 Task: Look for space in Annino, Russia from 5th June, 2023 to 16th June, 2023 for 2 adults in price range Rs.14000 to Rs.18000. Place can be entire place with 1  bedroom having 1 bed and 1 bathroom. Property type can be house, flat, guest house, hotel. Amenities needed are: wifi. Booking option can be shelf check-in. Required host language is English.
Action: Mouse moved to (621, 94)
Screenshot: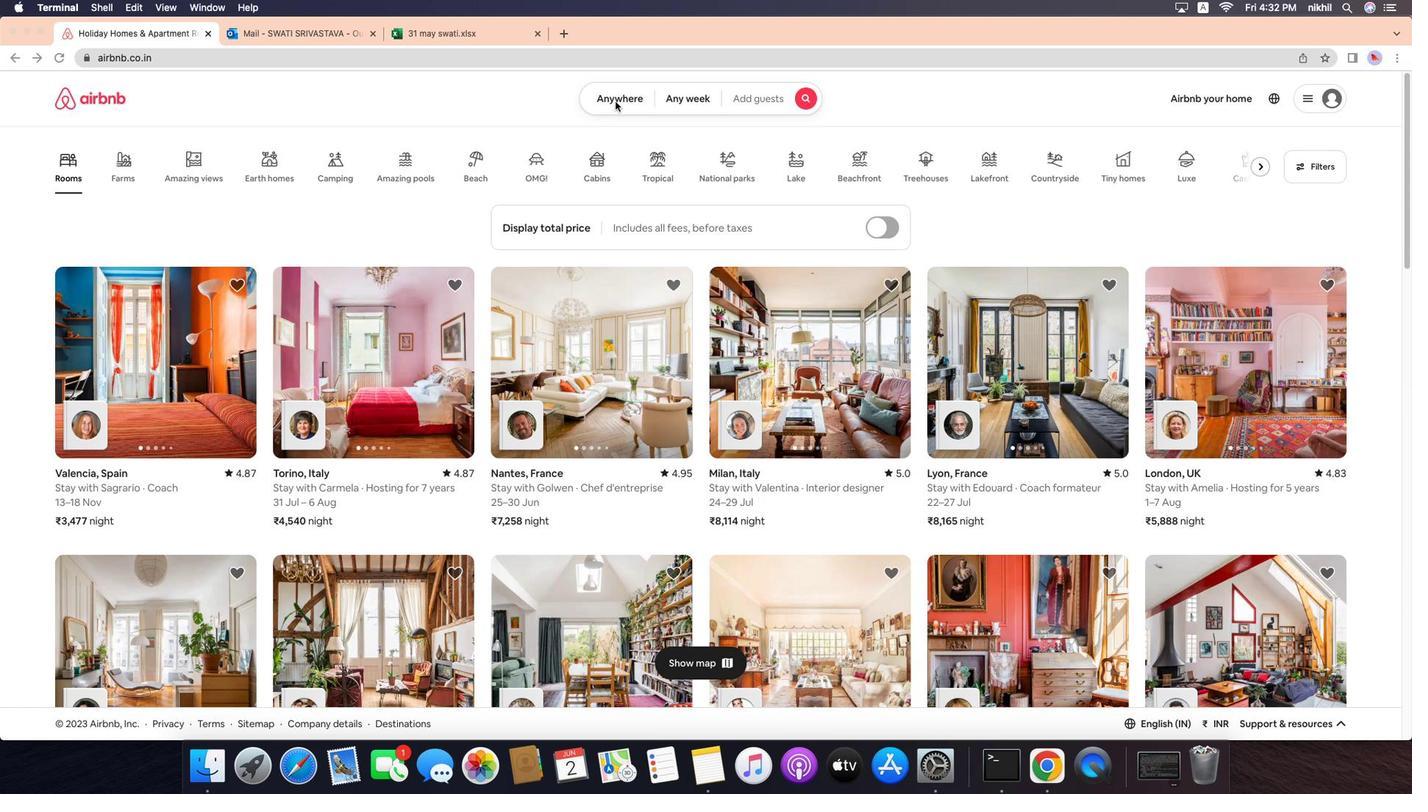 
Action: Mouse pressed left at (621, 94)
Screenshot: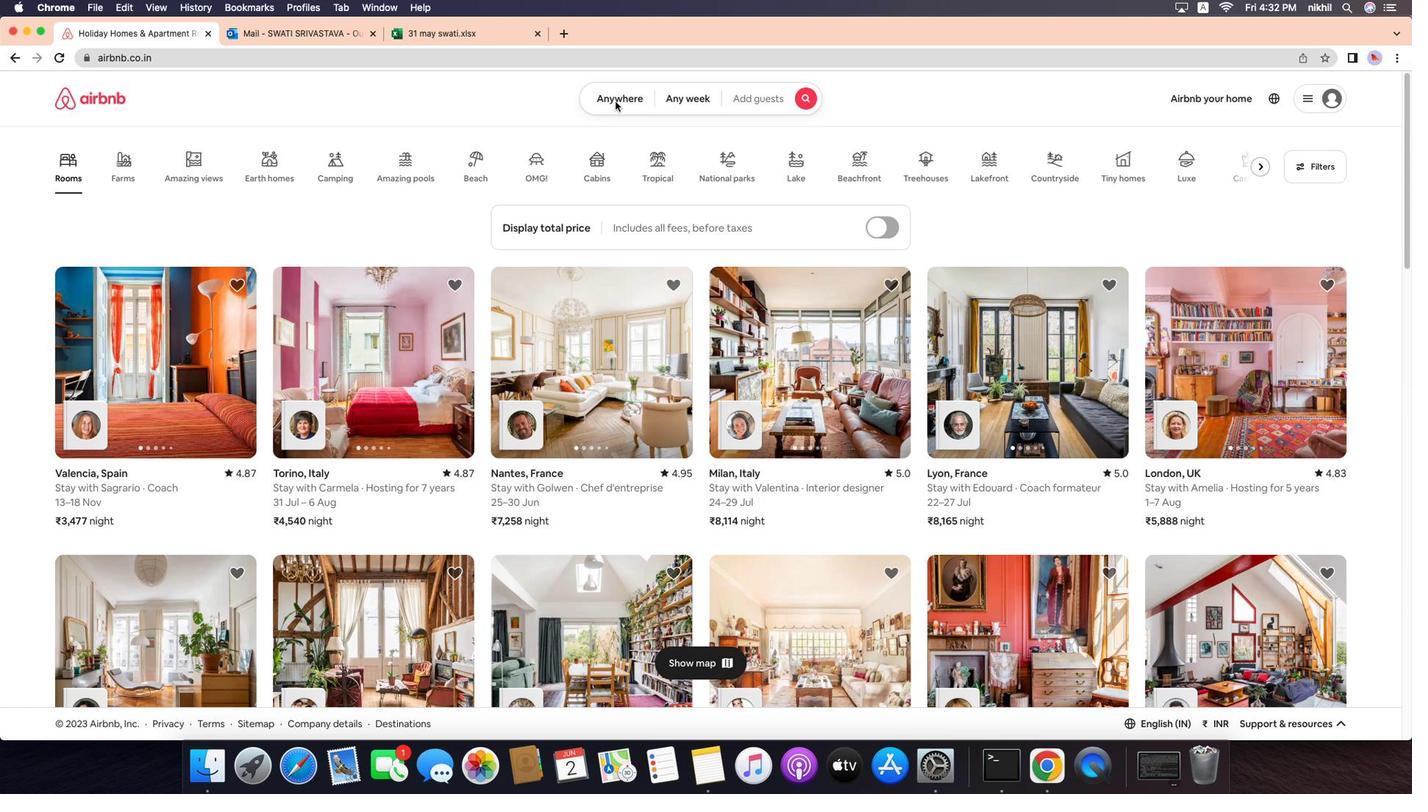 
Action: Mouse moved to (621, 96)
Screenshot: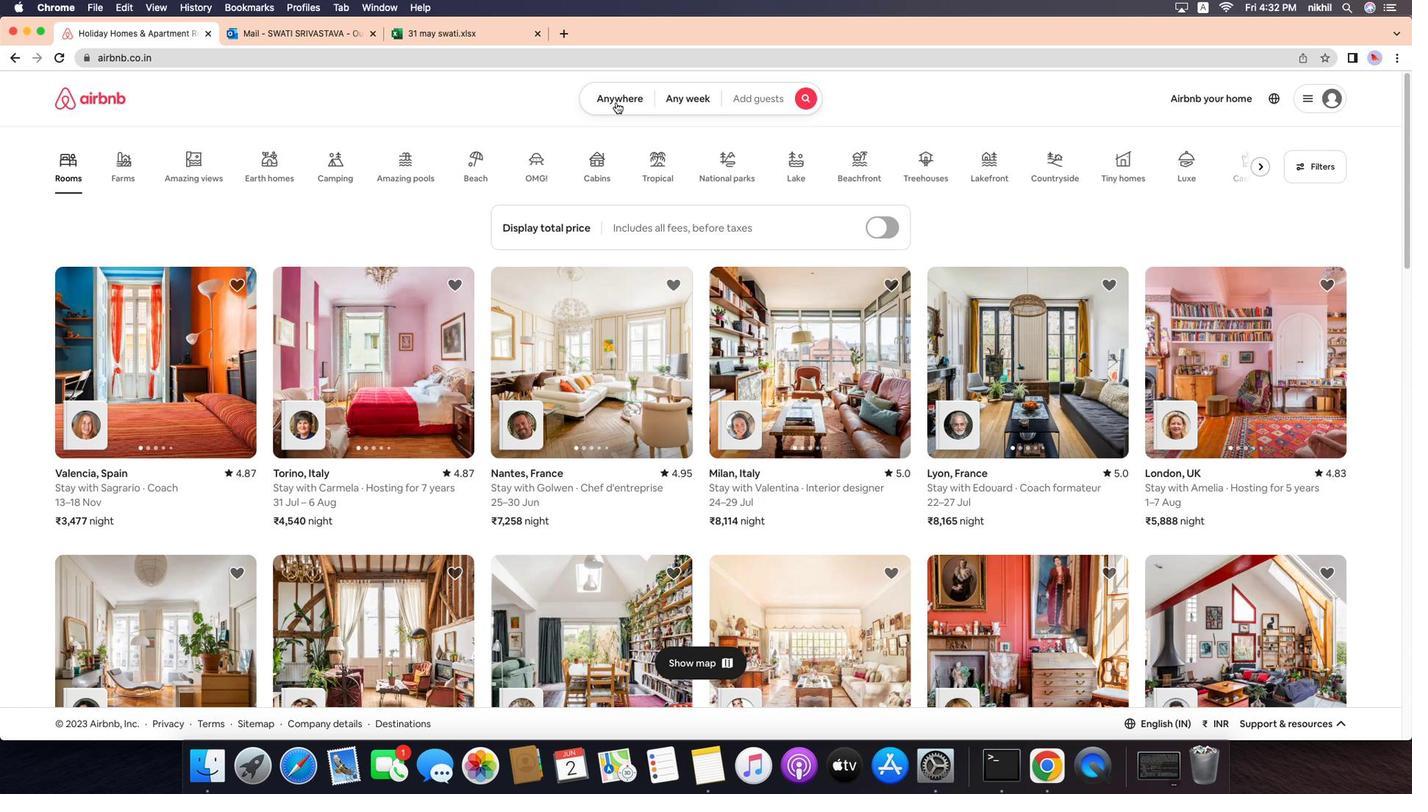 
Action: Mouse pressed left at (621, 96)
Screenshot: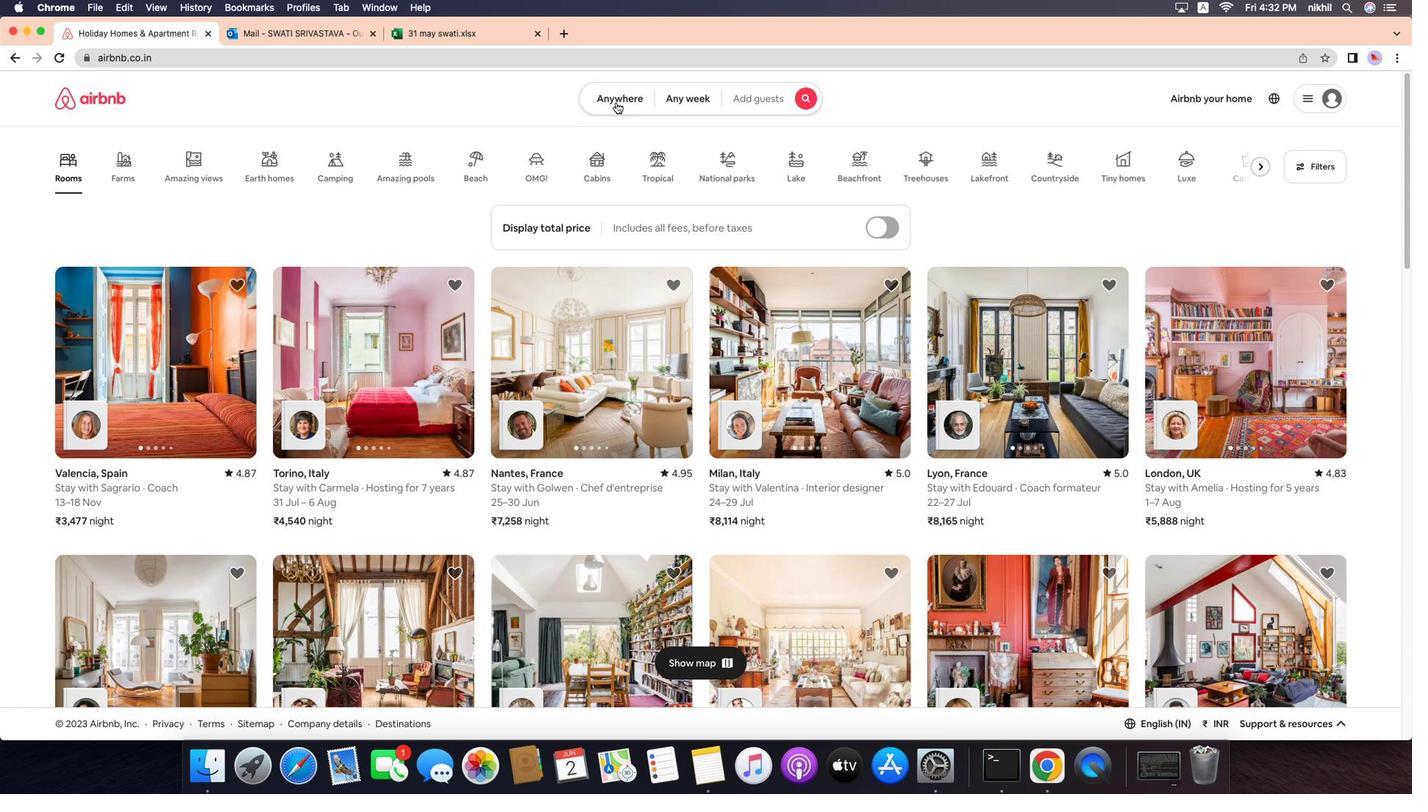 
Action: Mouse moved to (587, 146)
Screenshot: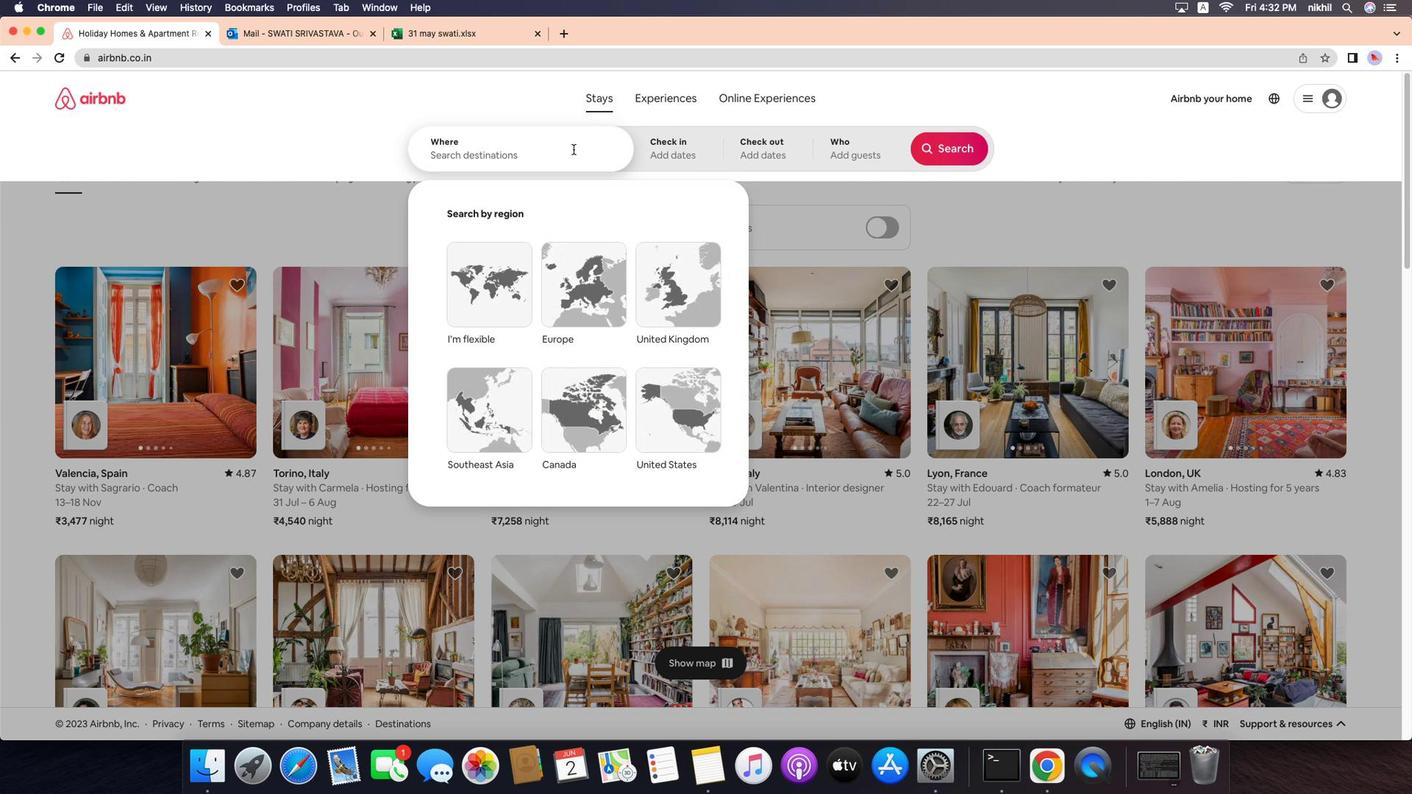 
Action: Mouse pressed left at (587, 146)
Screenshot: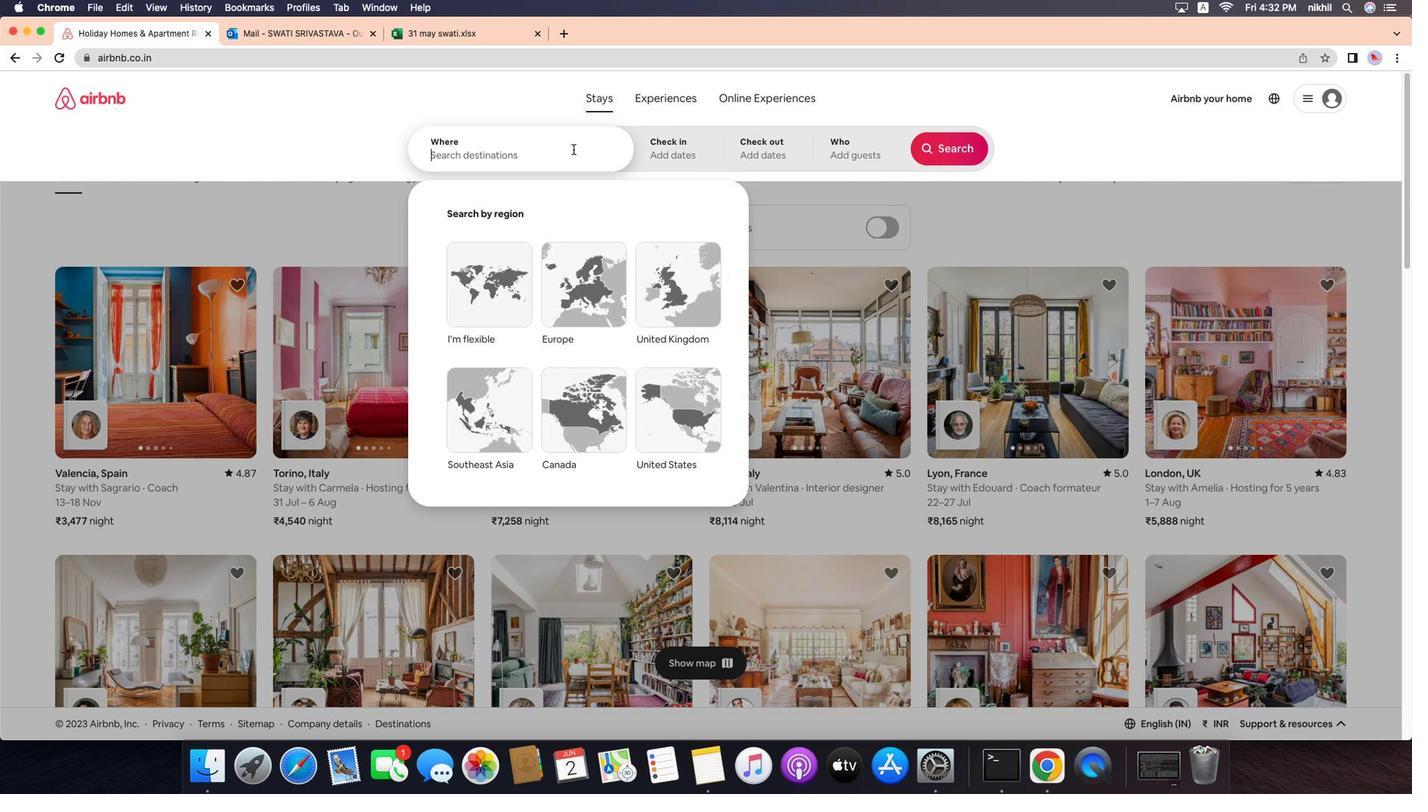 
Action: Mouse moved to (587, 146)
Screenshot: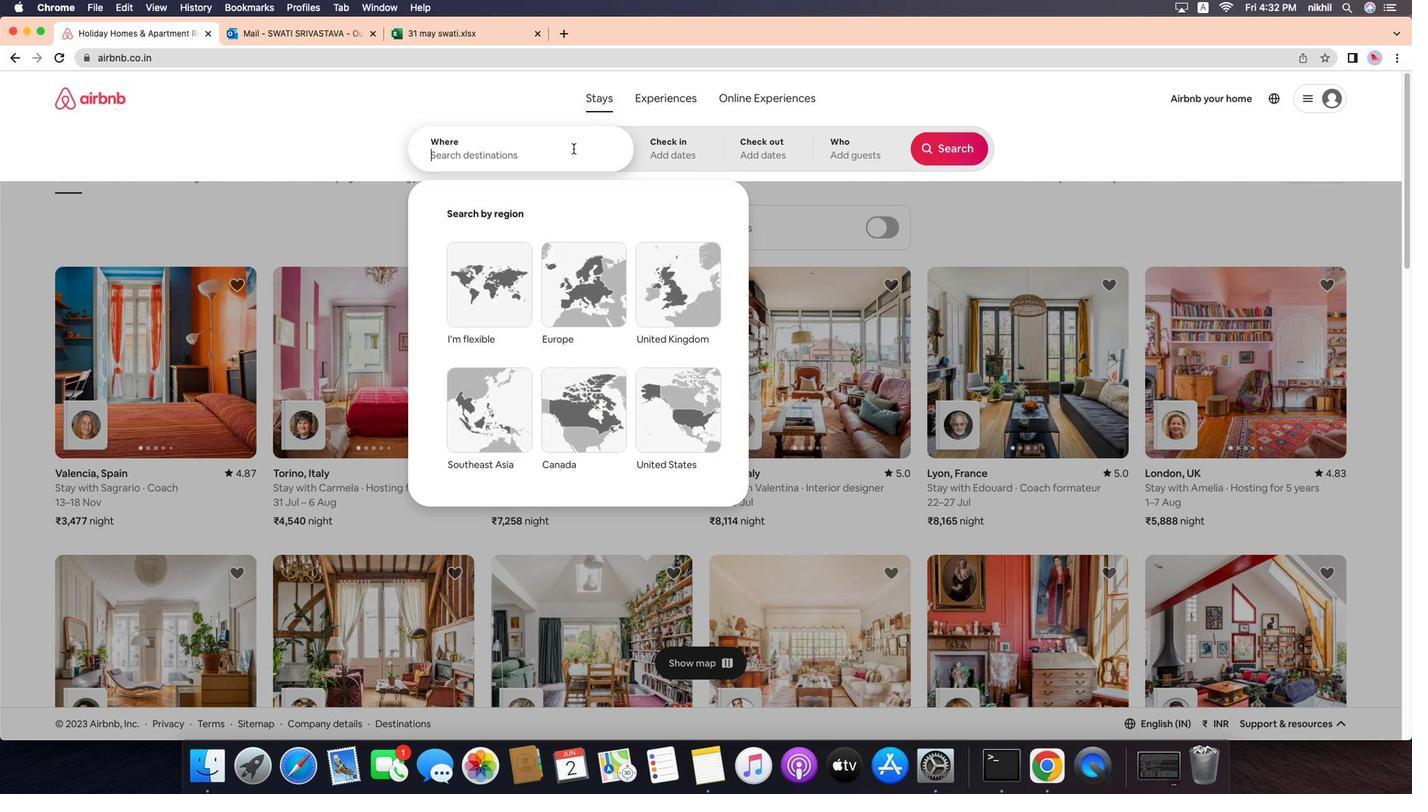 
Action: Key pressed Key.caps_lock'A'Key.caps_lock'n''n''i''n''i'','Key.spaceKey.caps_lock'R'Key.caps_lock'u''s''s''i''a'Key.enter
Screenshot: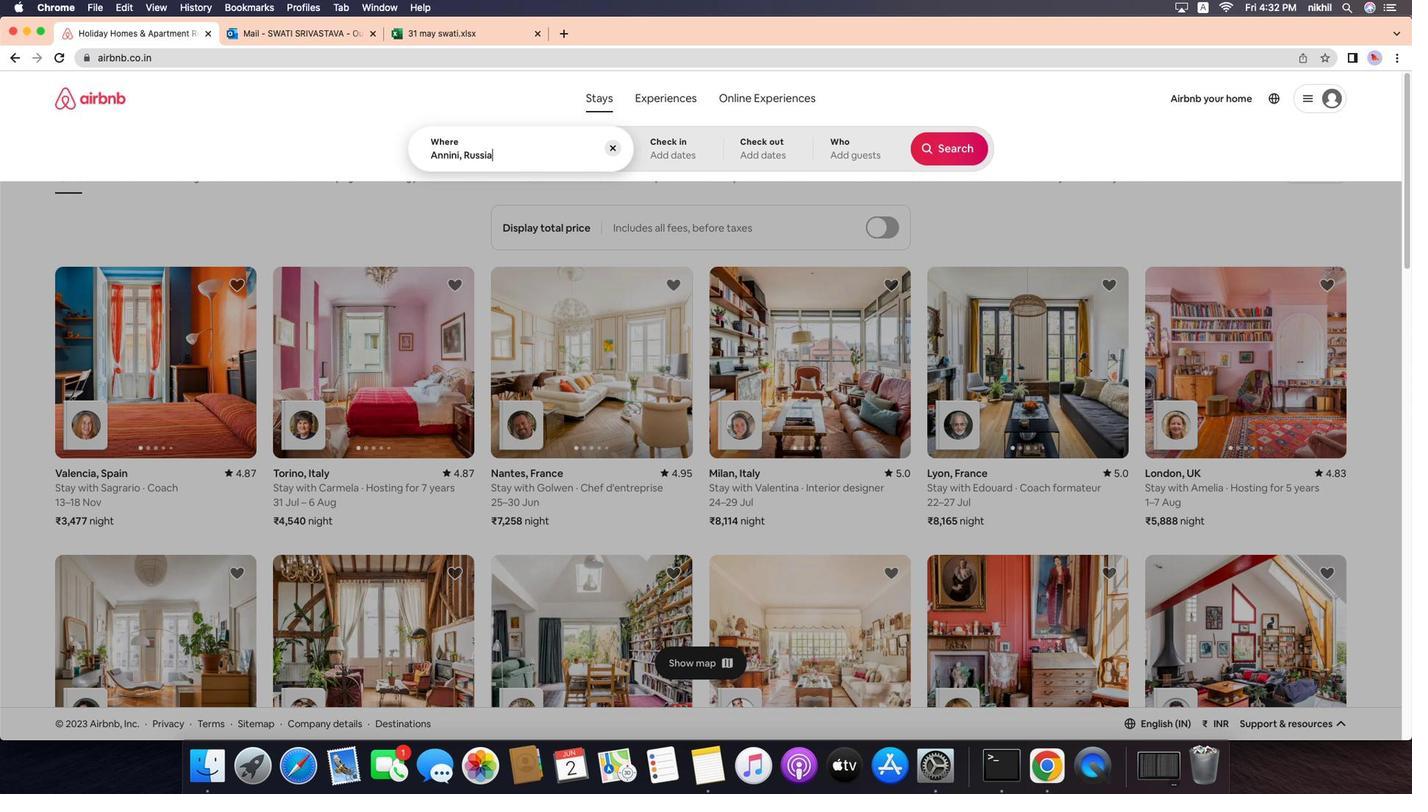 
Action: Mouse moved to (531, 358)
Screenshot: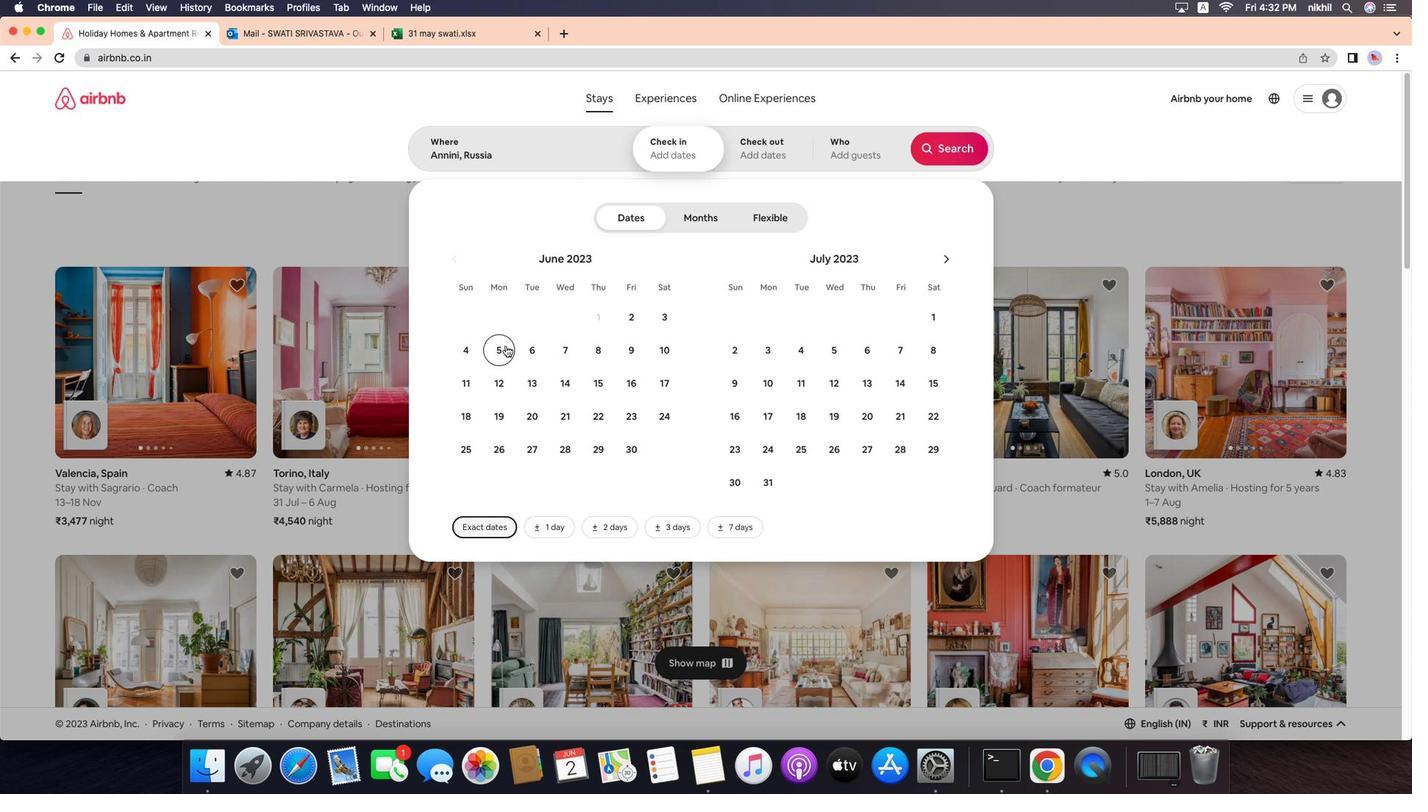 
Action: Mouse pressed left at (531, 358)
Screenshot: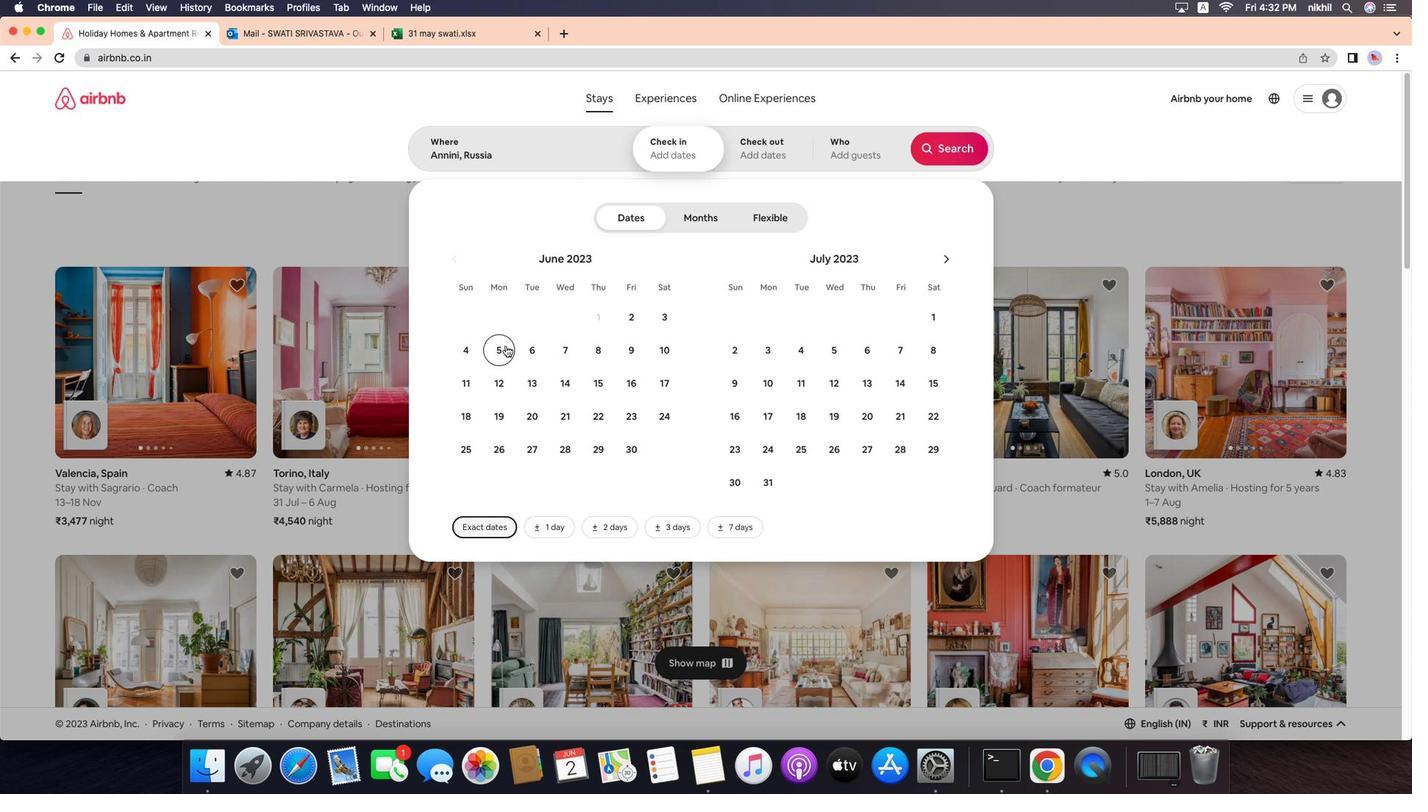 
Action: Mouse moved to (634, 393)
Screenshot: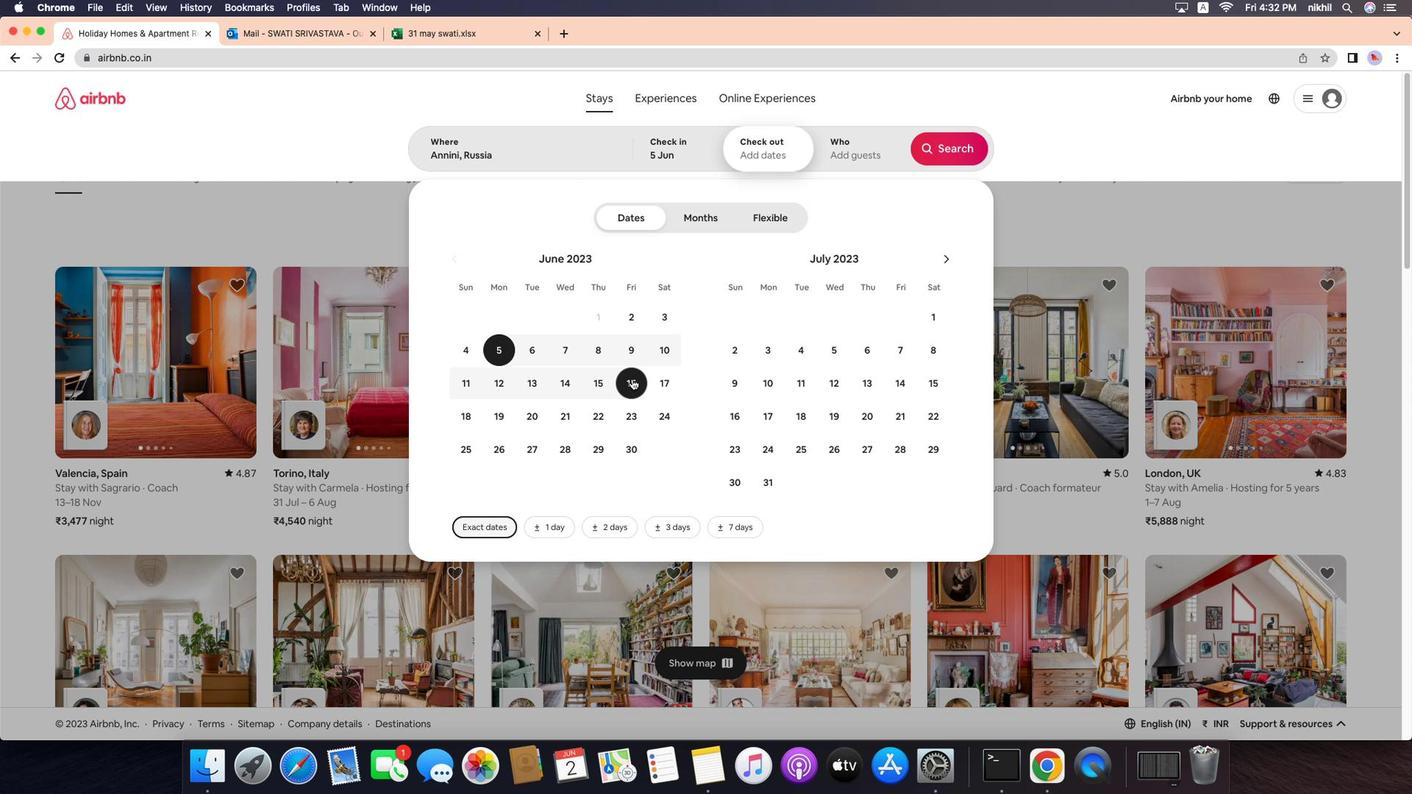 
Action: Mouse pressed left at (634, 393)
Screenshot: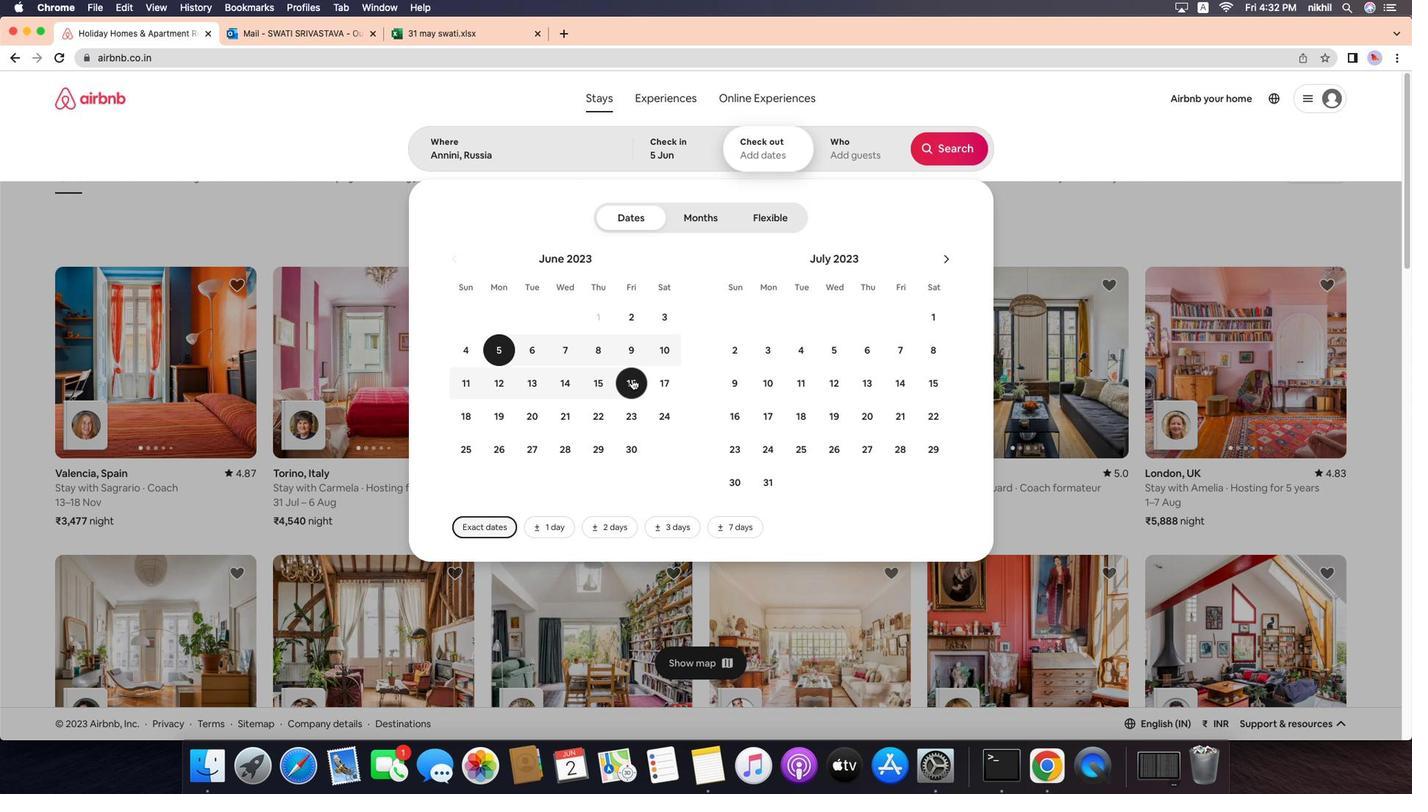 
Action: Mouse moved to (825, 148)
Screenshot: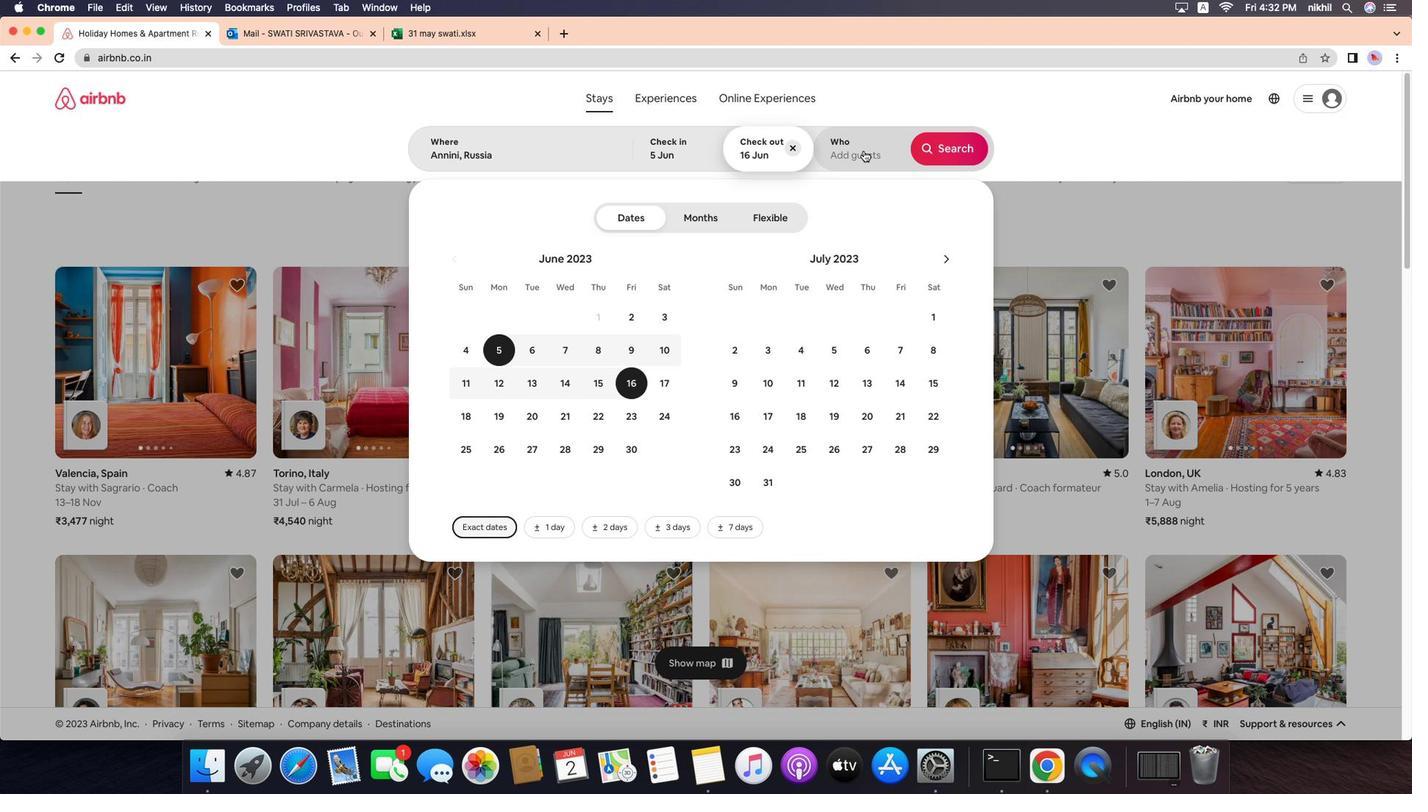 
Action: Mouse pressed left at (825, 148)
Screenshot: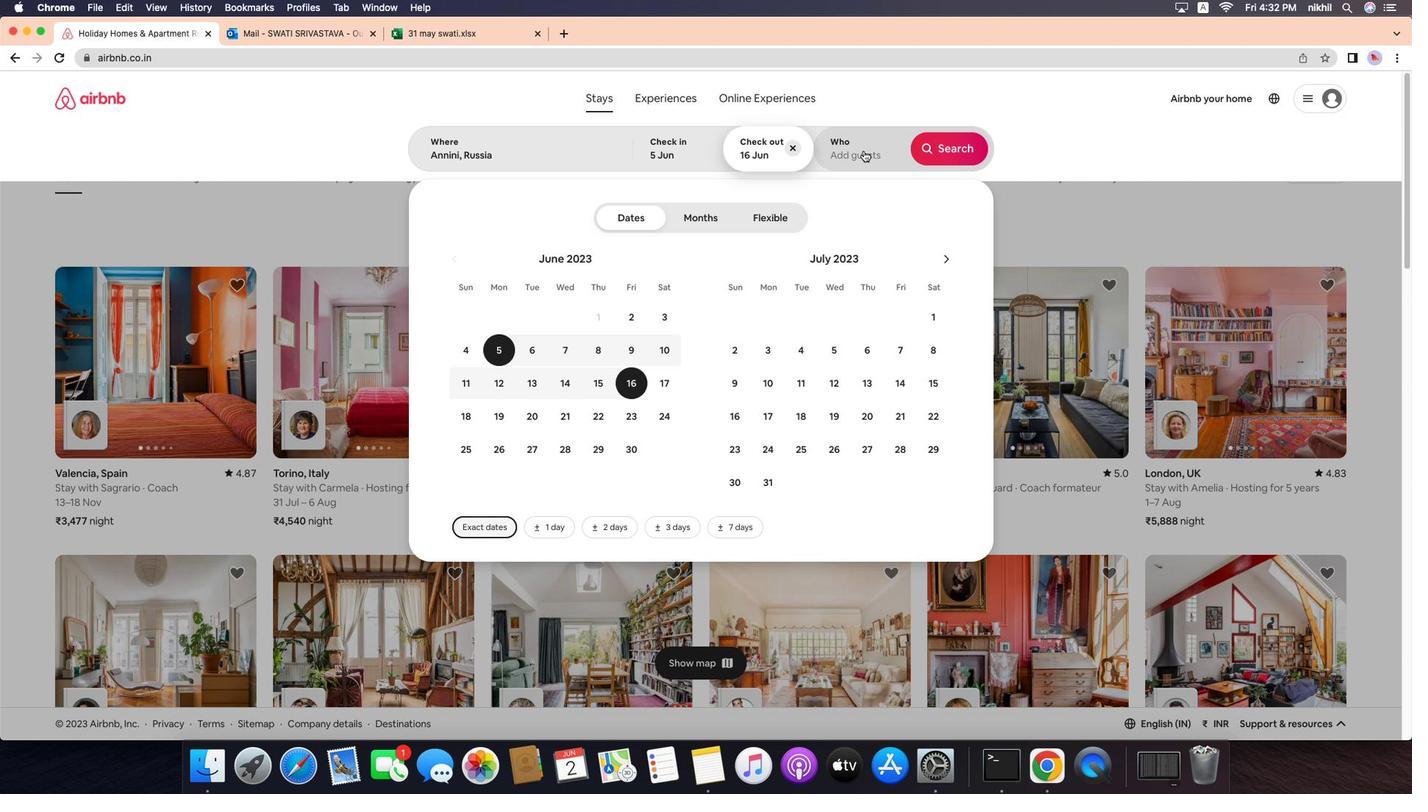 
Action: Mouse moved to (893, 222)
Screenshot: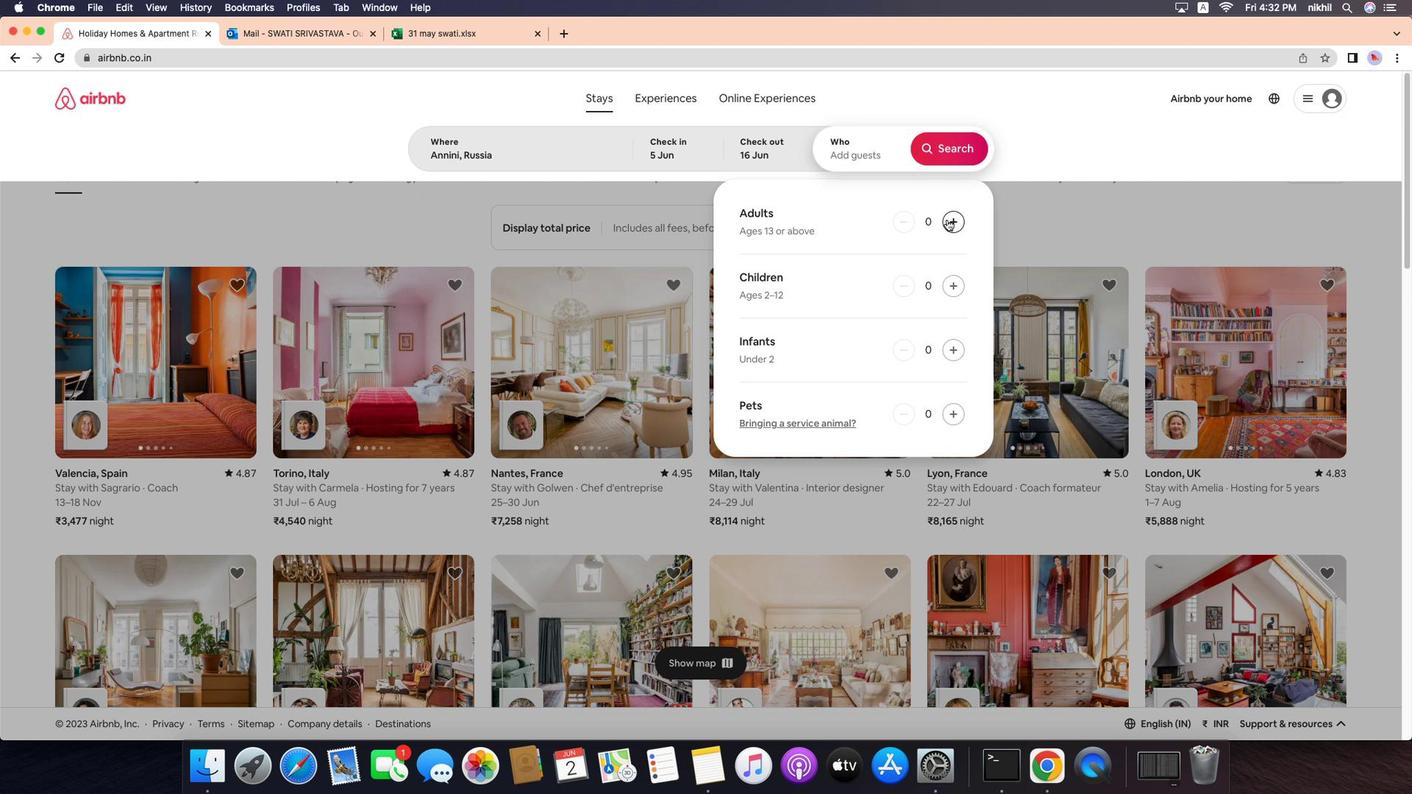 
Action: Mouse pressed left at (893, 222)
Screenshot: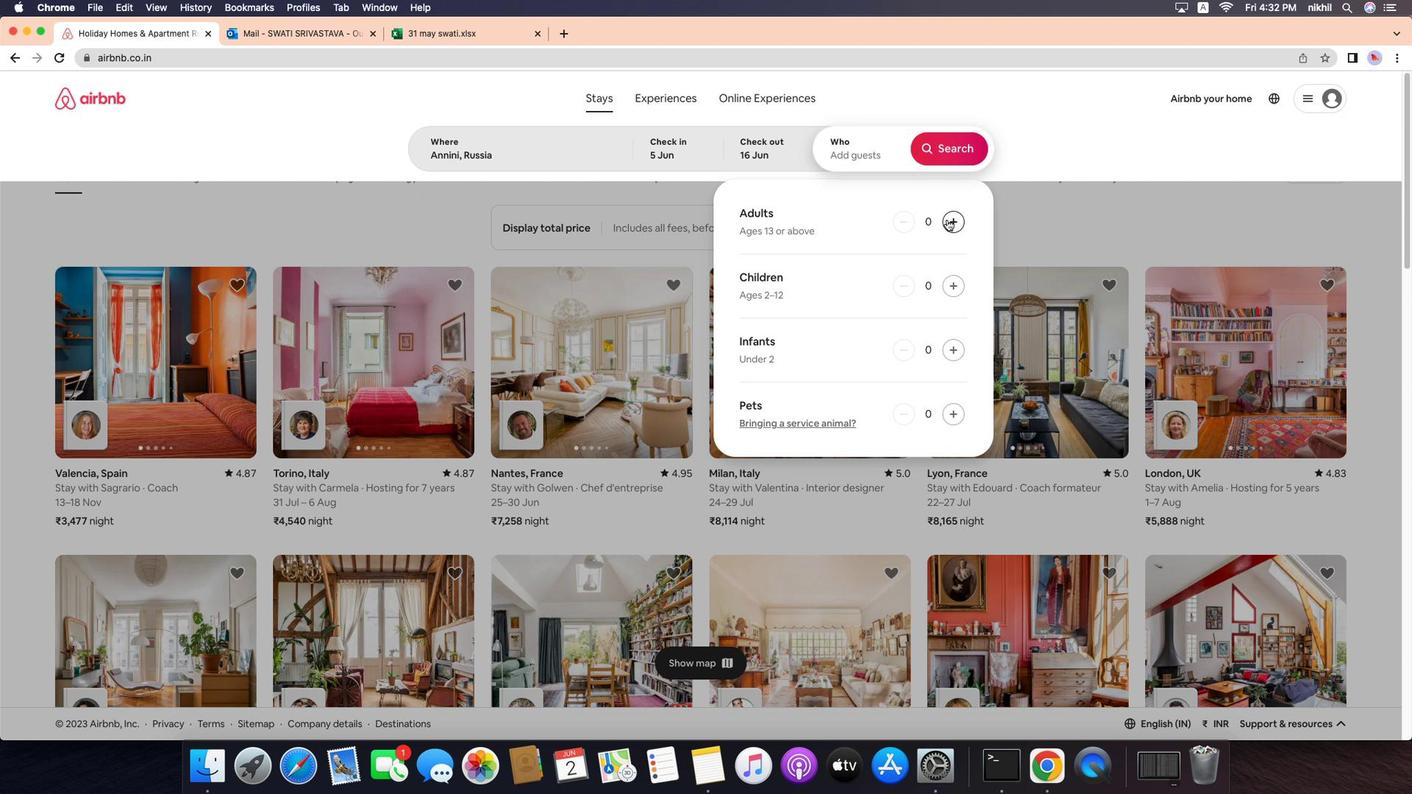 
Action: Mouse pressed left at (893, 222)
Screenshot: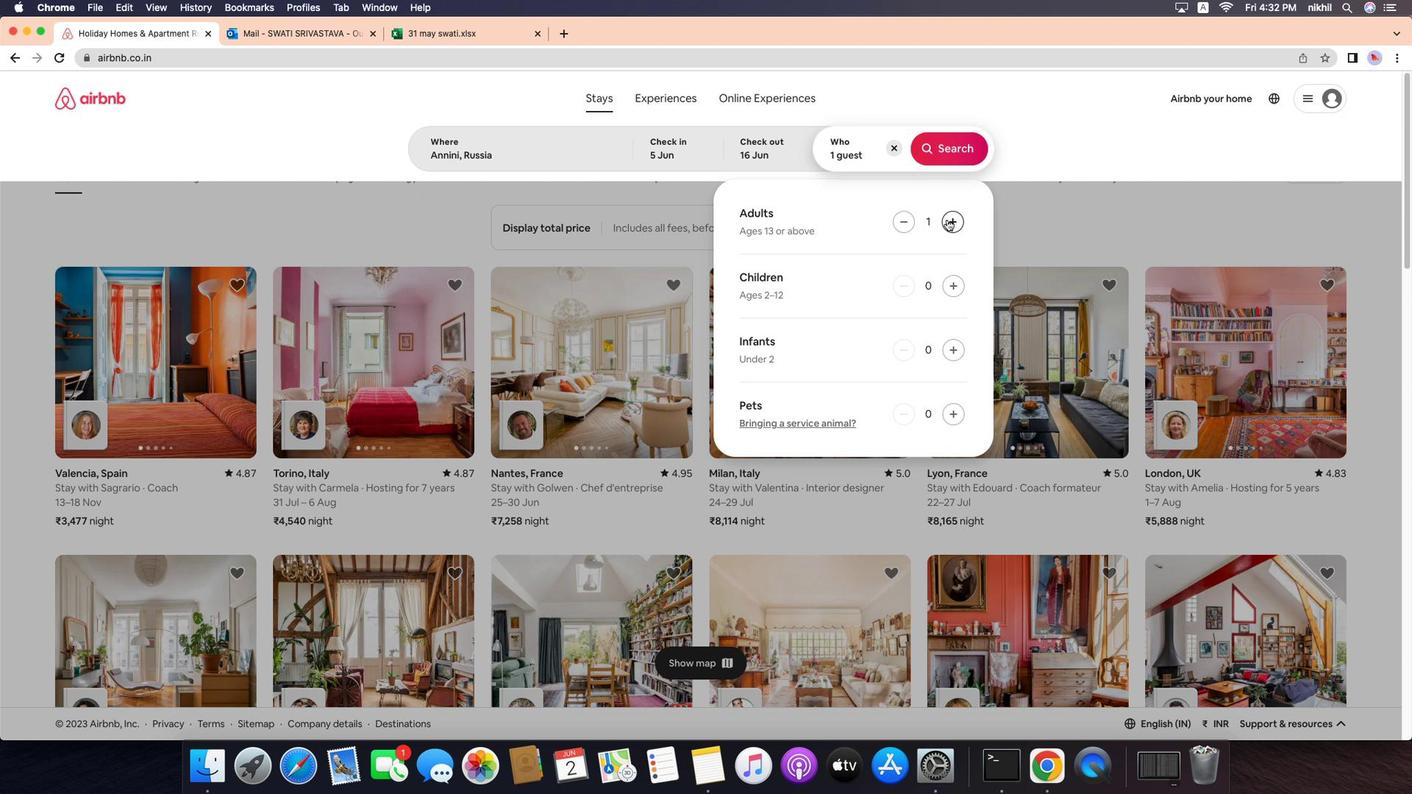 
Action: Mouse moved to (896, 161)
Screenshot: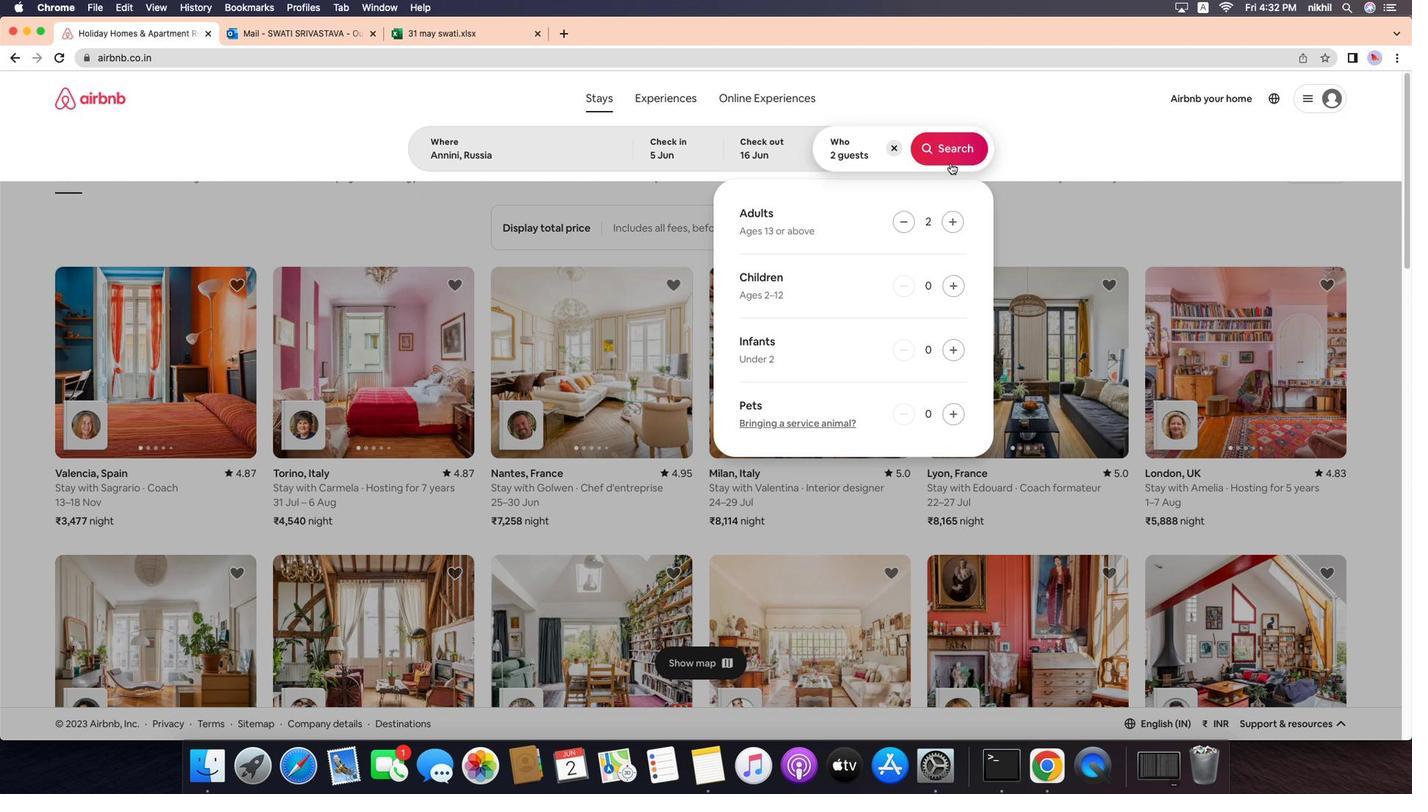 
Action: Mouse pressed left at (896, 161)
Screenshot: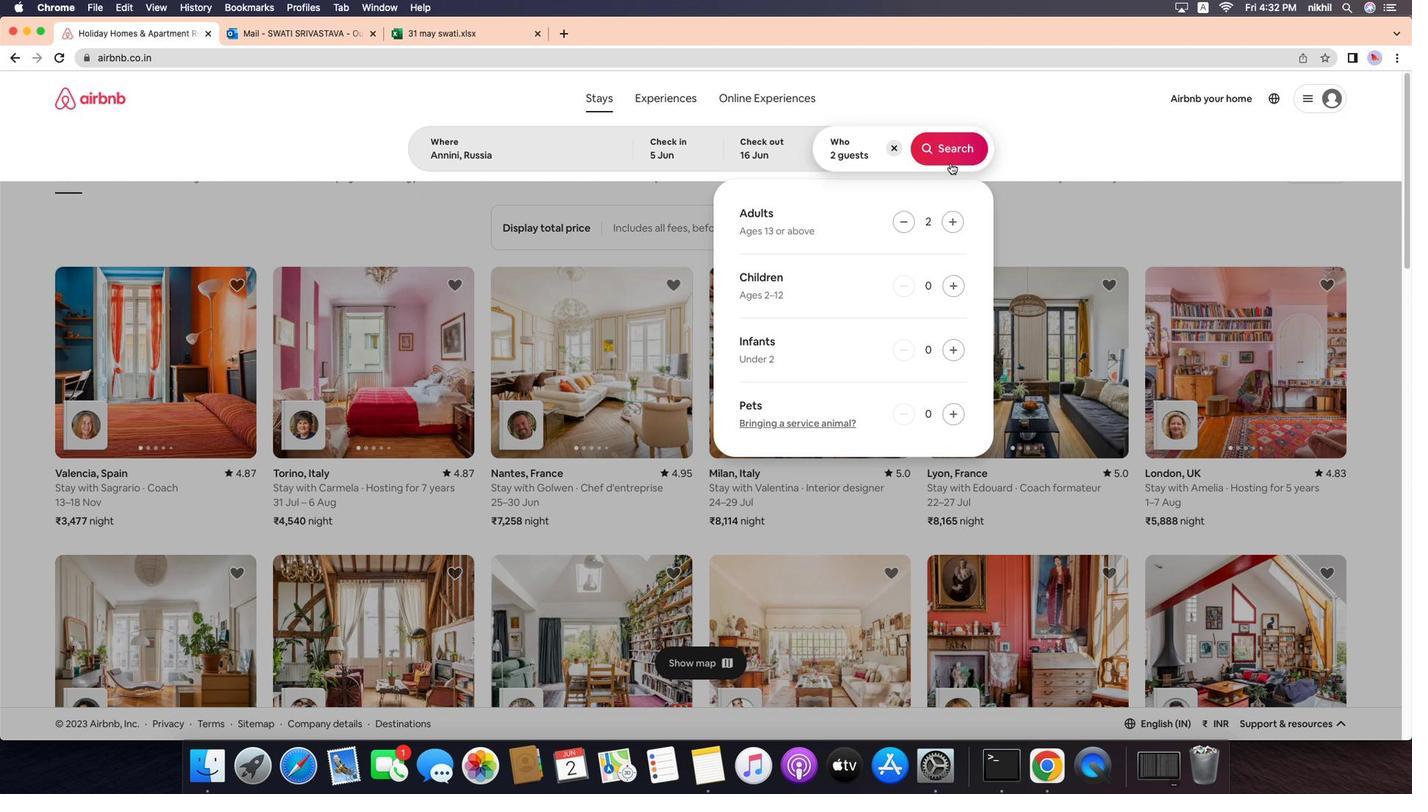 
Action: Mouse moved to (1225, 146)
Screenshot: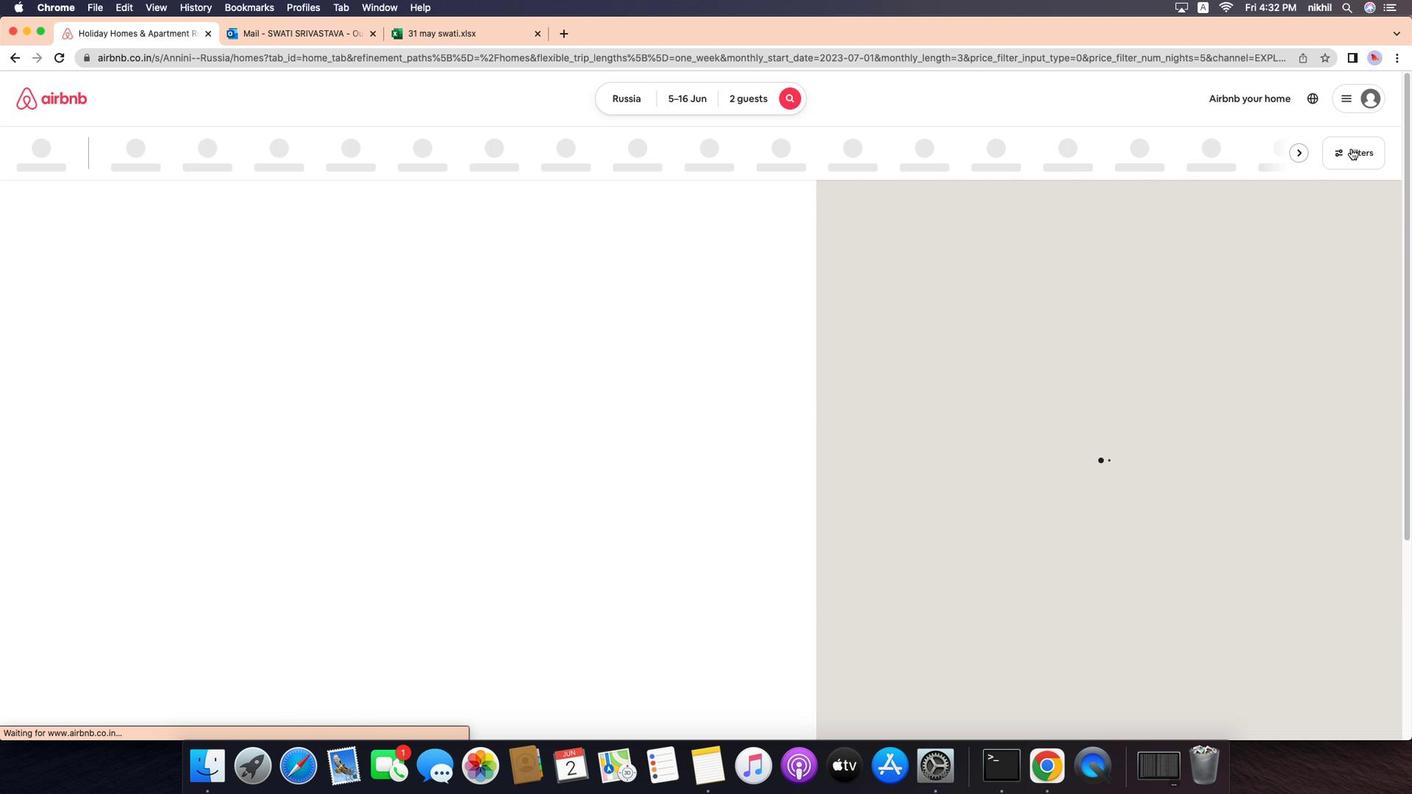 
Action: Mouse pressed left at (1225, 146)
Screenshot: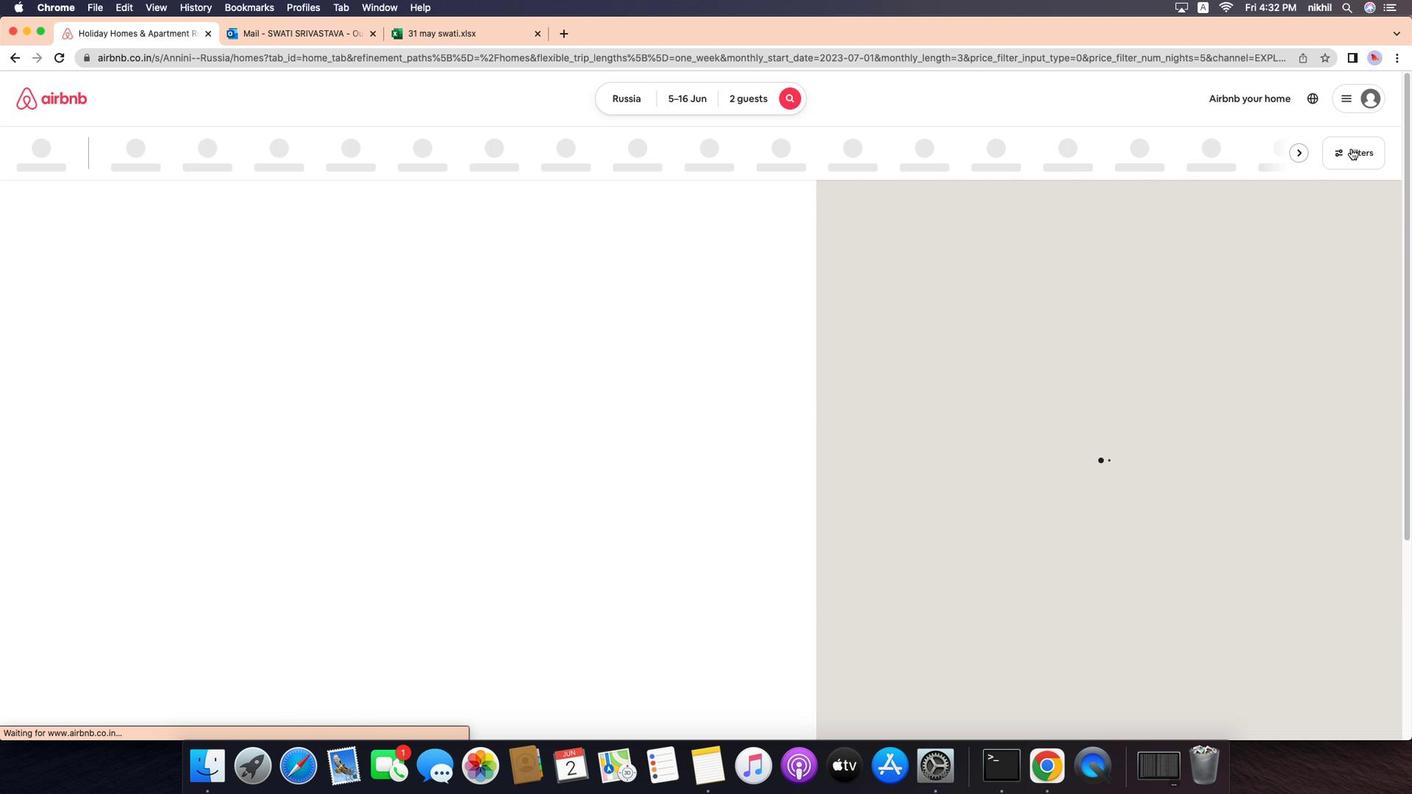 
Action: Mouse moved to (584, 509)
Screenshot: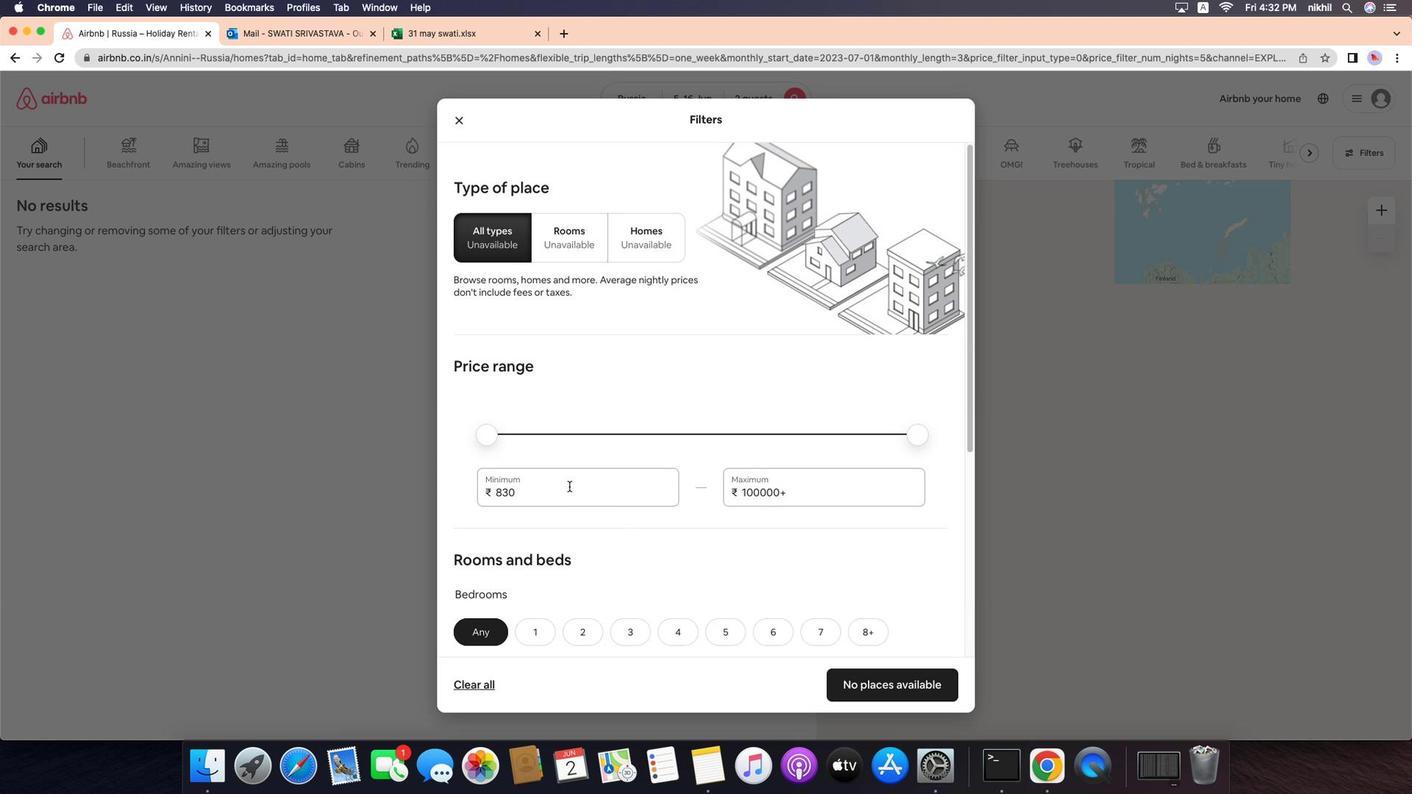 
Action: Mouse pressed left at (584, 509)
Screenshot: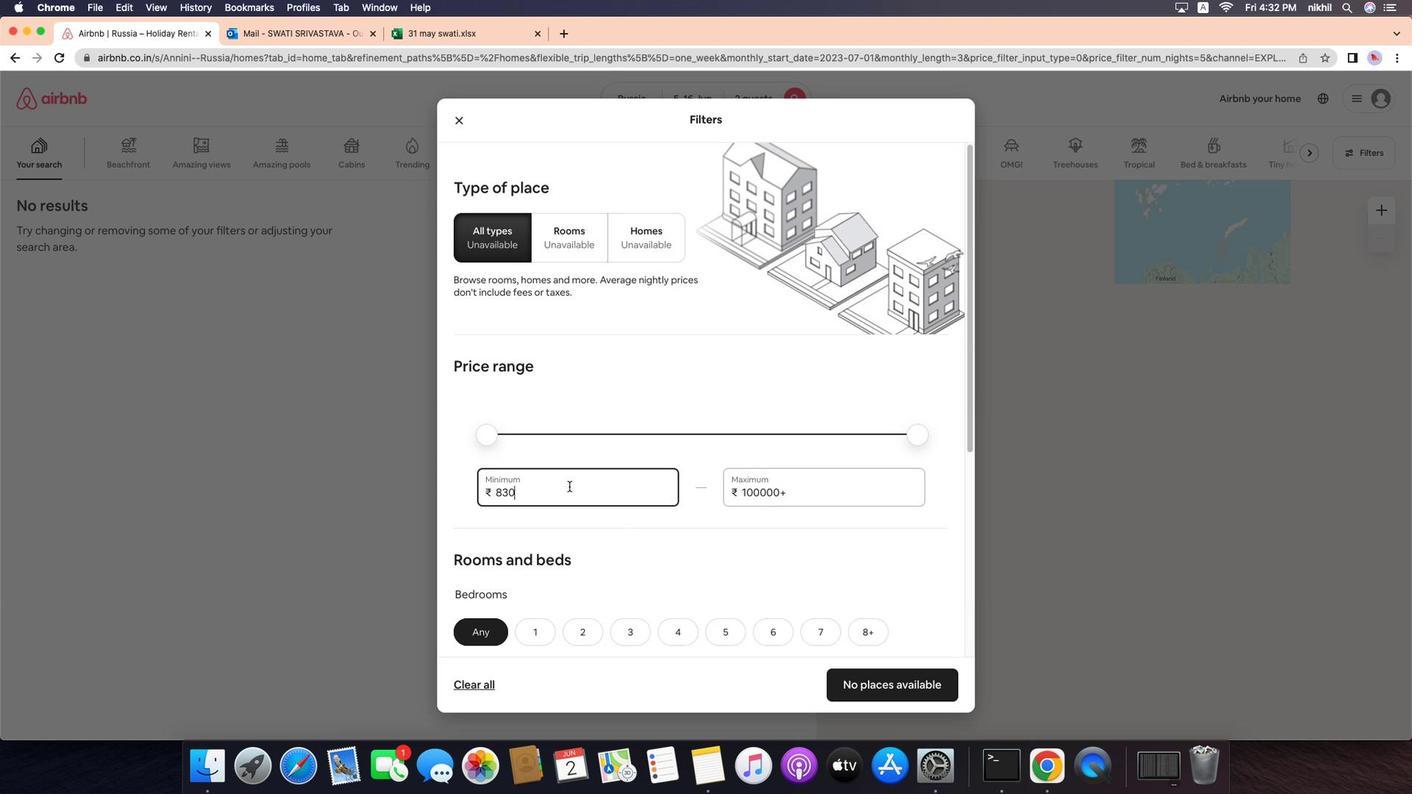 
Action: Key pressed Key.backspaceKey.backspaceKey.backspace'1''4''0''0''0'
Screenshot: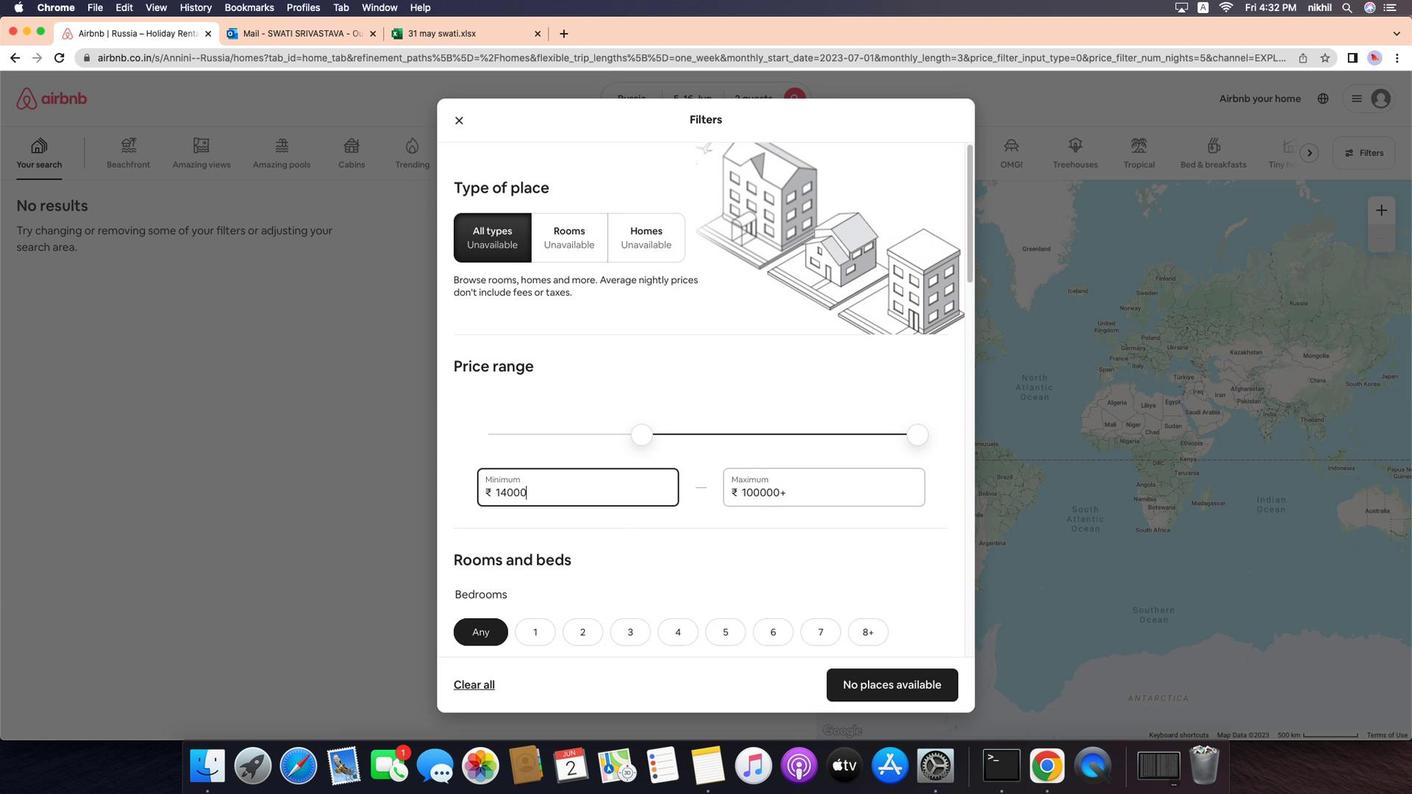 
Action: Mouse moved to (771, 513)
Screenshot: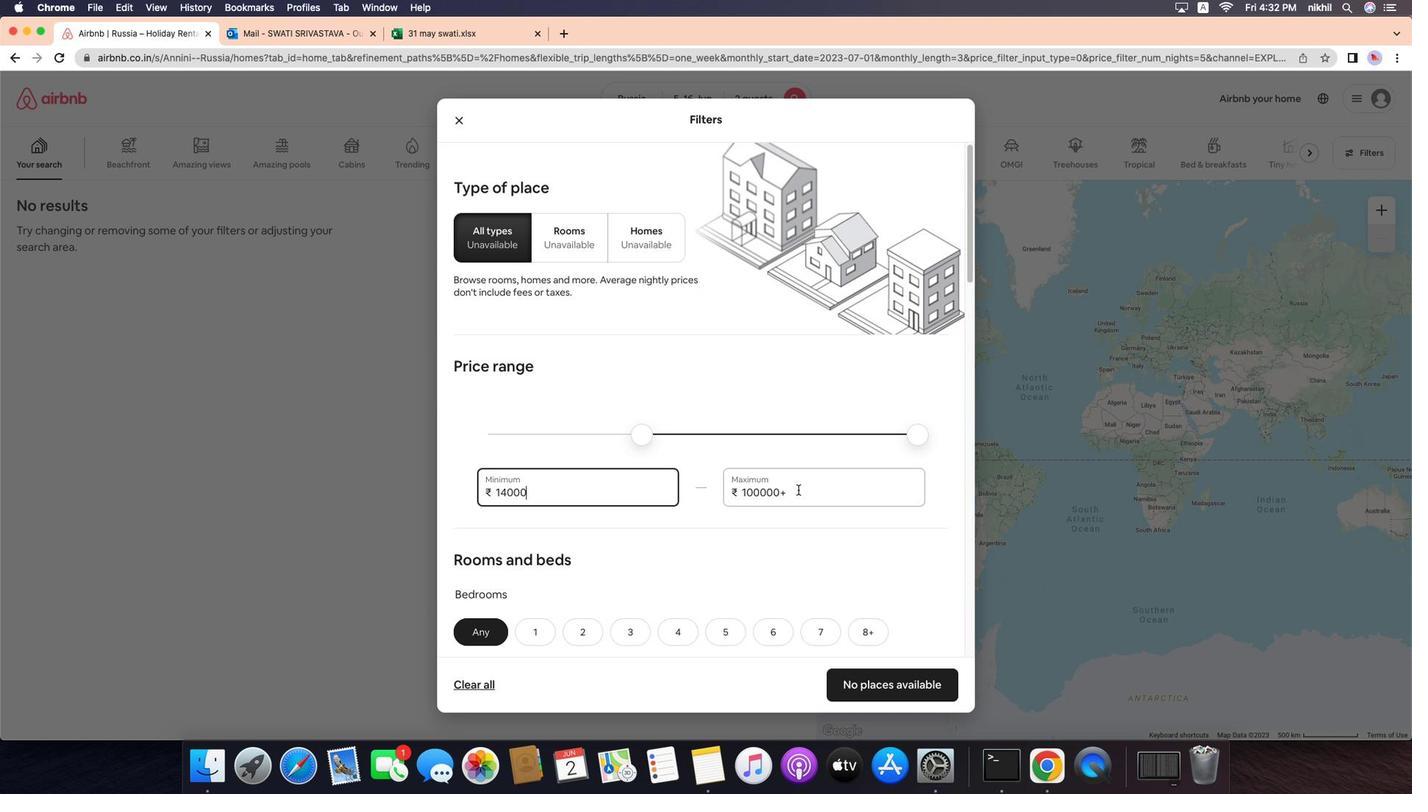 
Action: Mouse pressed left at (771, 513)
Screenshot: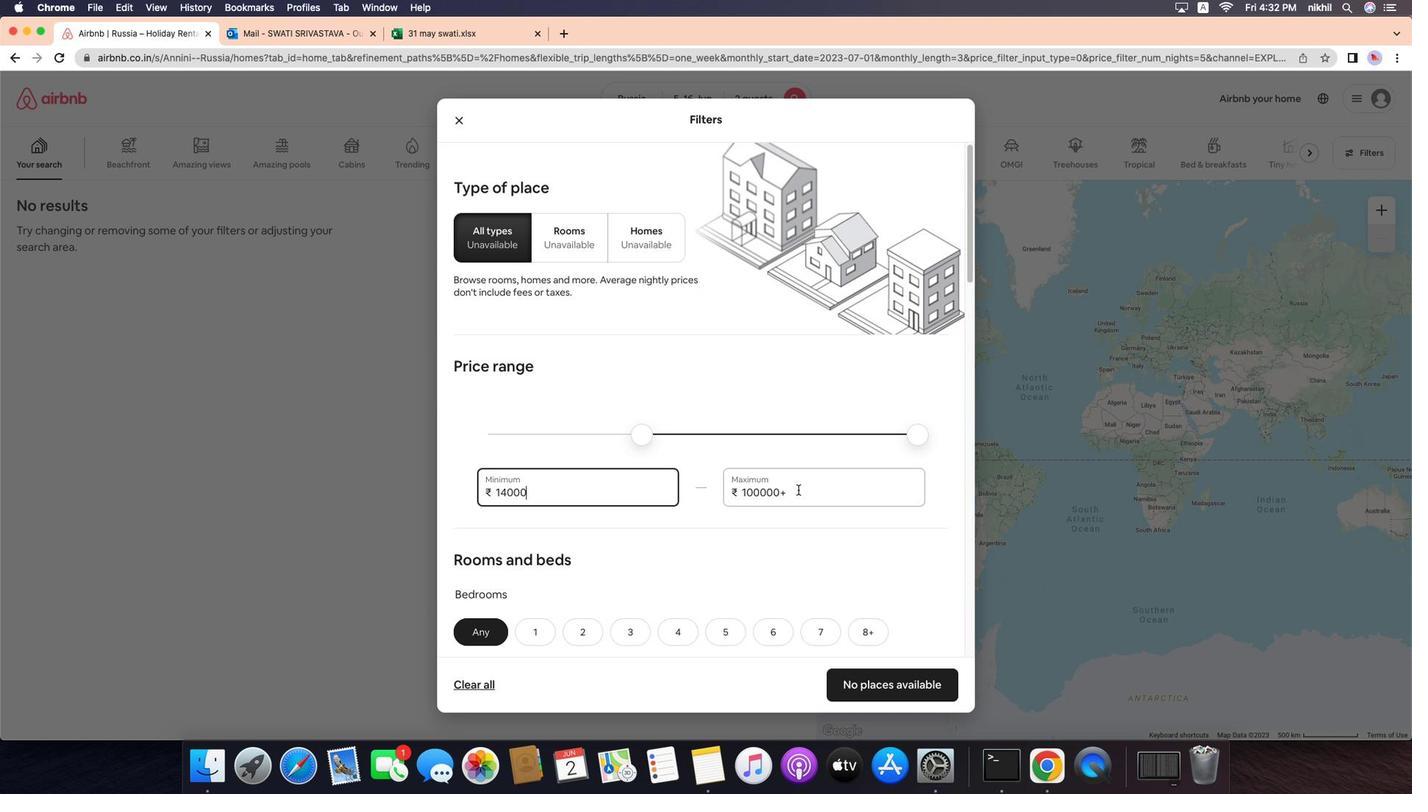 
Action: Mouse moved to (768, 514)
Screenshot: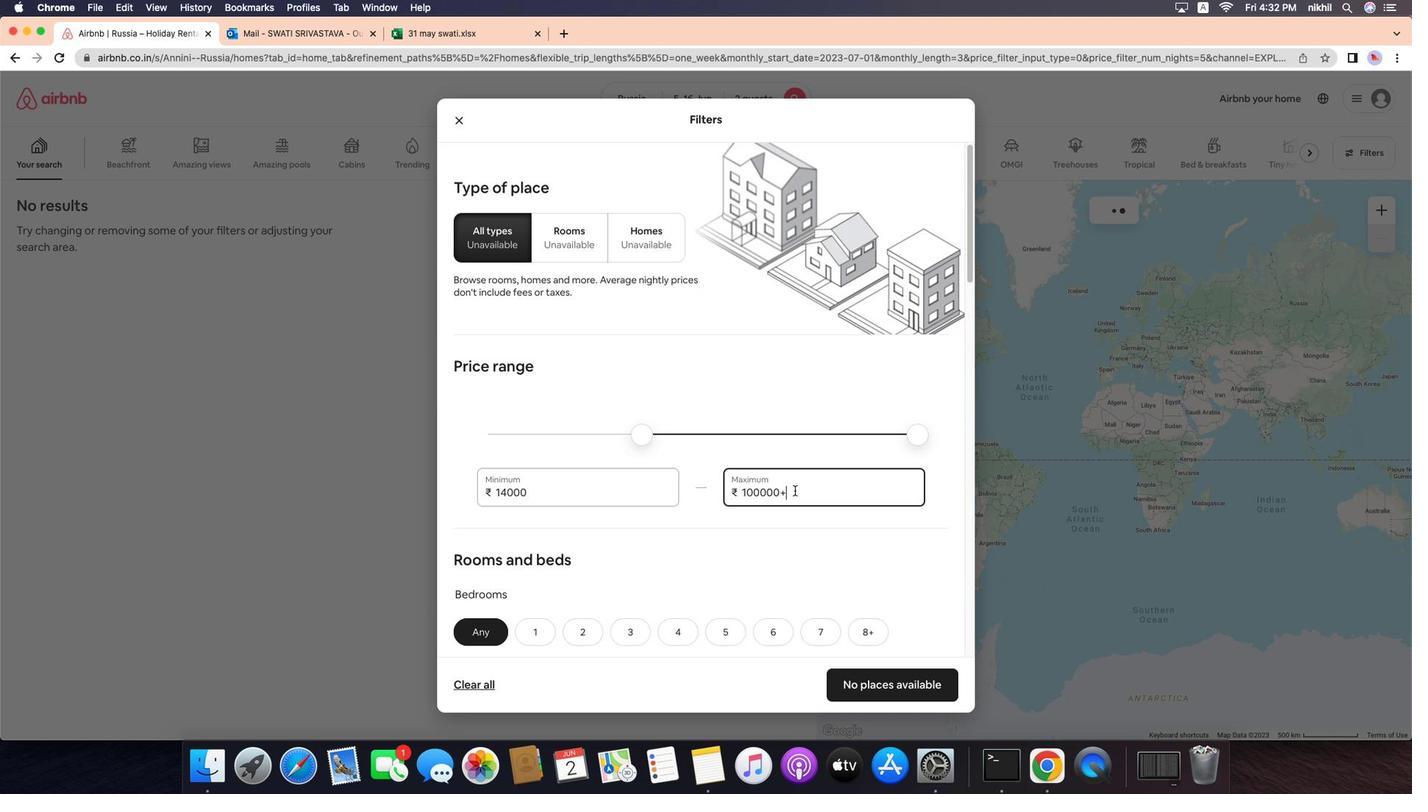 
Action: Key pressed Key.backspaceKey.backspaceKey.backspaceKey.backspaceKey.backspaceKey.backspaceKey.backspaceKey.backspace'1''8''0''0''0'
Screenshot: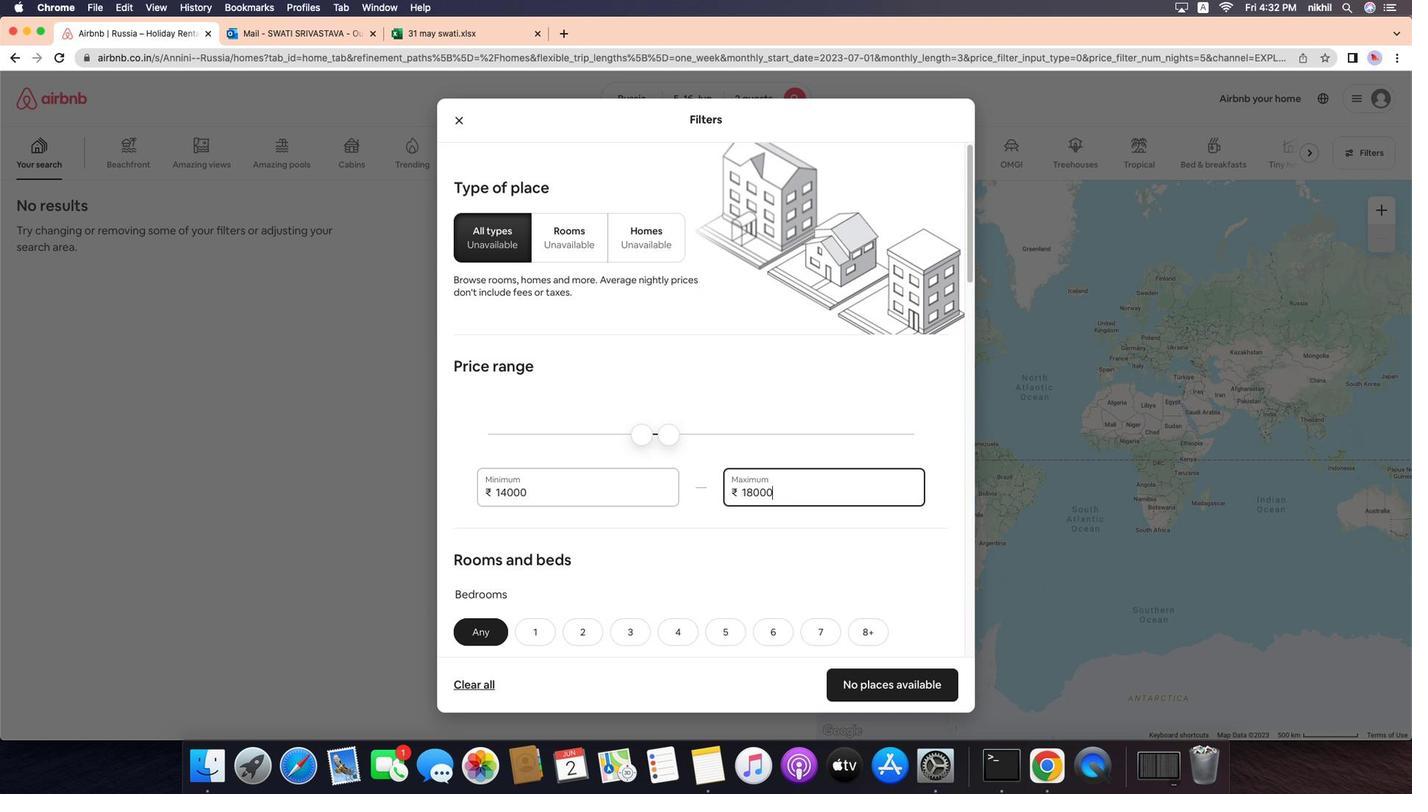 
Action: Mouse moved to (652, 537)
Screenshot: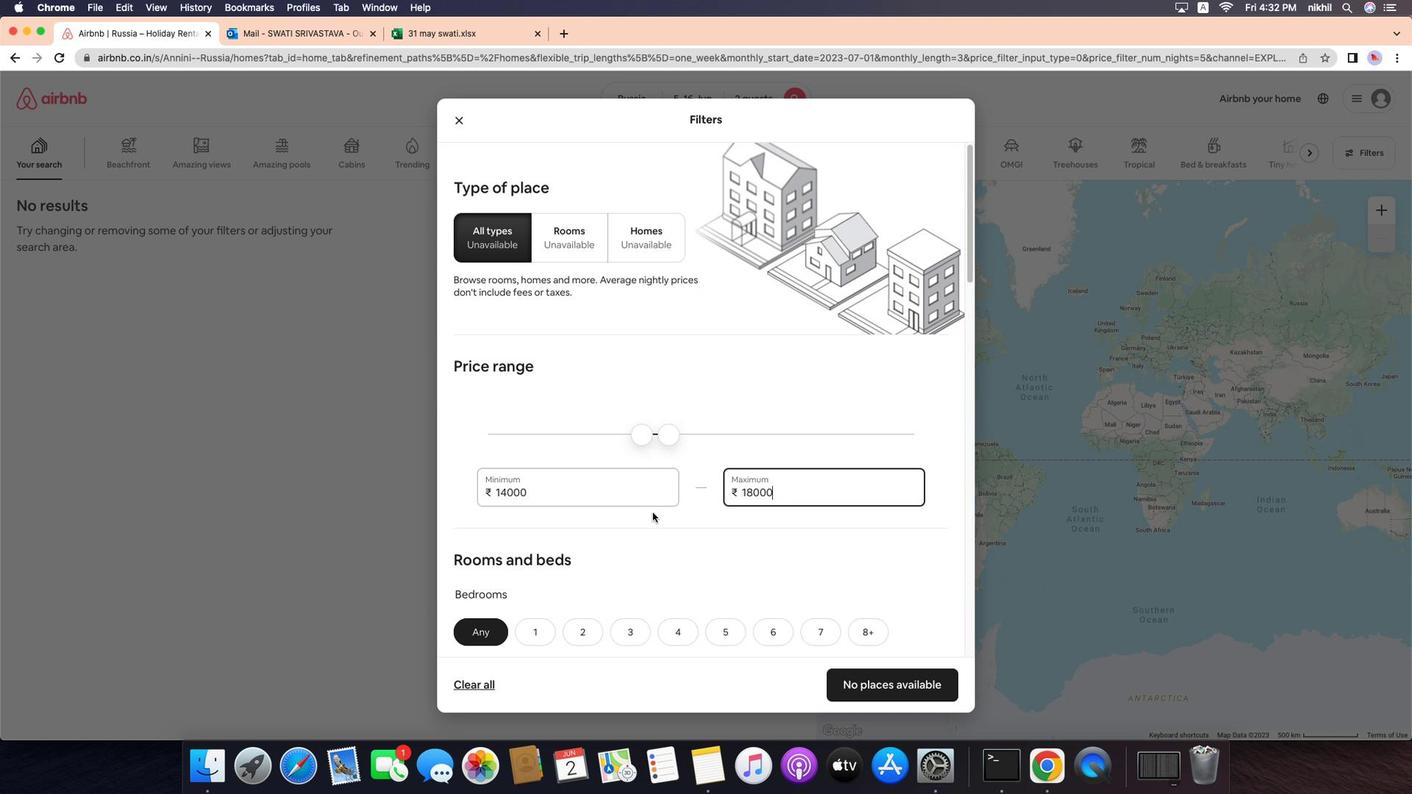 
Action: Mouse scrolled (652, 537) with delta (116, -13)
Screenshot: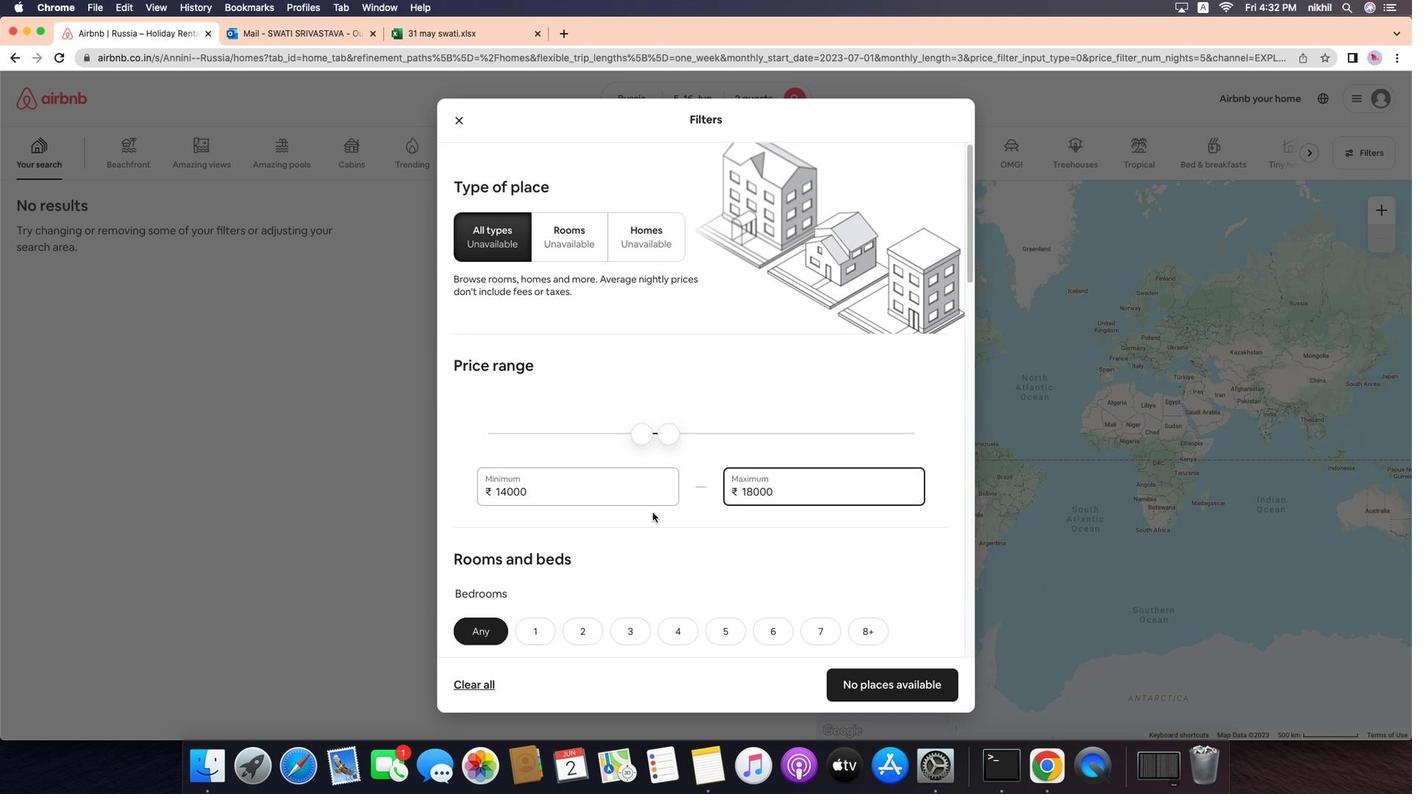 
Action: Mouse scrolled (652, 537) with delta (116, -13)
Screenshot: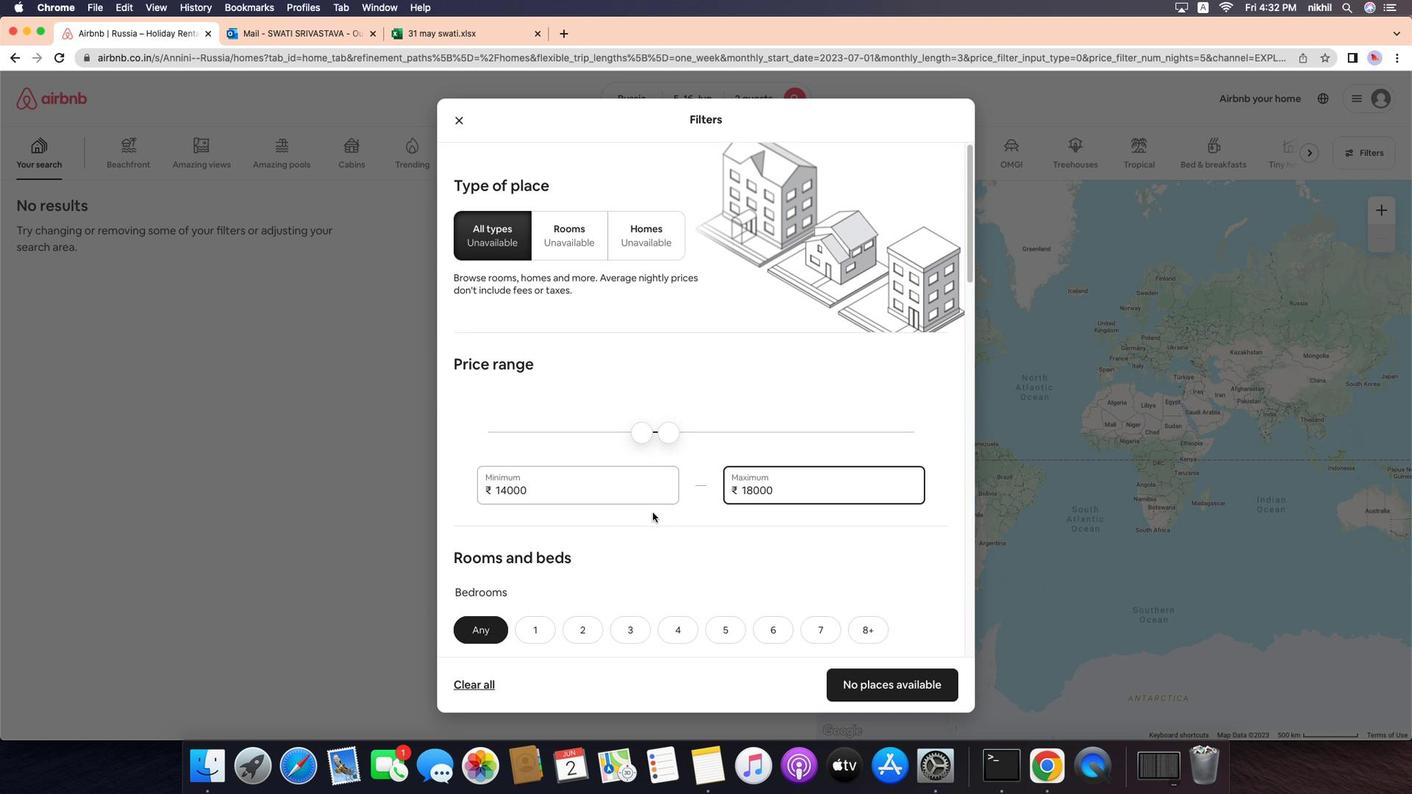 
Action: Mouse scrolled (652, 537) with delta (116, -14)
Screenshot: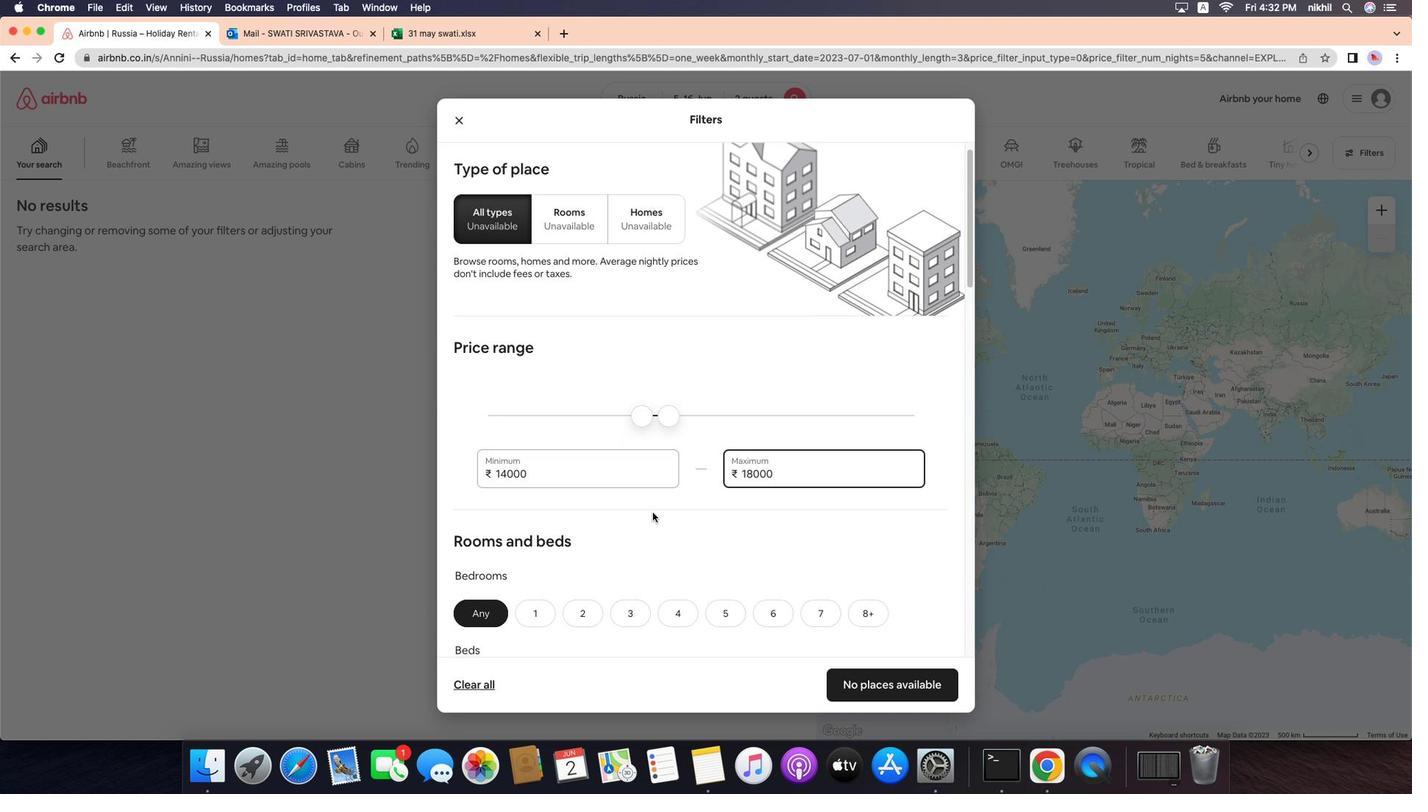 
Action: Mouse scrolled (652, 537) with delta (116, -16)
Screenshot: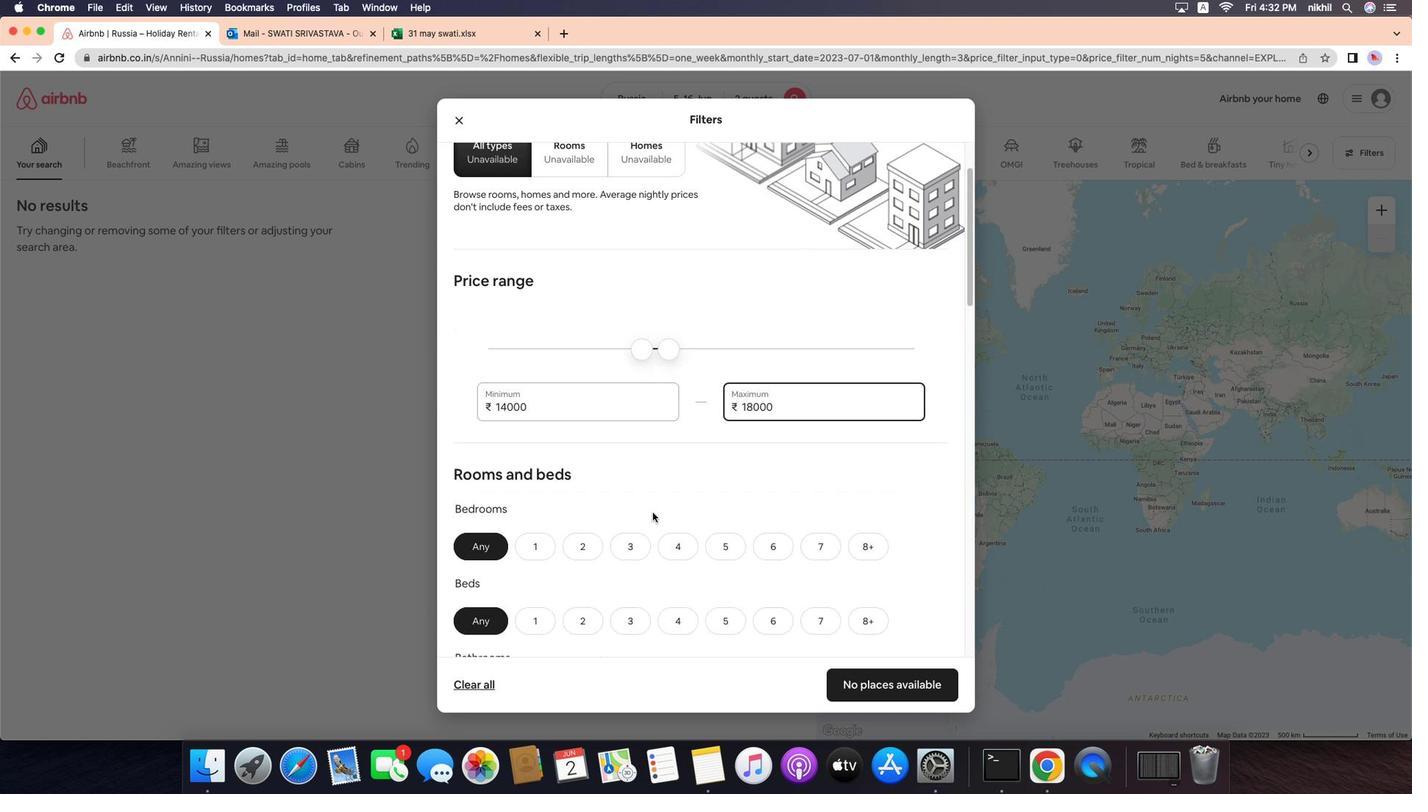 
Action: Mouse scrolled (652, 537) with delta (116, -13)
Screenshot: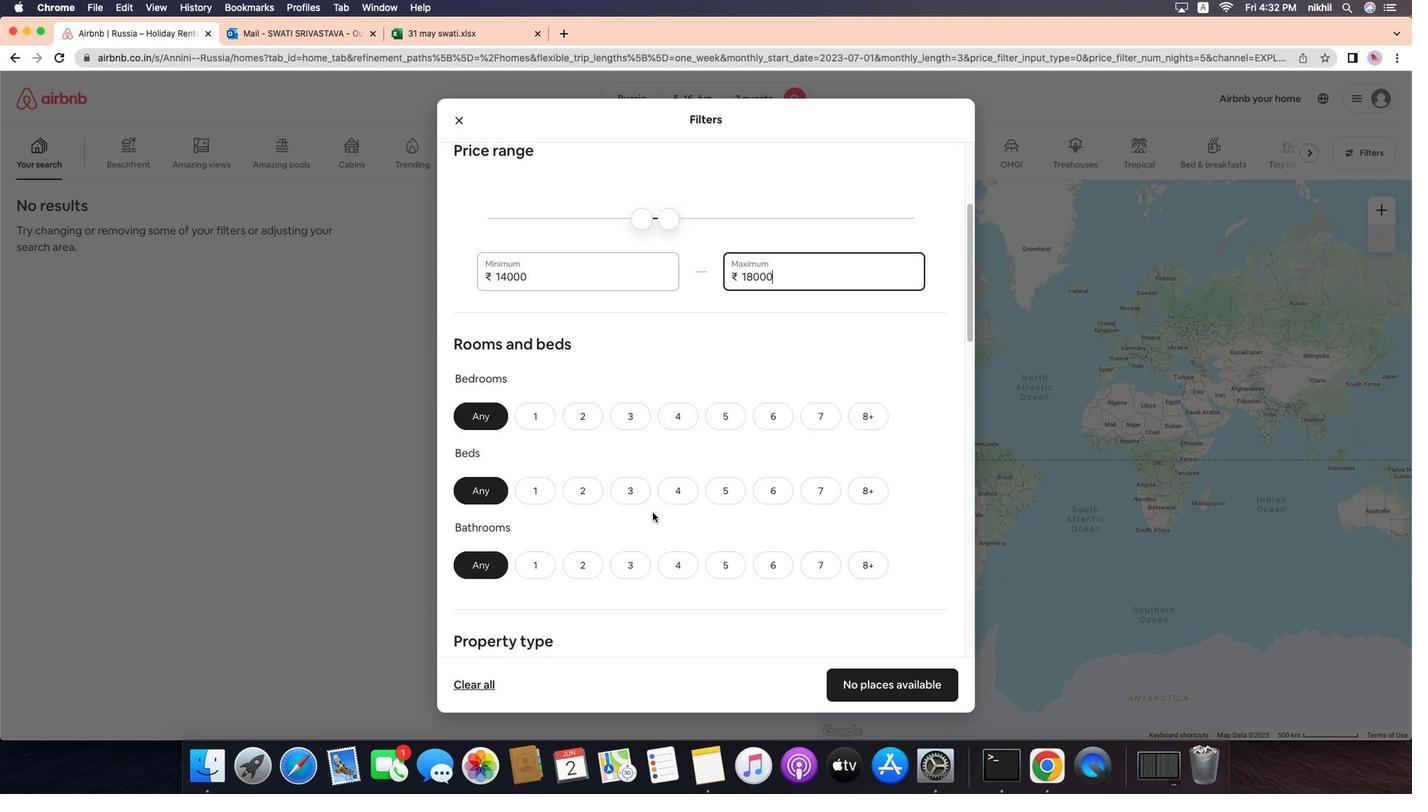 
Action: Mouse moved to (556, 420)
Screenshot: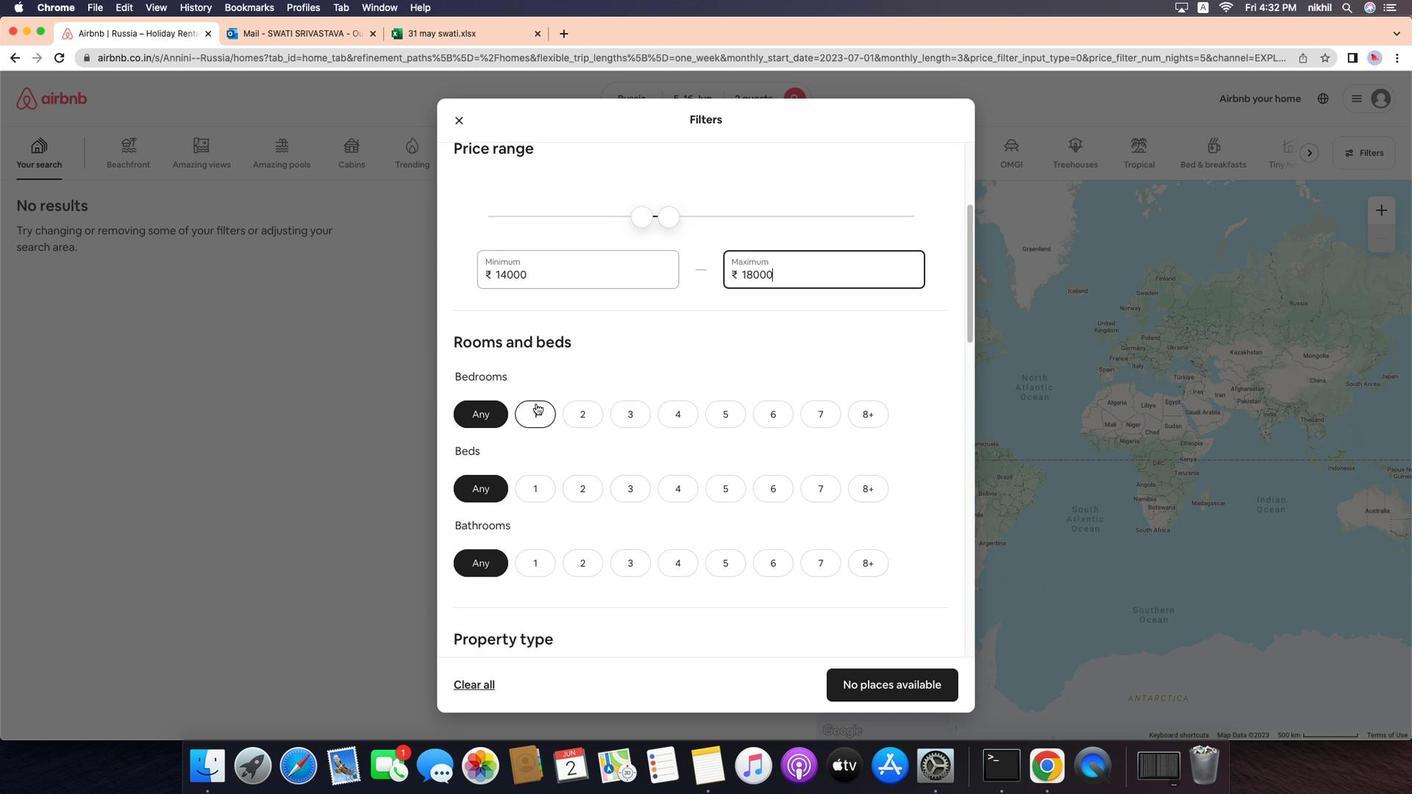 
Action: Mouse pressed left at (556, 420)
Screenshot: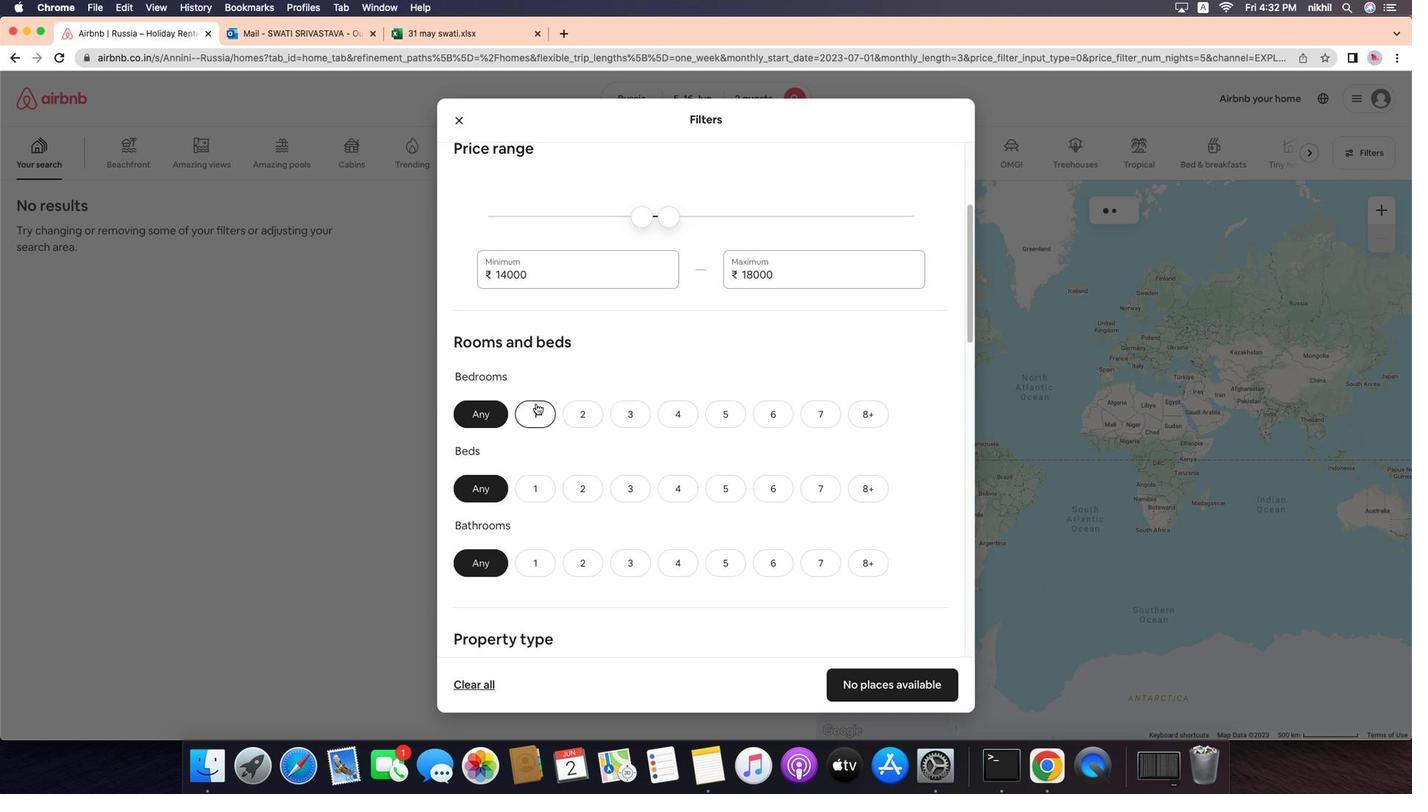 
Action: Mouse moved to (556, 513)
Screenshot: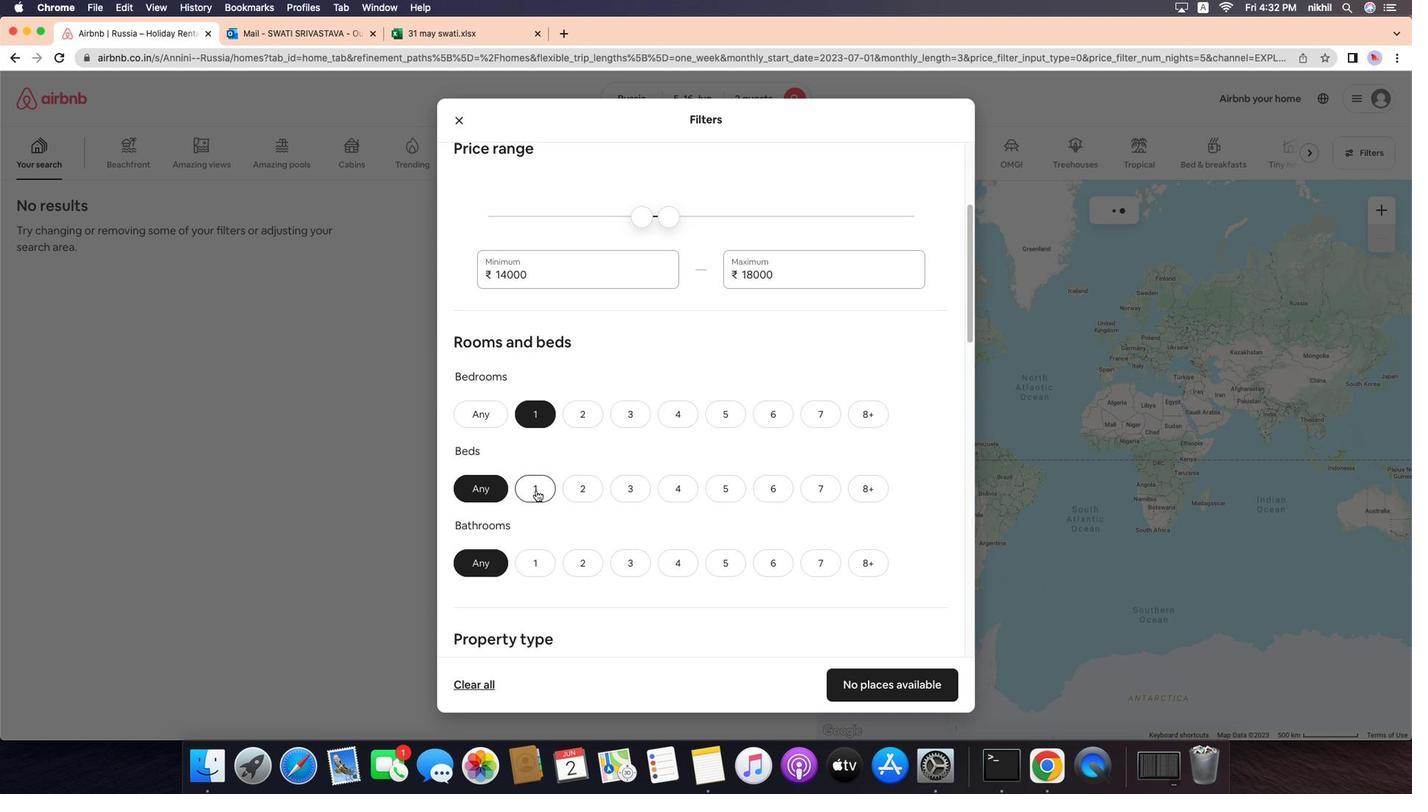 
Action: Mouse pressed left at (556, 513)
Screenshot: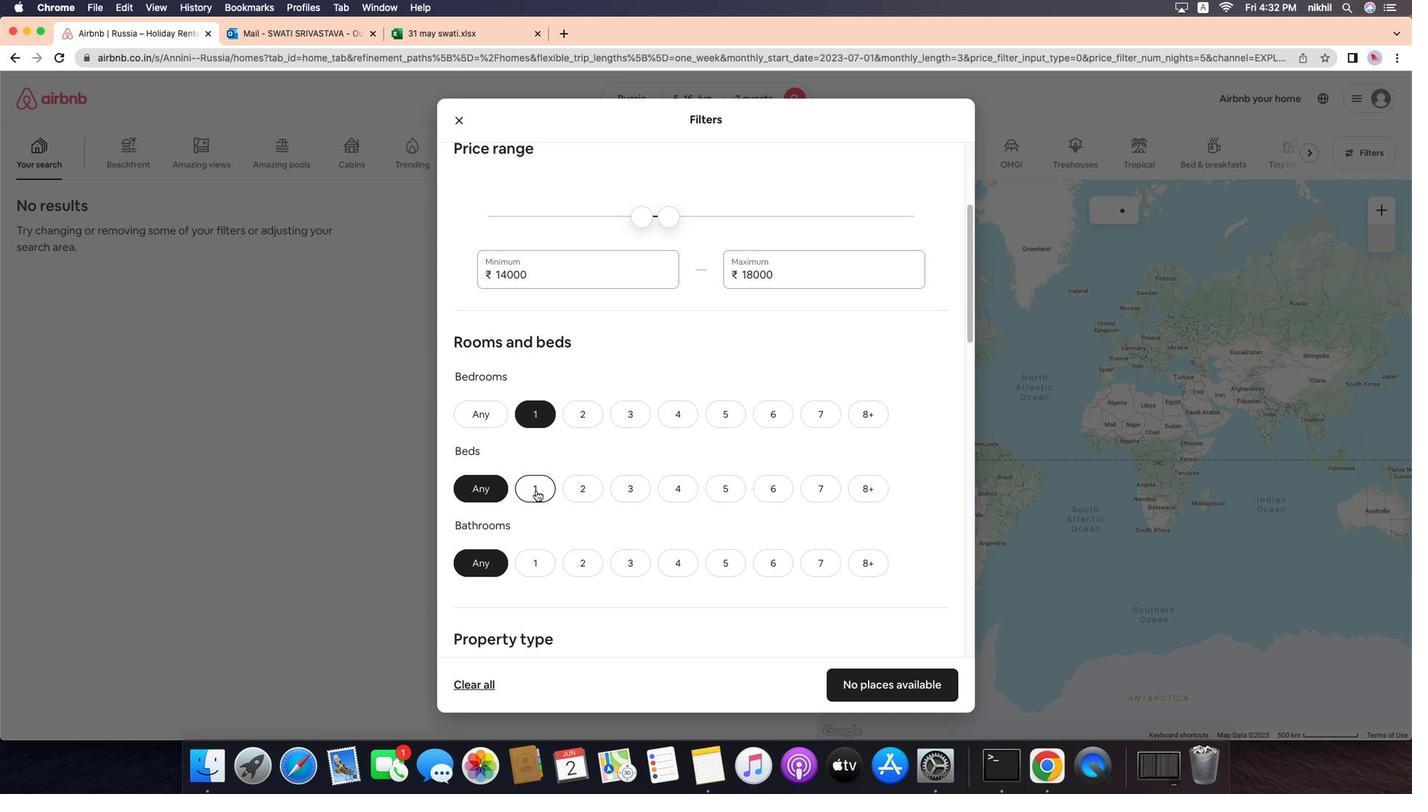 
Action: Mouse moved to (554, 596)
Screenshot: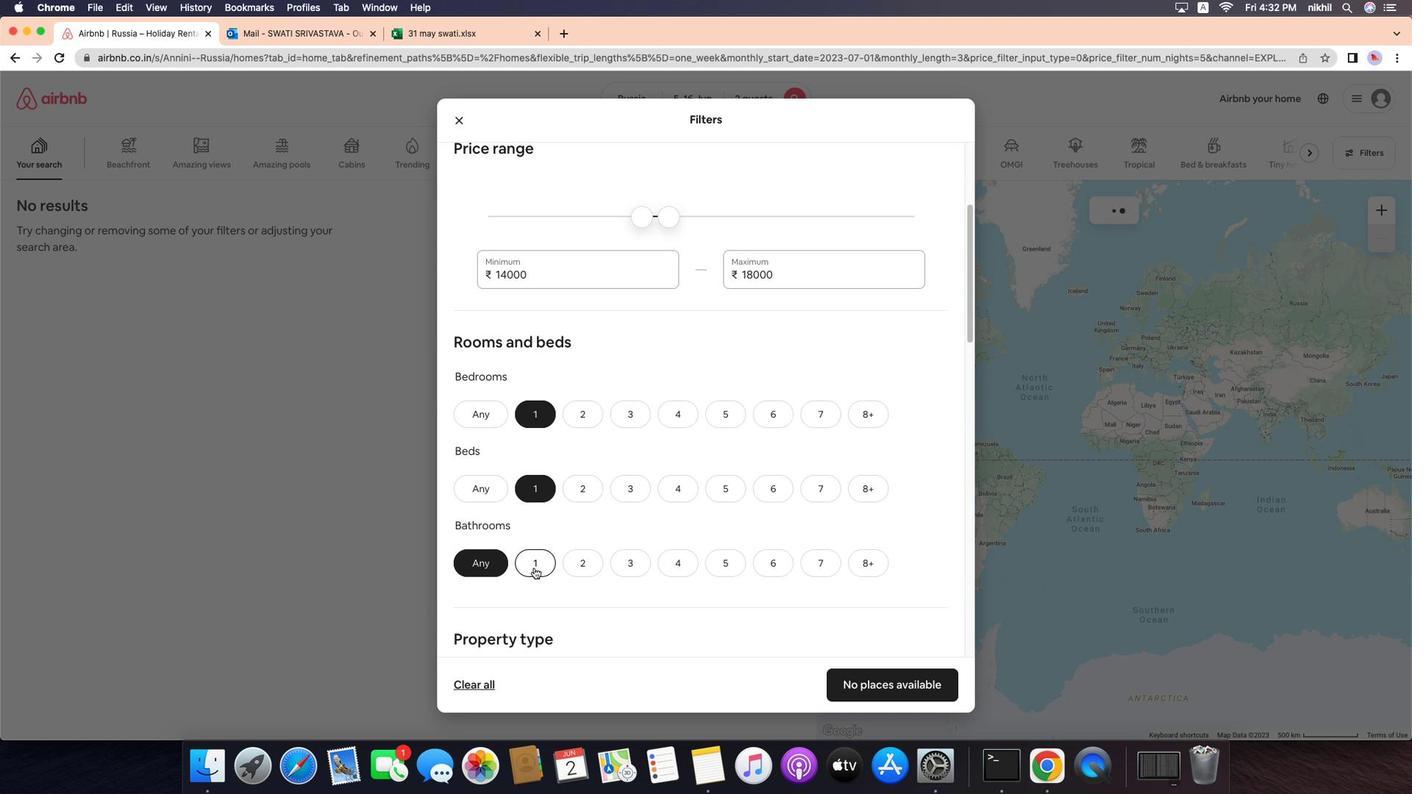 
Action: Mouse pressed left at (554, 596)
Screenshot: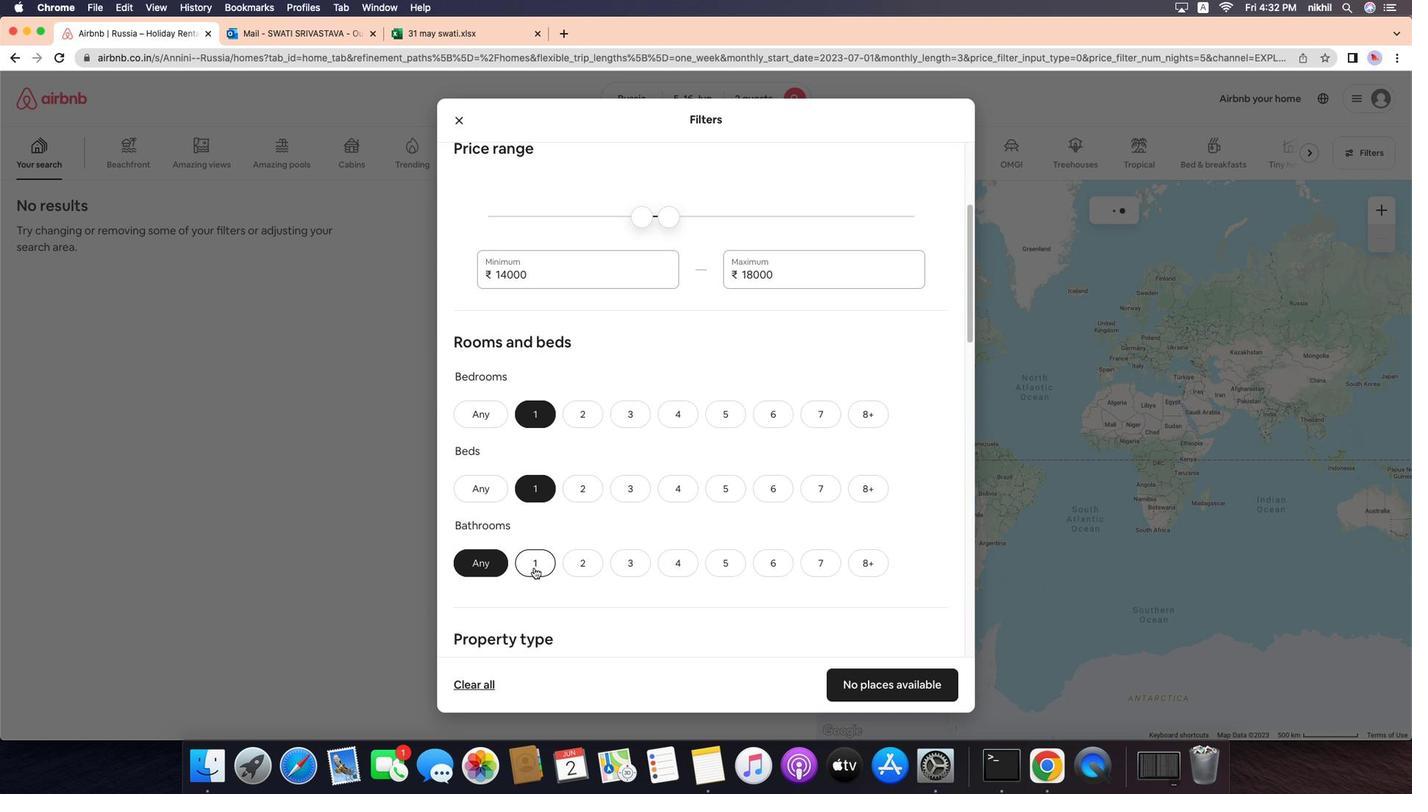 
Action: Mouse moved to (693, 574)
Screenshot: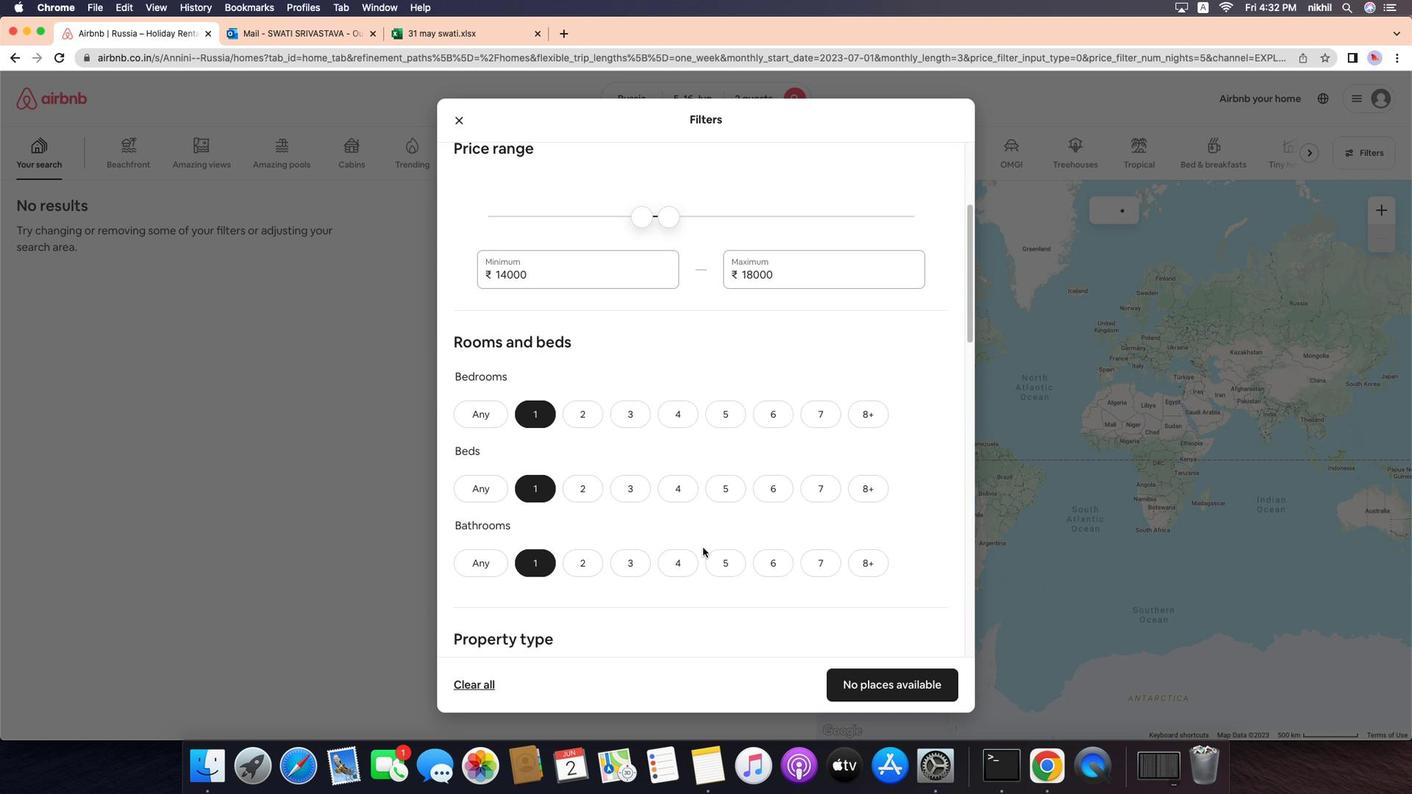 
Action: Mouse scrolled (693, 574) with delta (116, -13)
Screenshot: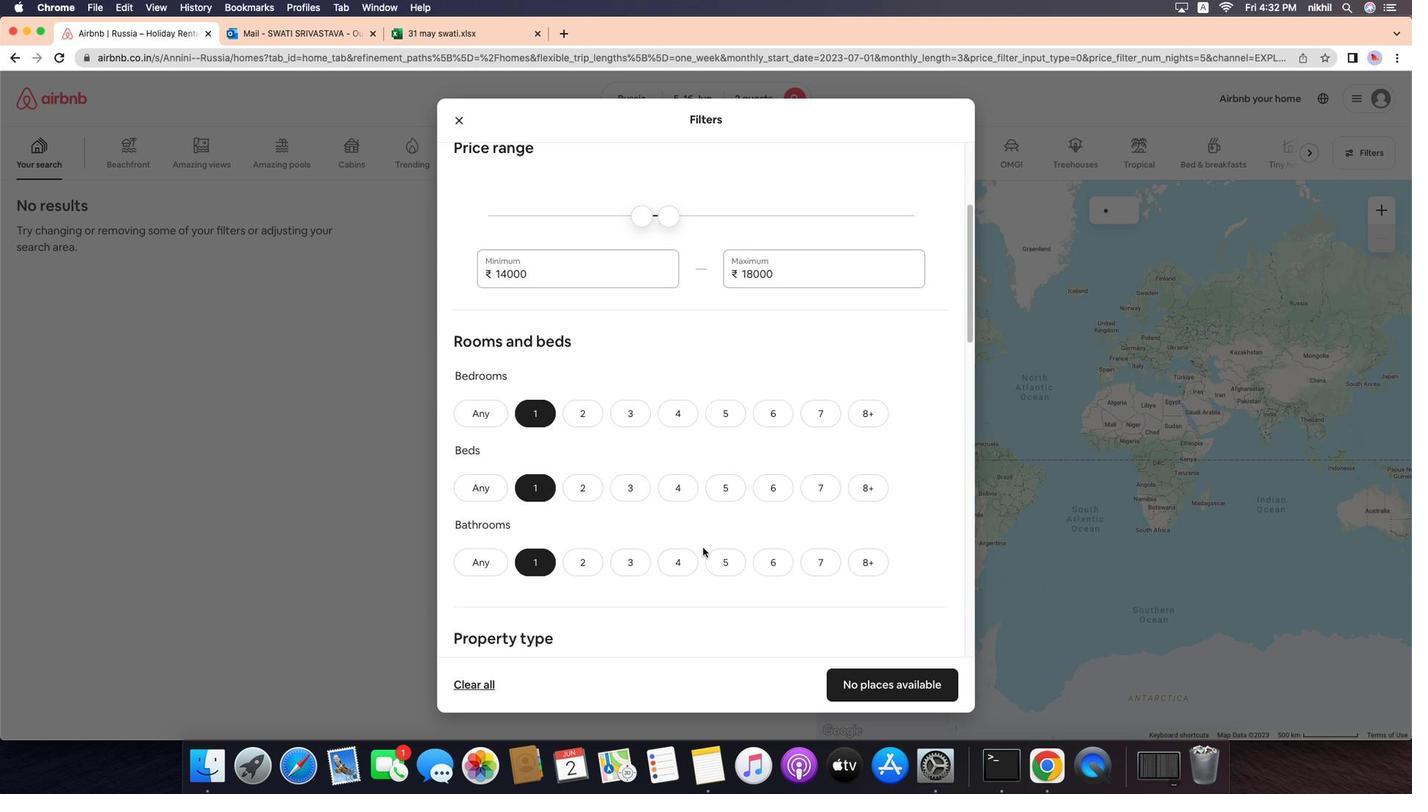 
Action: Mouse scrolled (693, 574) with delta (116, -13)
Screenshot: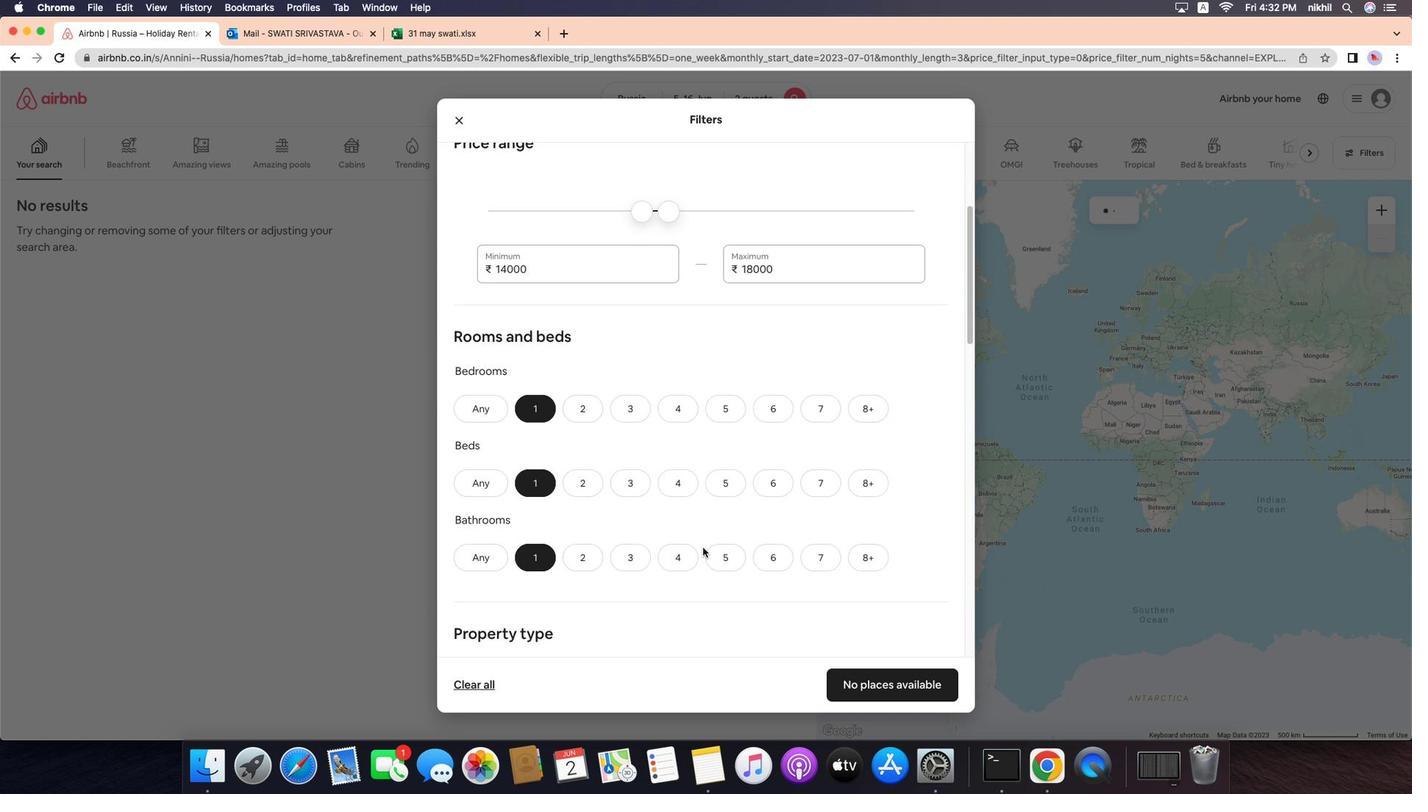 
Action: Mouse scrolled (693, 574) with delta (116, -16)
Screenshot: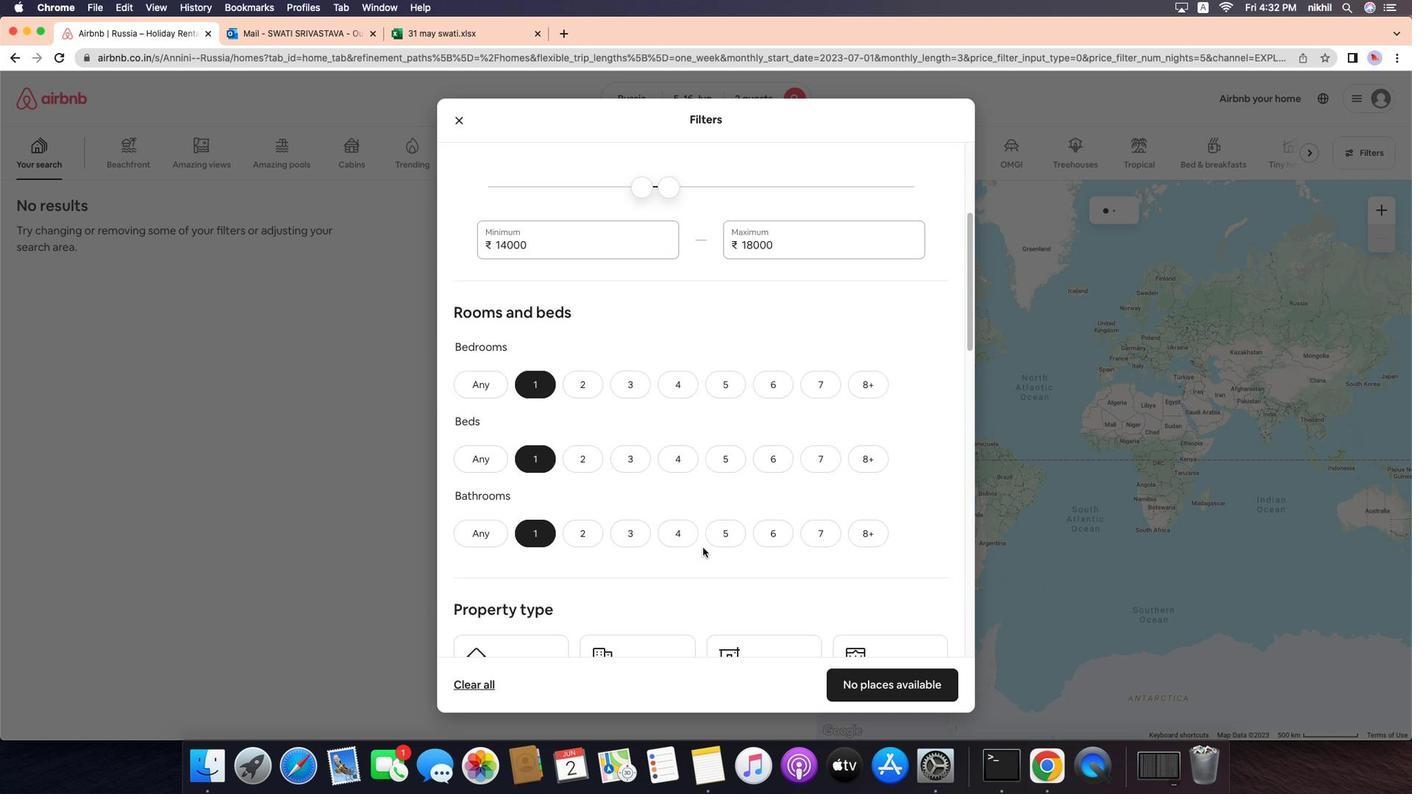 
Action: Mouse moved to (555, 574)
Screenshot: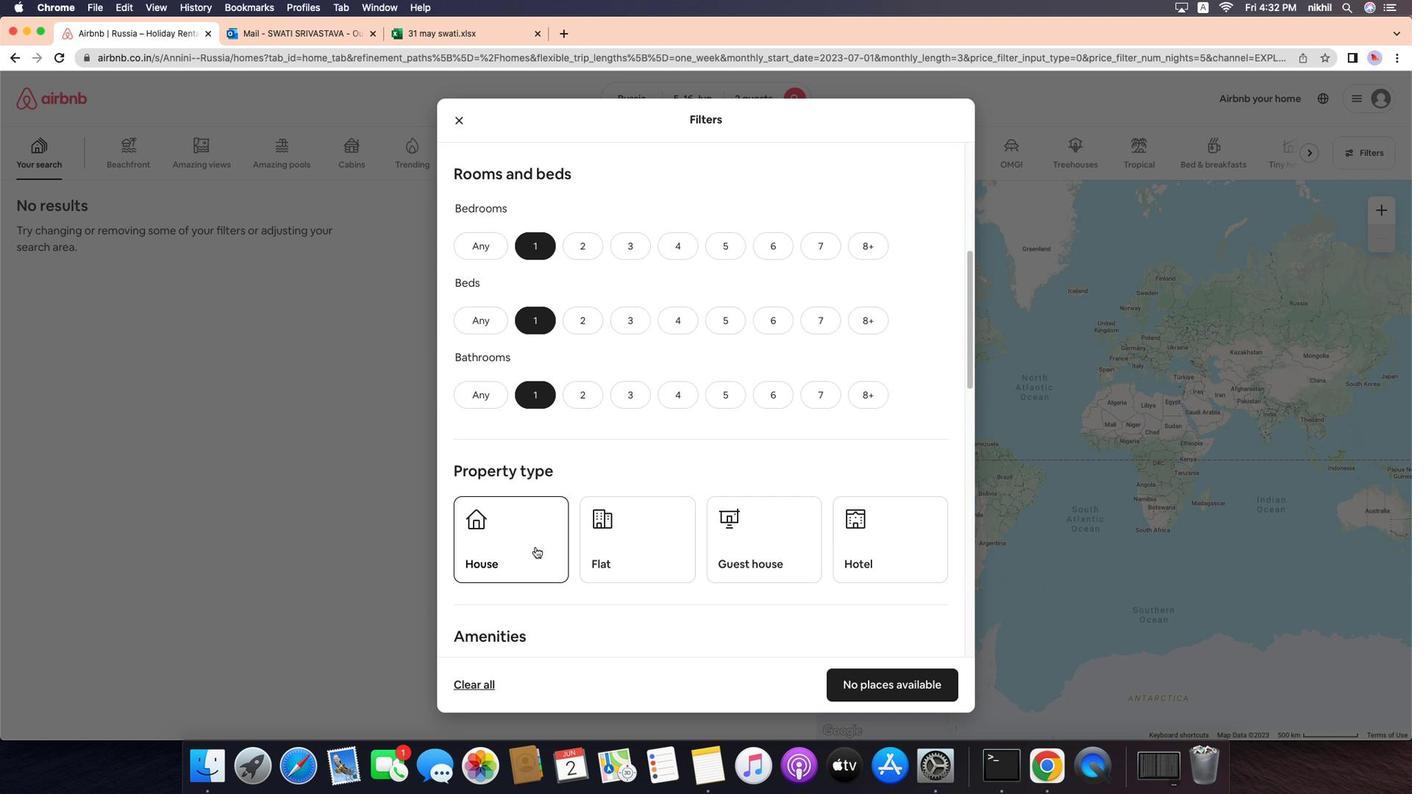 
Action: Mouse pressed left at (555, 574)
Screenshot: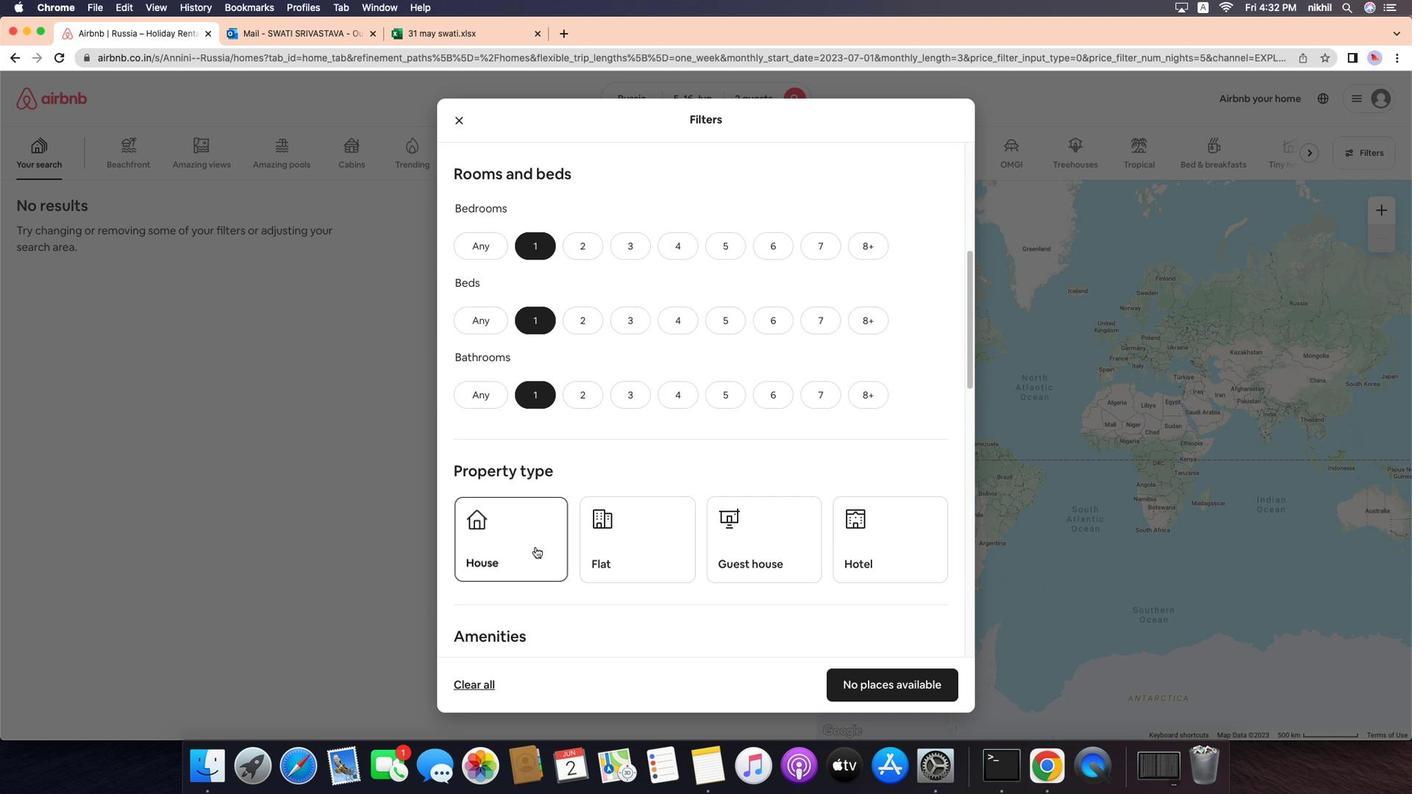 
Action: Mouse moved to (615, 572)
Screenshot: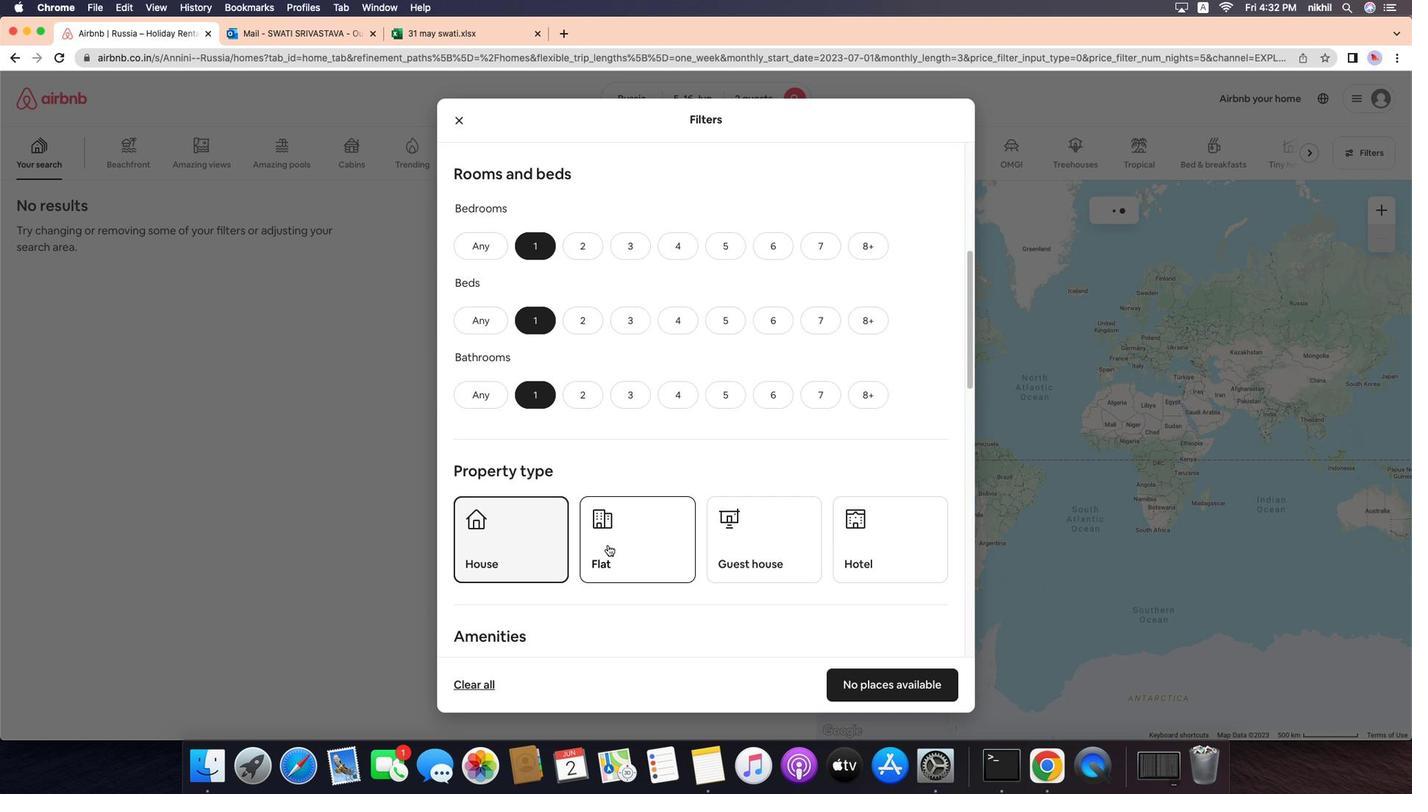 
Action: Mouse pressed left at (615, 572)
Screenshot: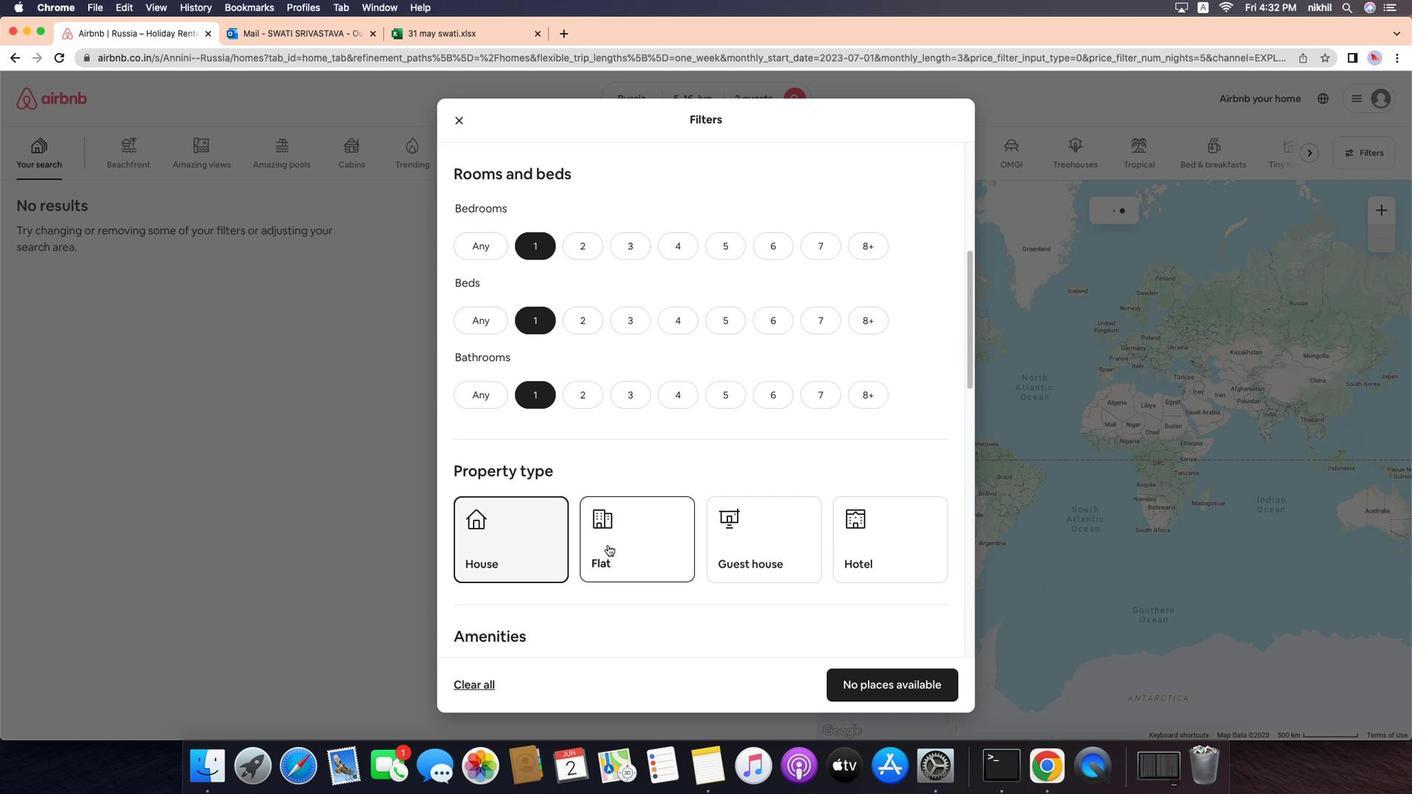 
Action: Mouse moved to (747, 577)
Screenshot: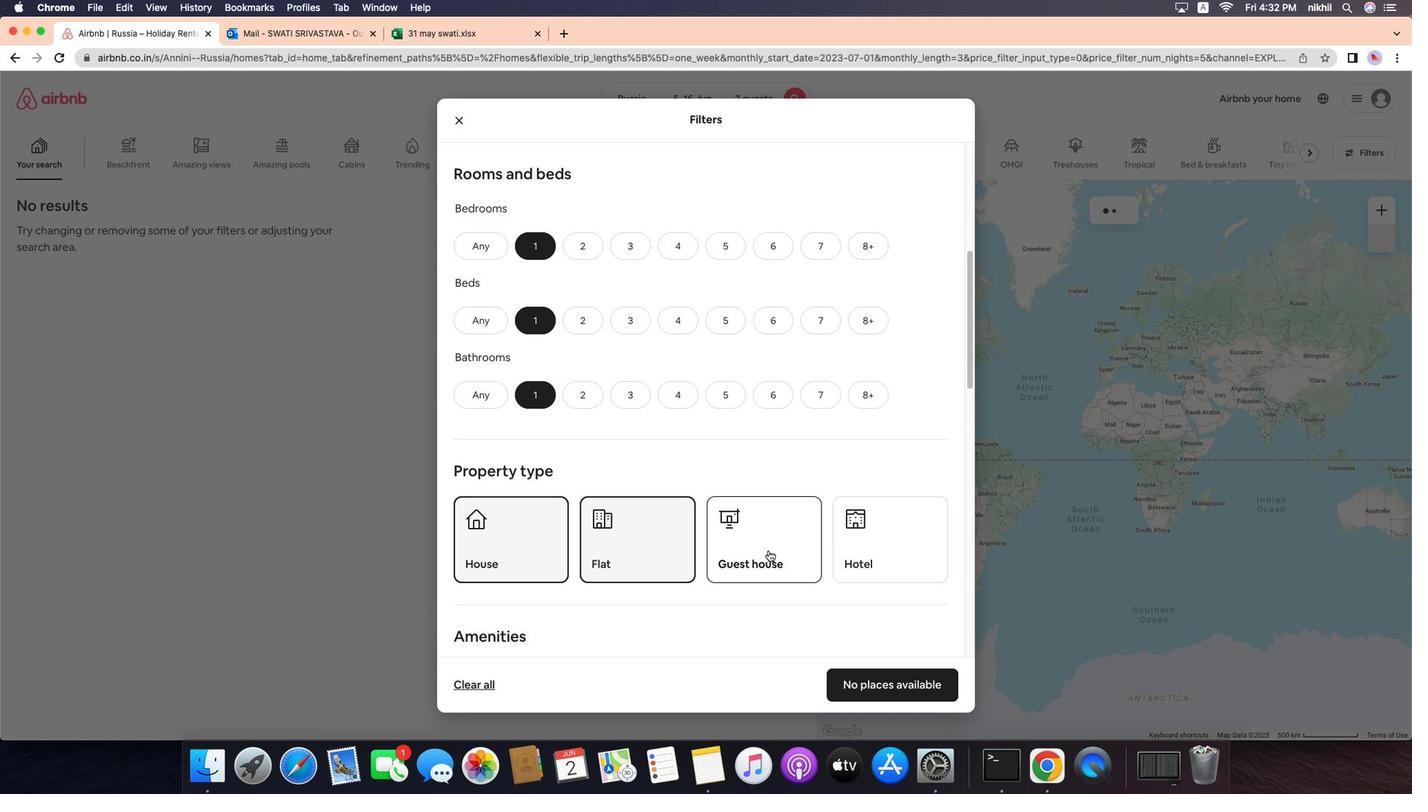 
Action: Mouse pressed left at (747, 577)
Screenshot: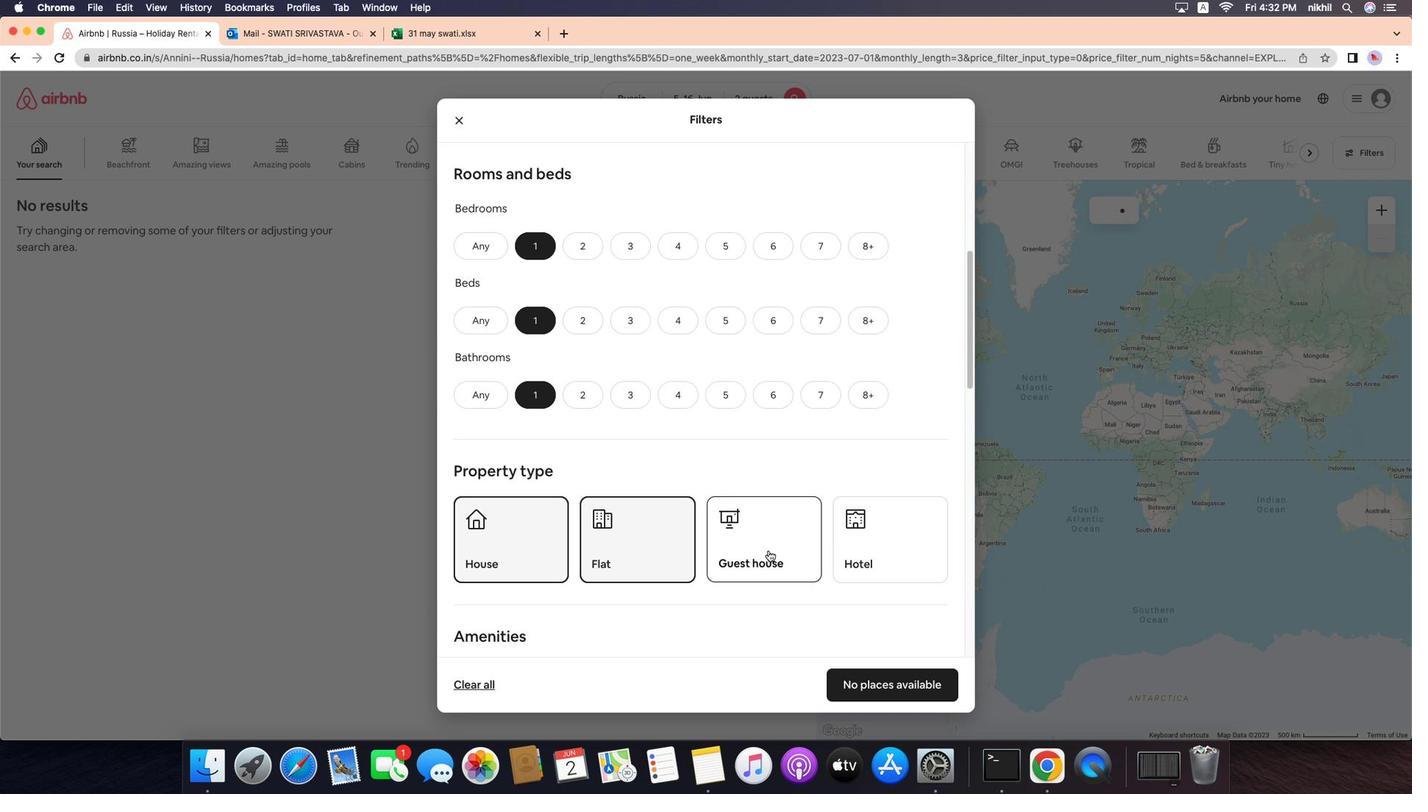
Action: Mouse moved to (847, 582)
Screenshot: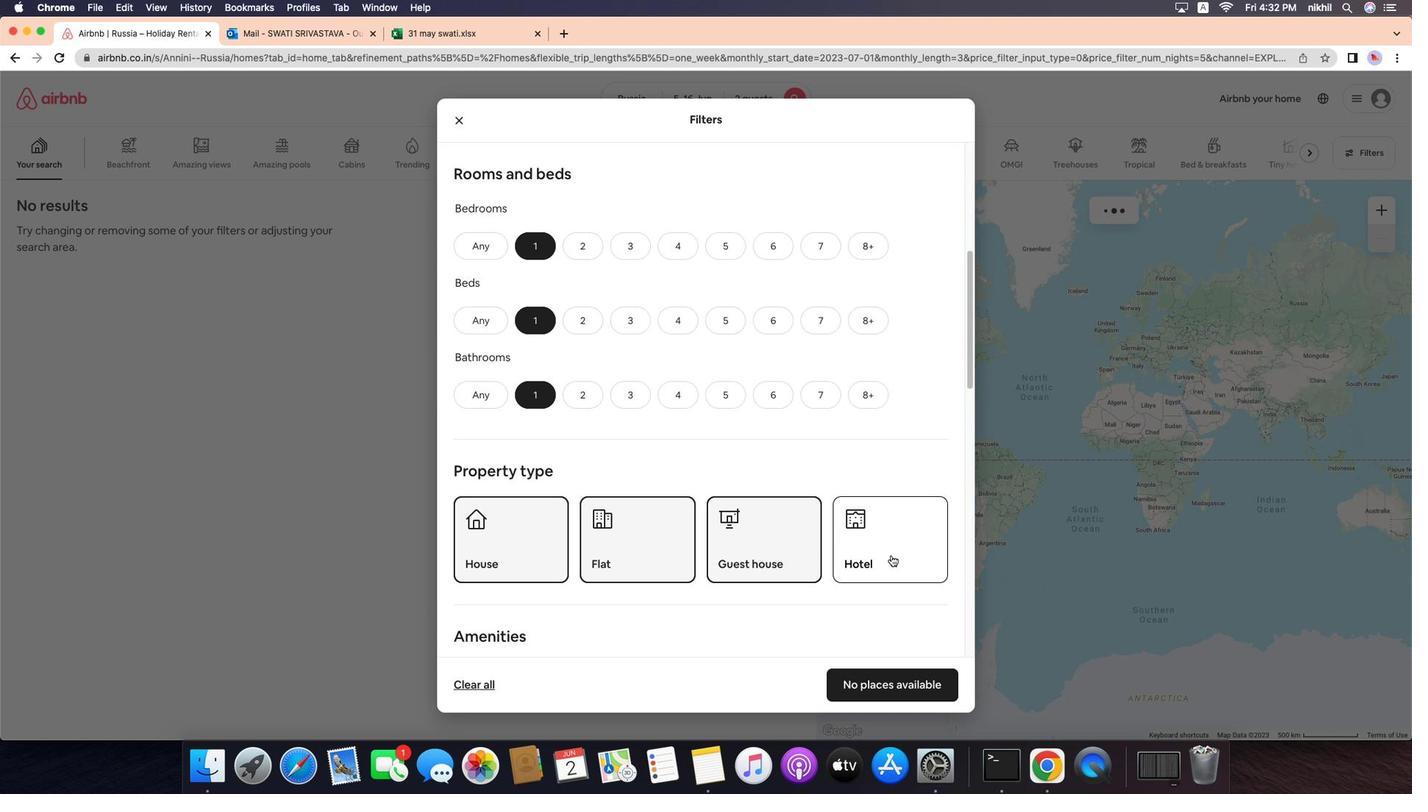 
Action: Mouse pressed left at (847, 582)
Screenshot: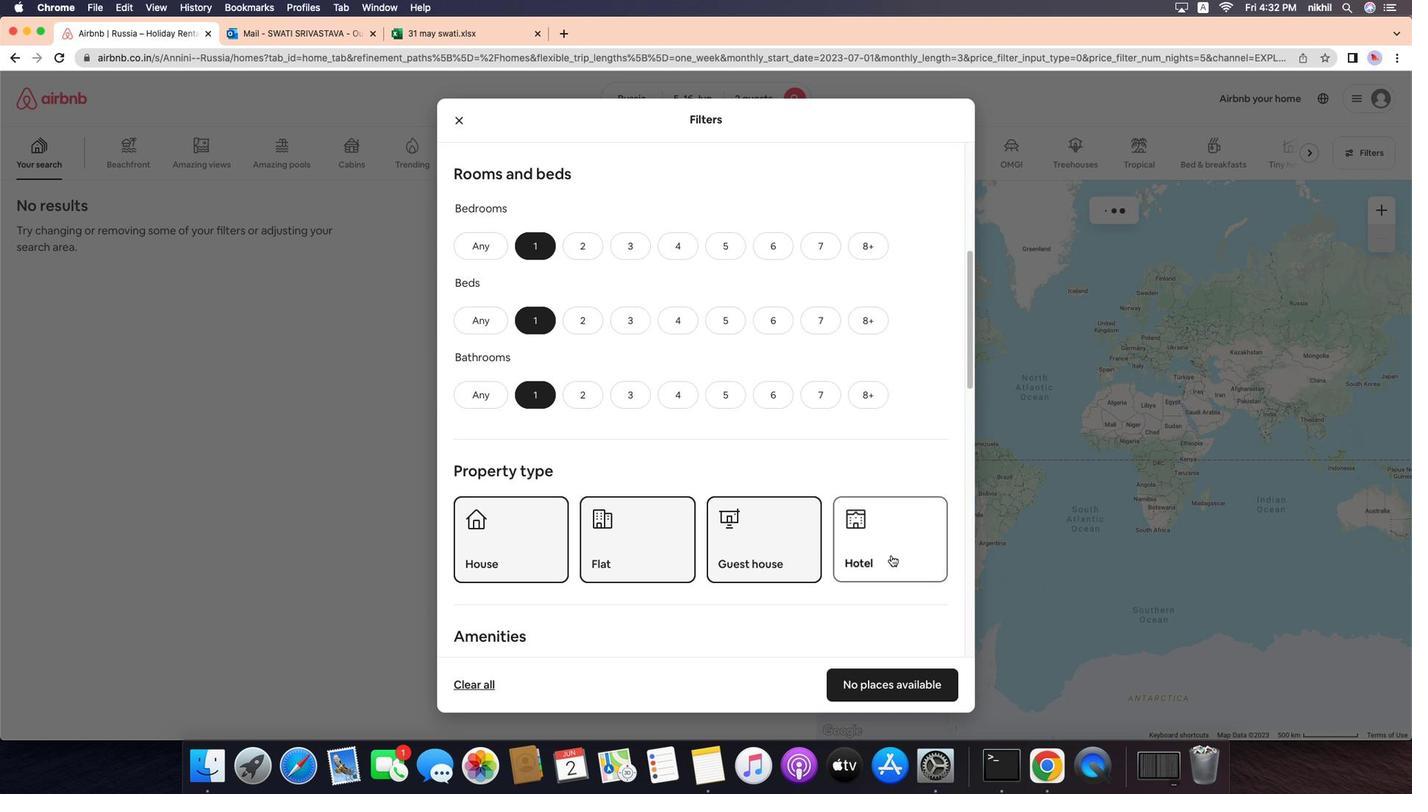 
Action: Mouse moved to (707, 562)
Screenshot: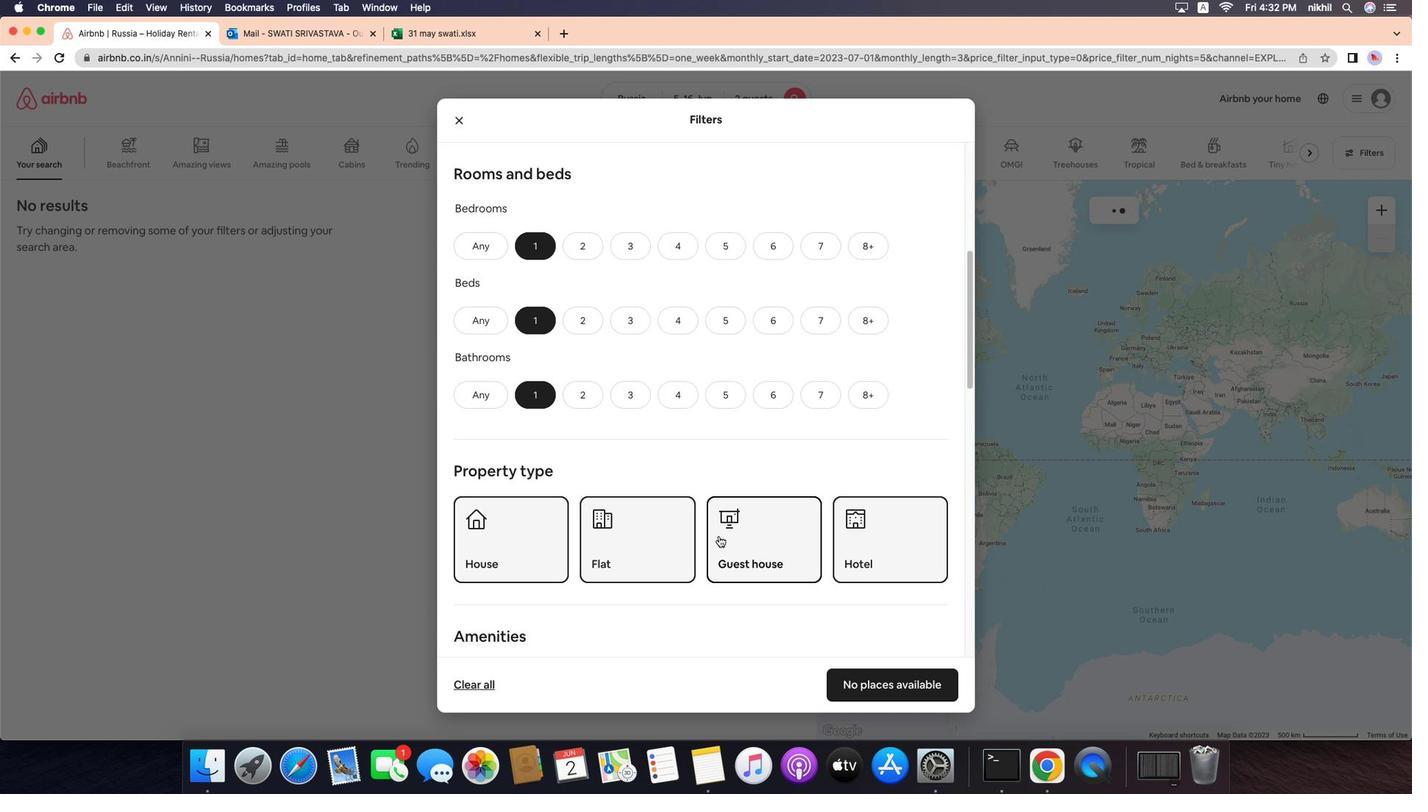 
Action: Mouse scrolled (707, 562) with delta (116, -13)
Screenshot: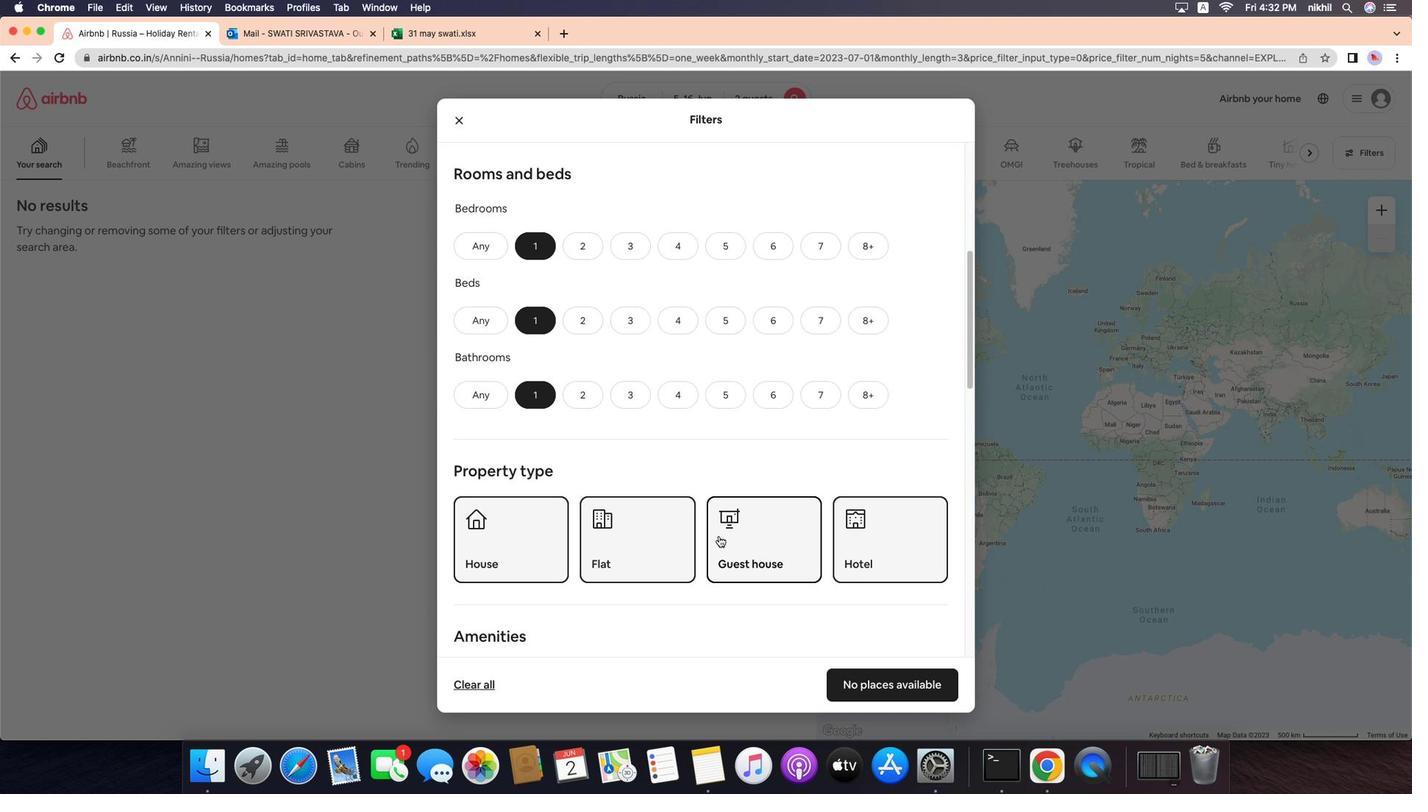 
Action: Mouse scrolled (707, 562) with delta (116, -13)
Screenshot: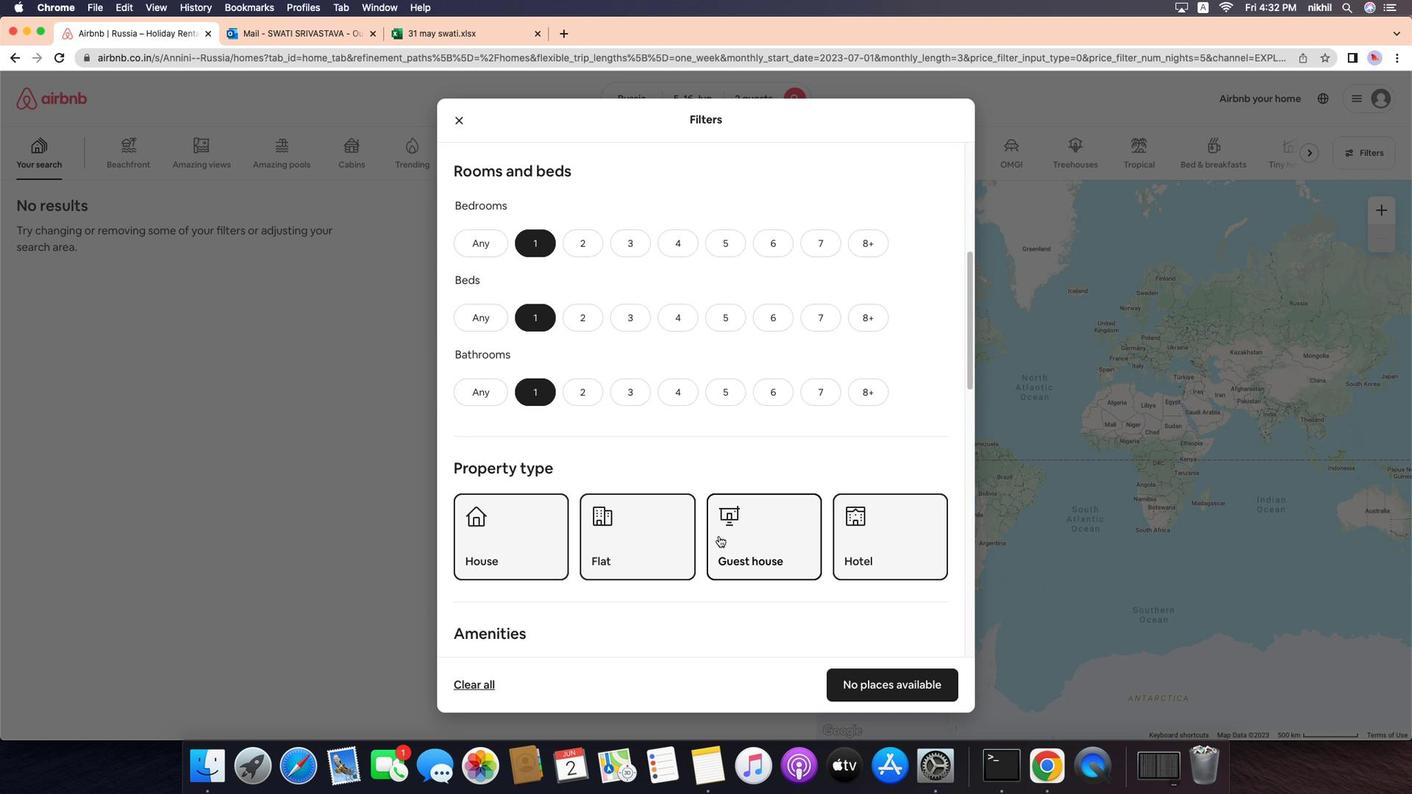 
Action: Mouse scrolled (707, 562) with delta (116, -13)
Screenshot: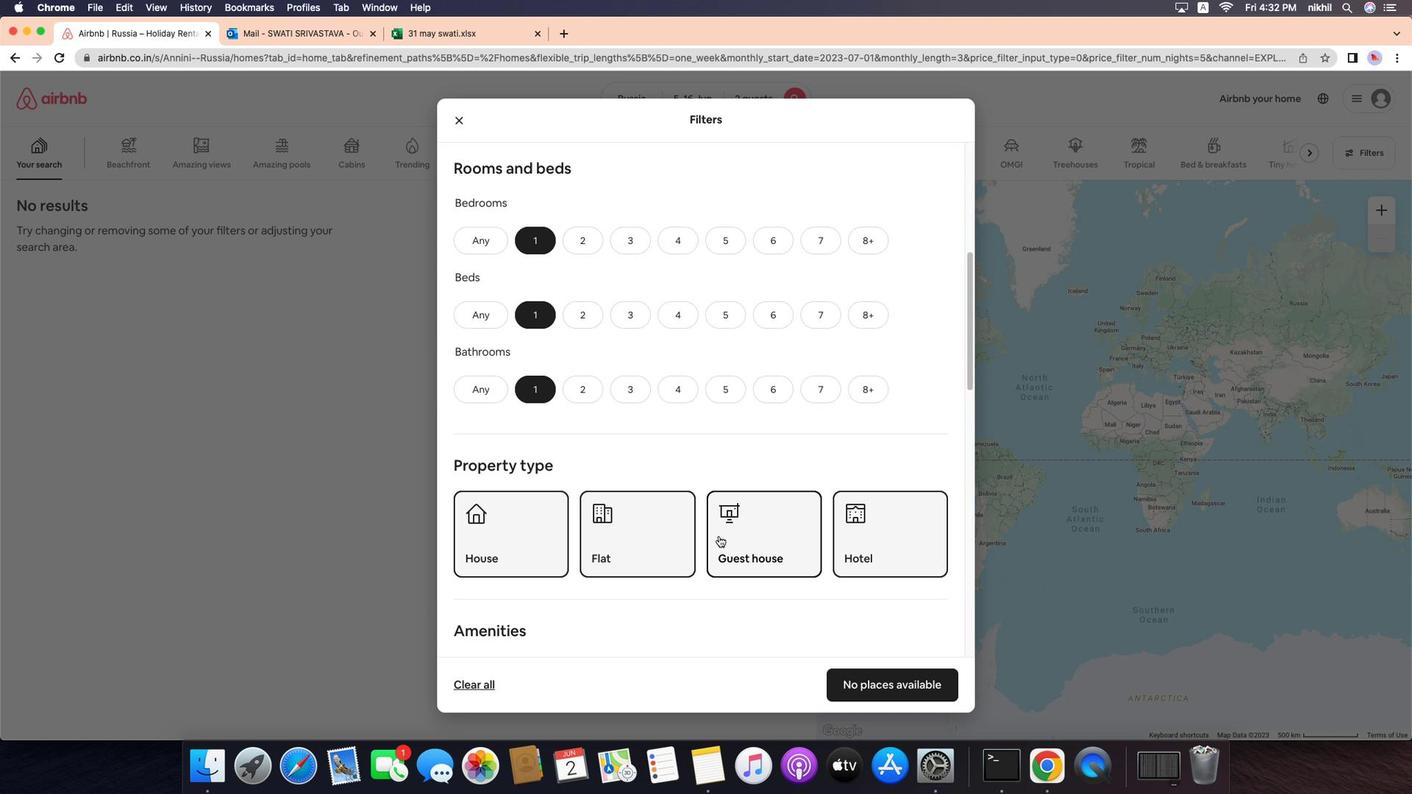 
Action: Mouse scrolled (707, 562) with delta (116, -13)
Screenshot: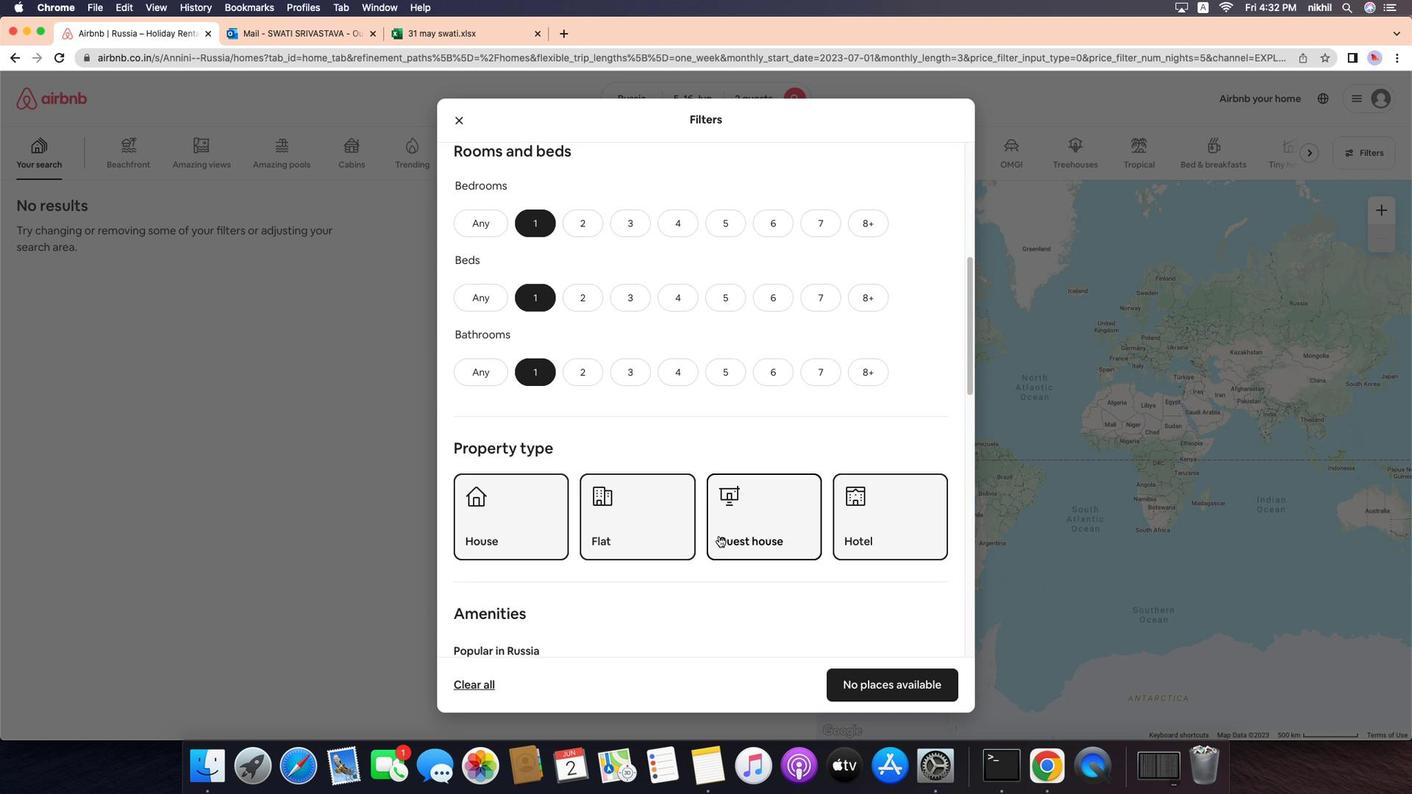 
Action: Mouse scrolled (707, 562) with delta (116, -13)
Screenshot: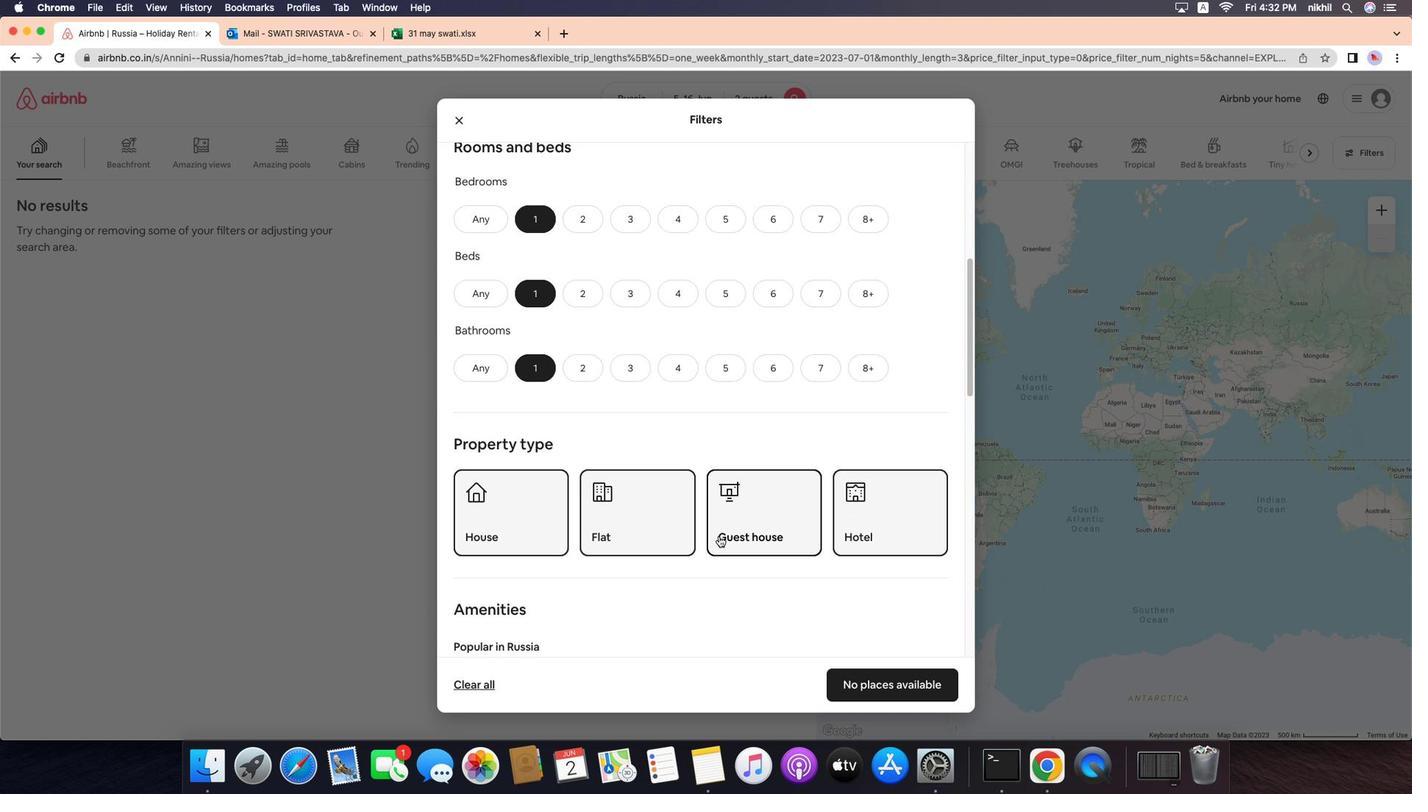 
Action: Mouse scrolled (707, 562) with delta (116, -14)
Screenshot: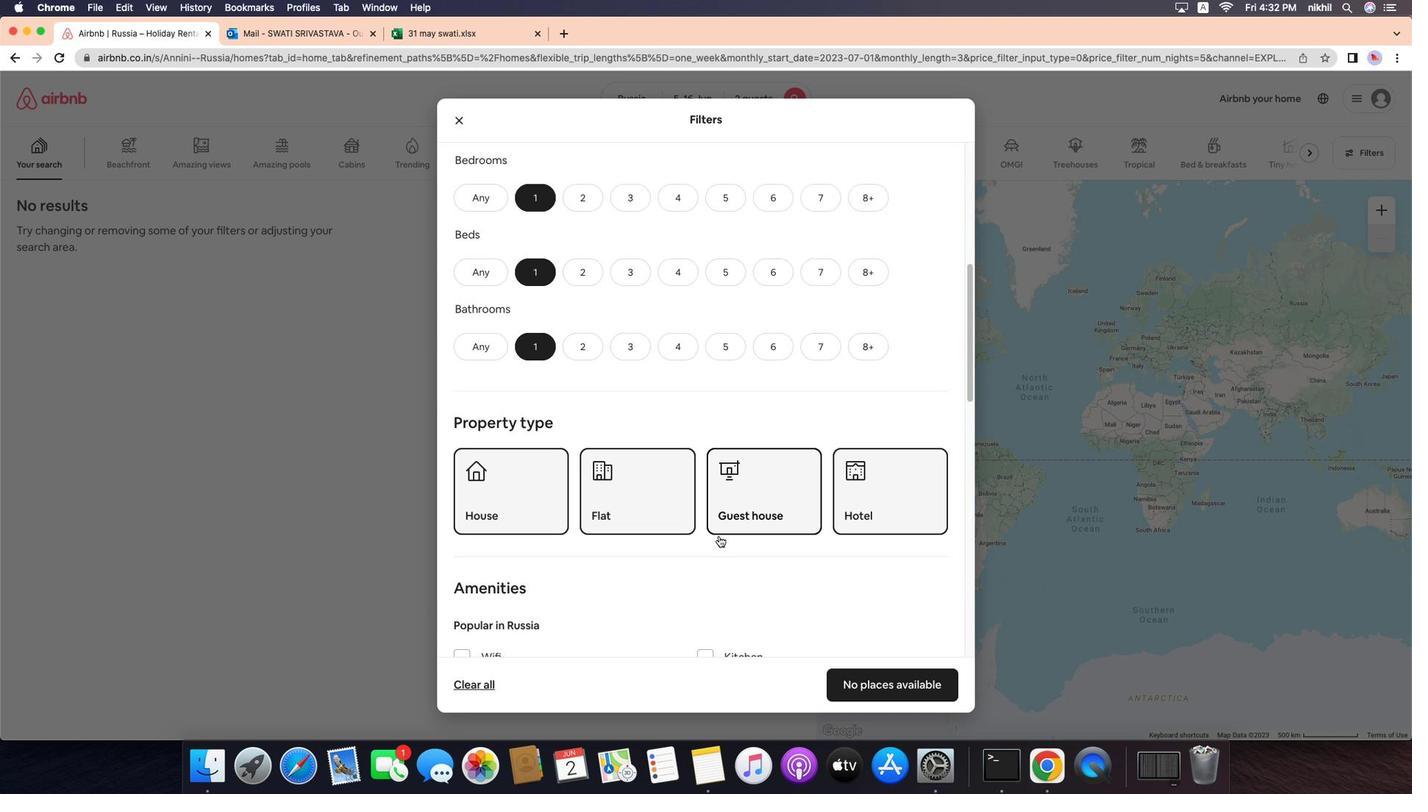 
Action: Mouse moved to (490, 602)
Screenshot: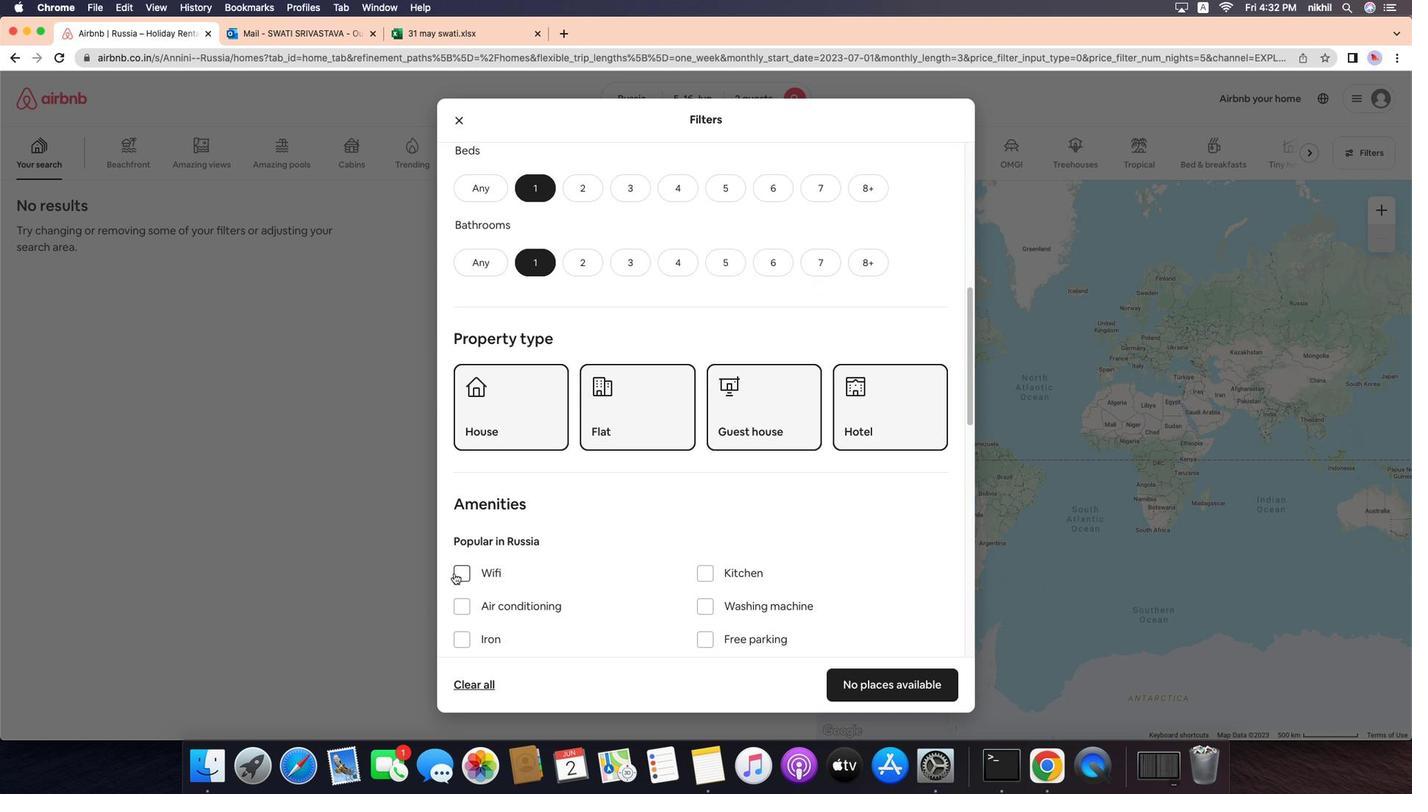 
Action: Mouse pressed left at (490, 602)
Screenshot: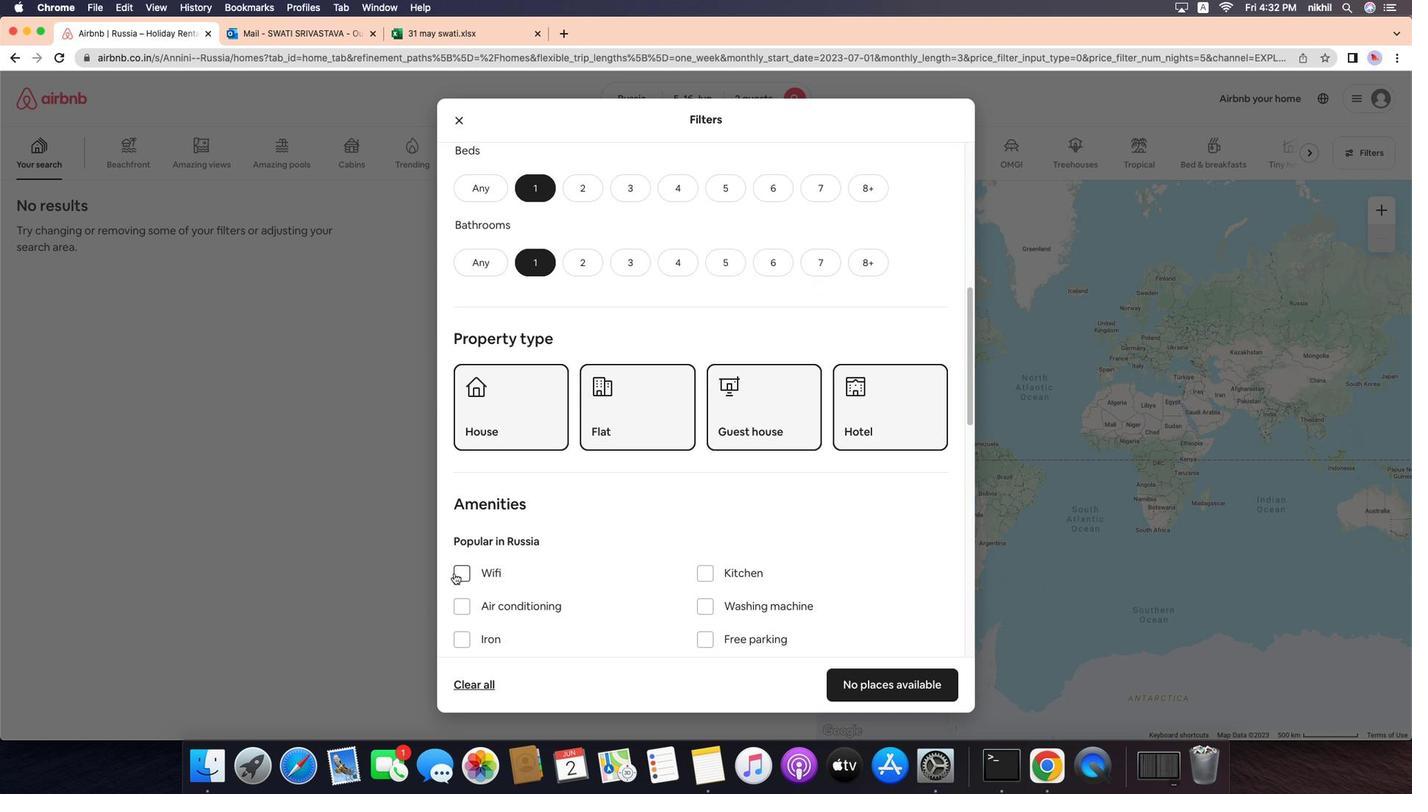 
Action: Mouse moved to (657, 584)
Screenshot: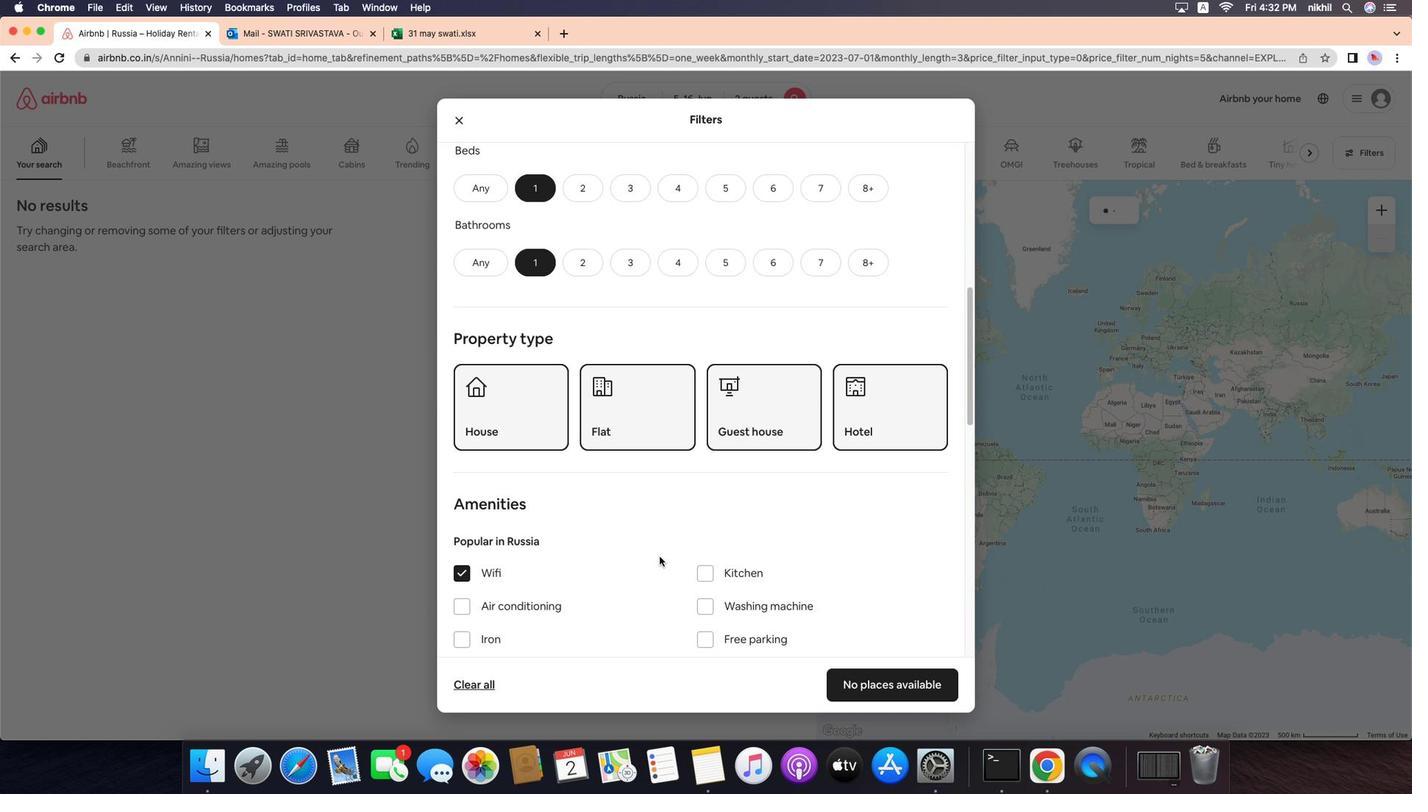 
Action: Mouse scrolled (657, 584) with delta (116, -13)
Screenshot: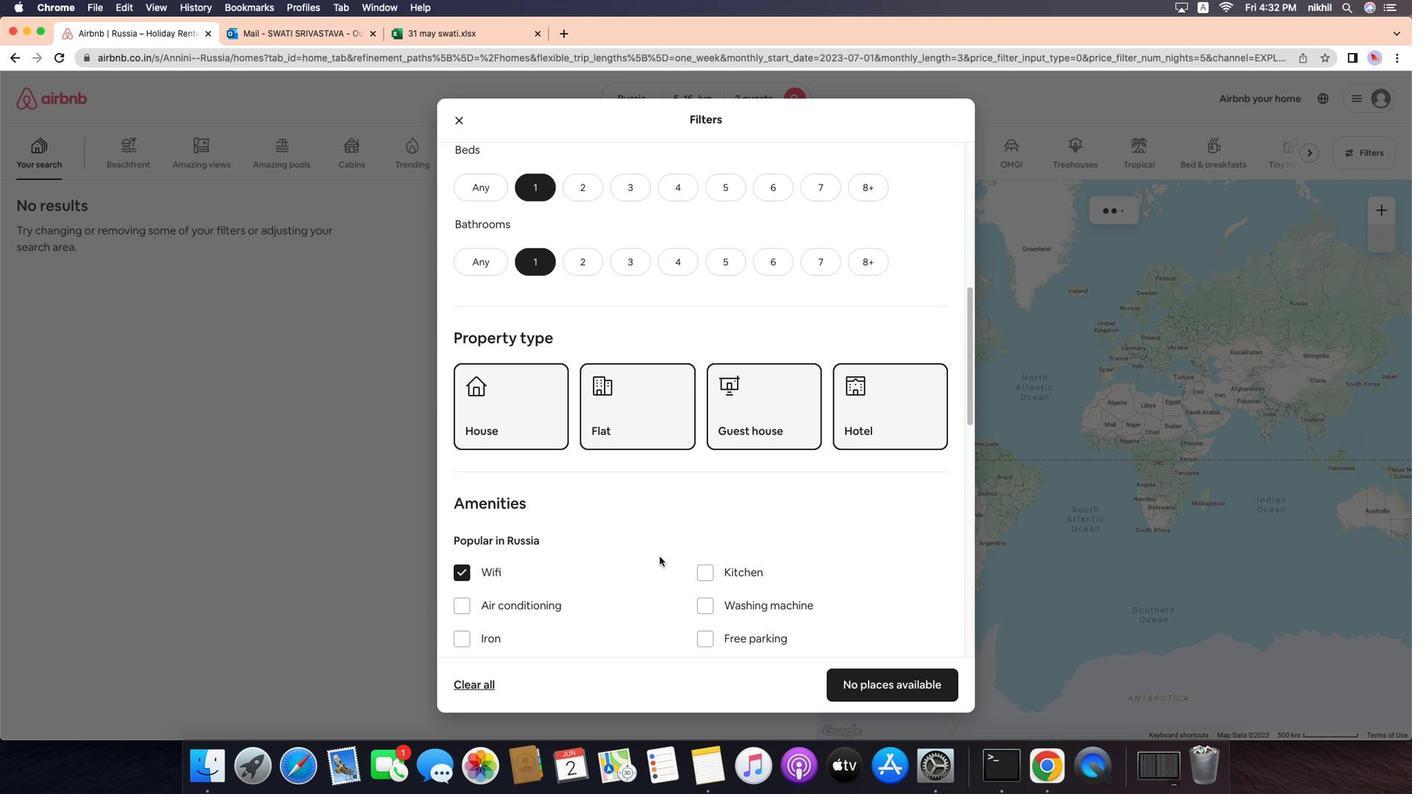 
Action: Mouse scrolled (657, 584) with delta (116, -13)
Screenshot: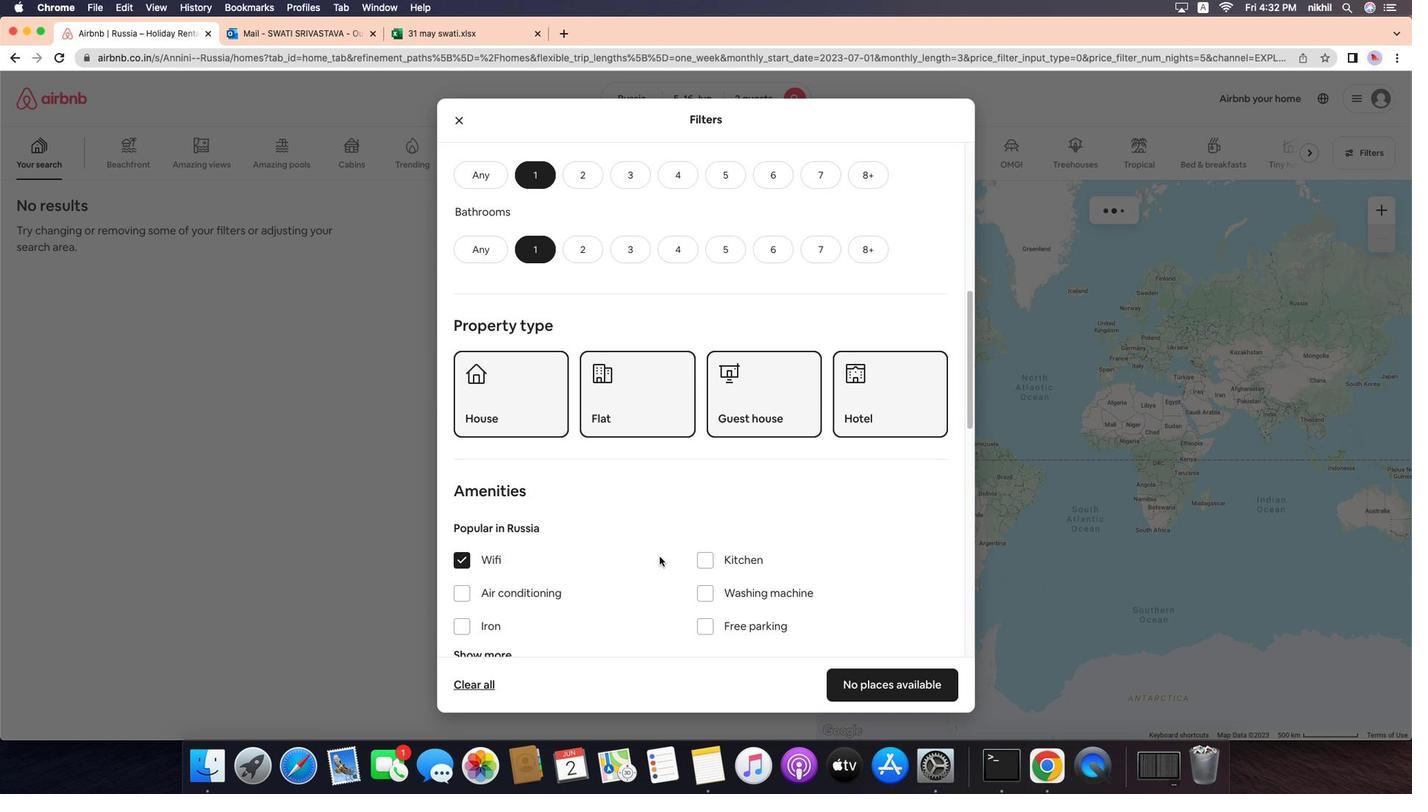 
Action: Mouse scrolled (657, 584) with delta (116, -16)
Screenshot: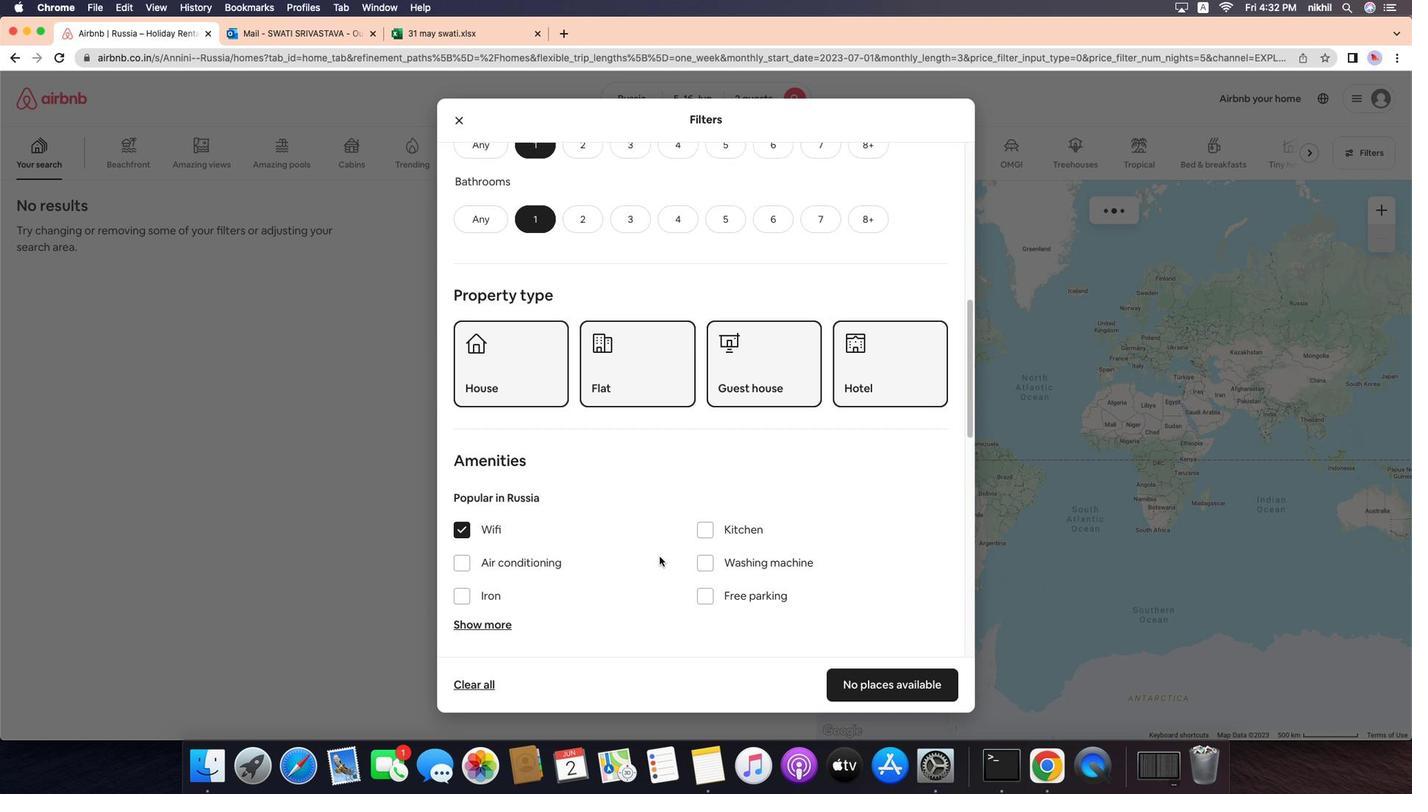 
Action: Mouse scrolled (657, 584) with delta (116, -16)
Screenshot: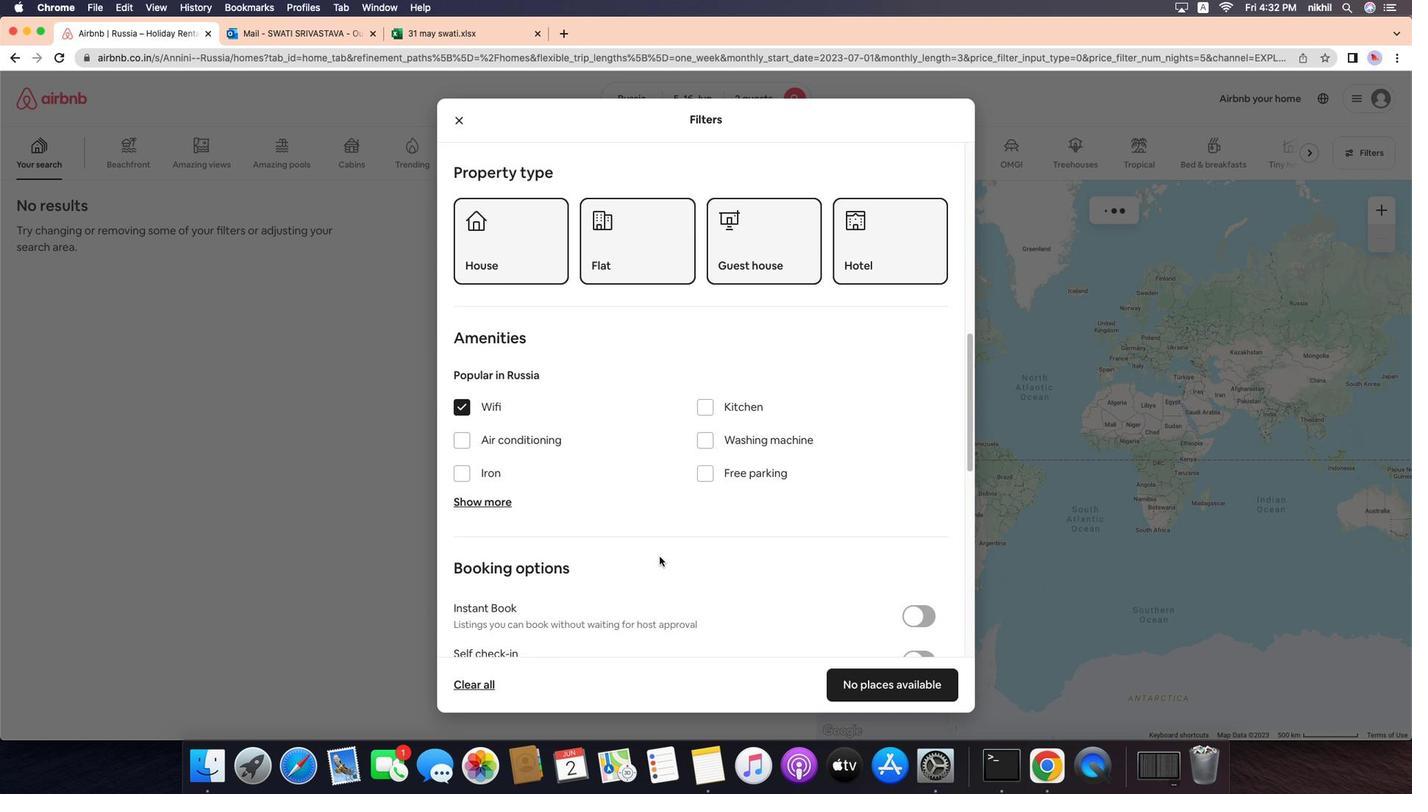 
Action: Mouse moved to (868, 574)
Screenshot: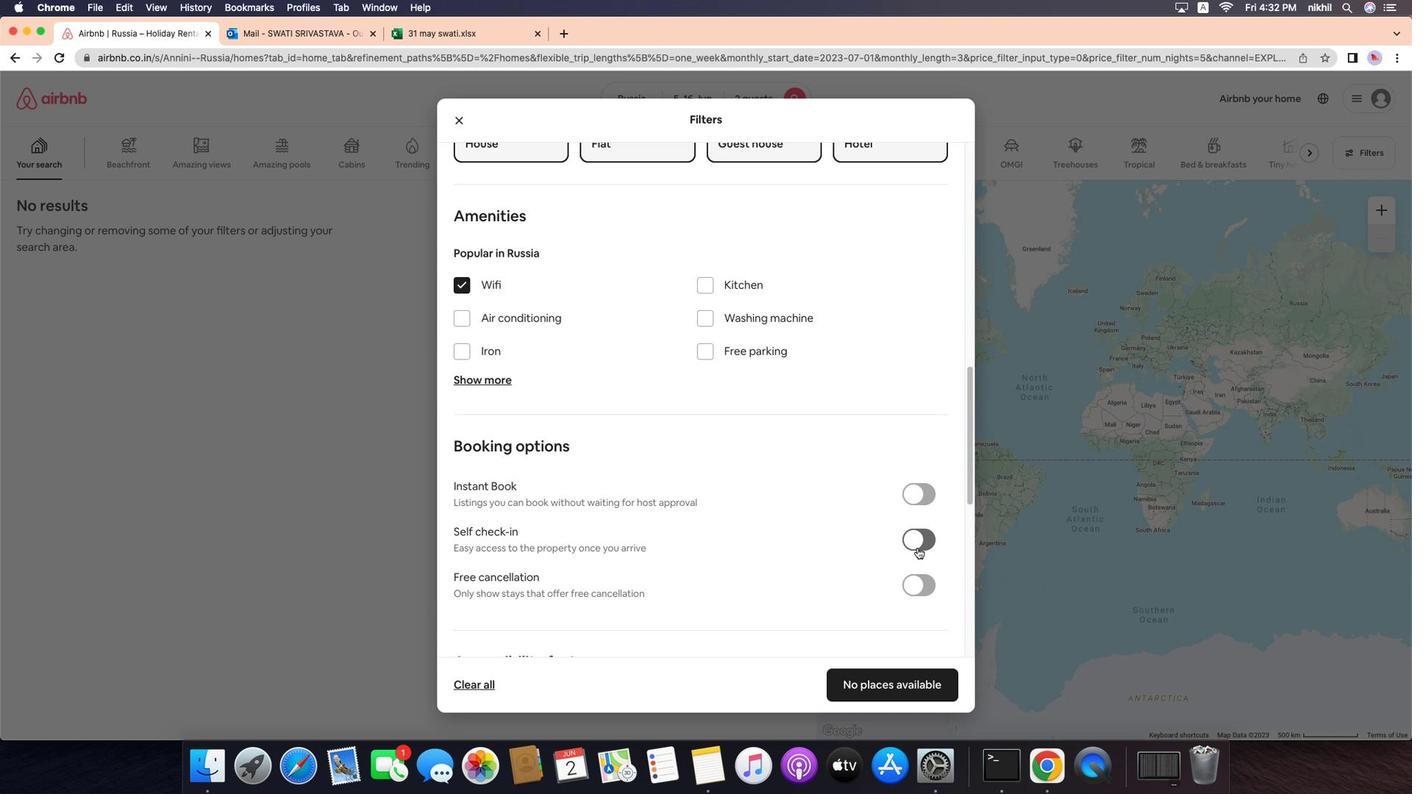 
Action: Mouse pressed left at (868, 574)
Screenshot: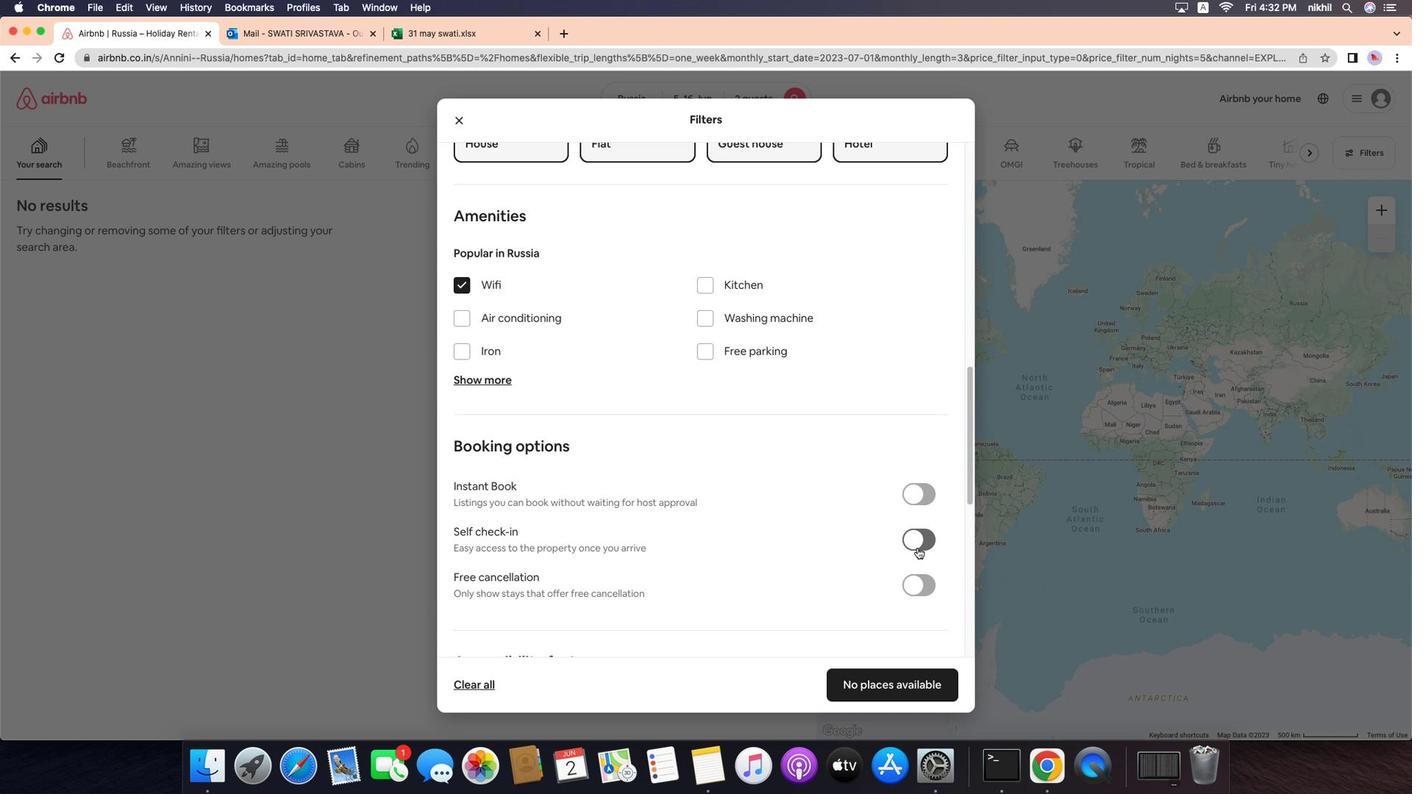 
Action: Mouse moved to (724, 584)
Screenshot: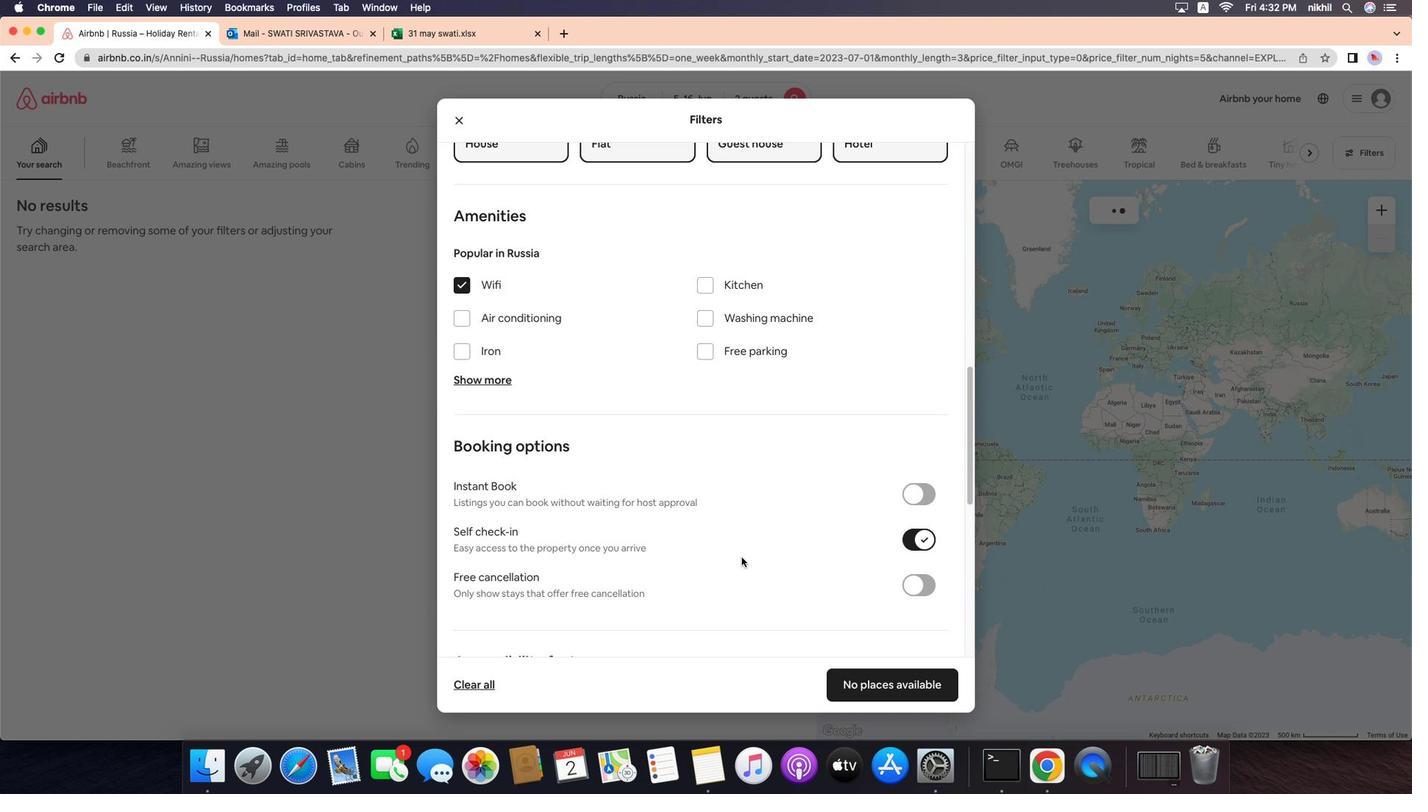 
Action: Mouse scrolled (724, 584) with delta (116, -13)
Screenshot: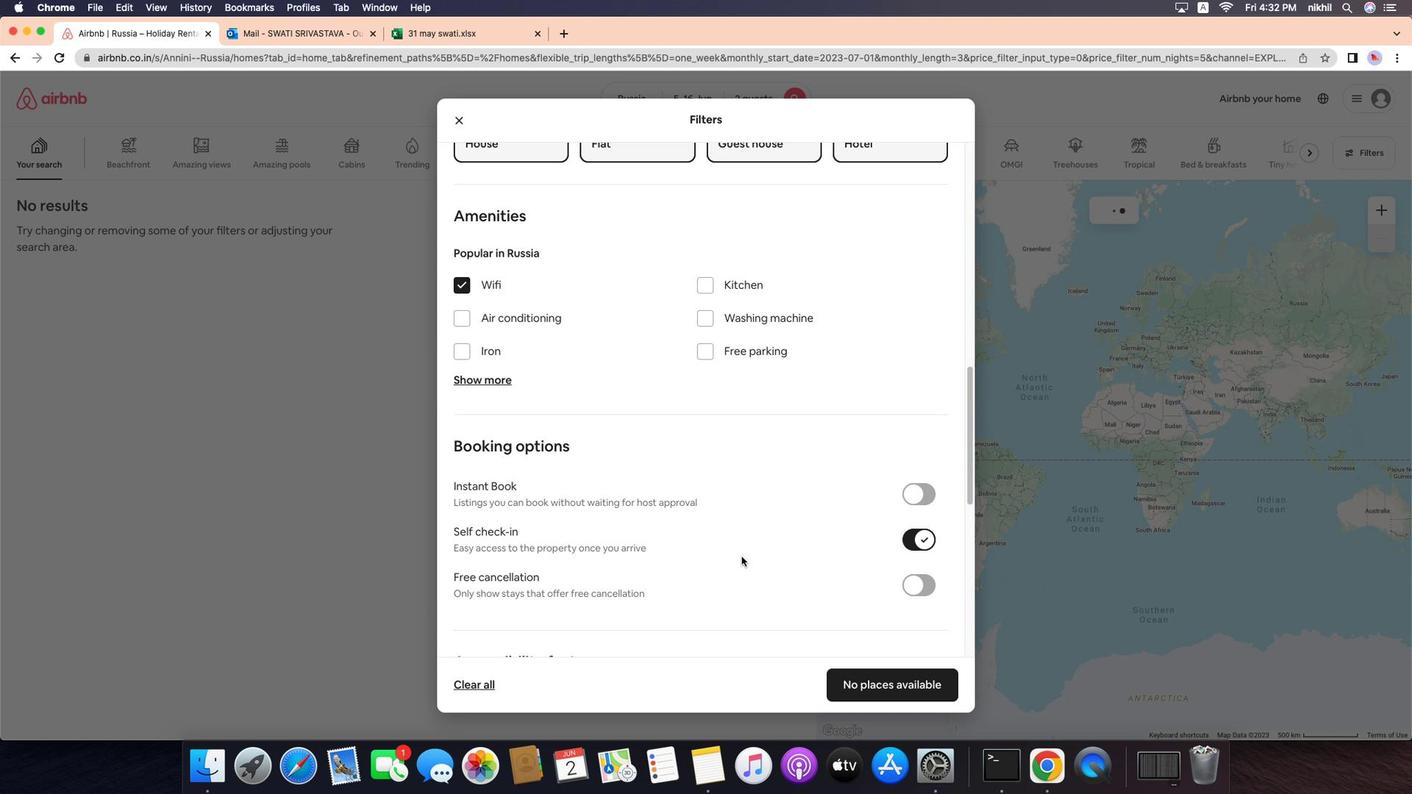 
Action: Mouse scrolled (724, 584) with delta (116, -13)
Screenshot: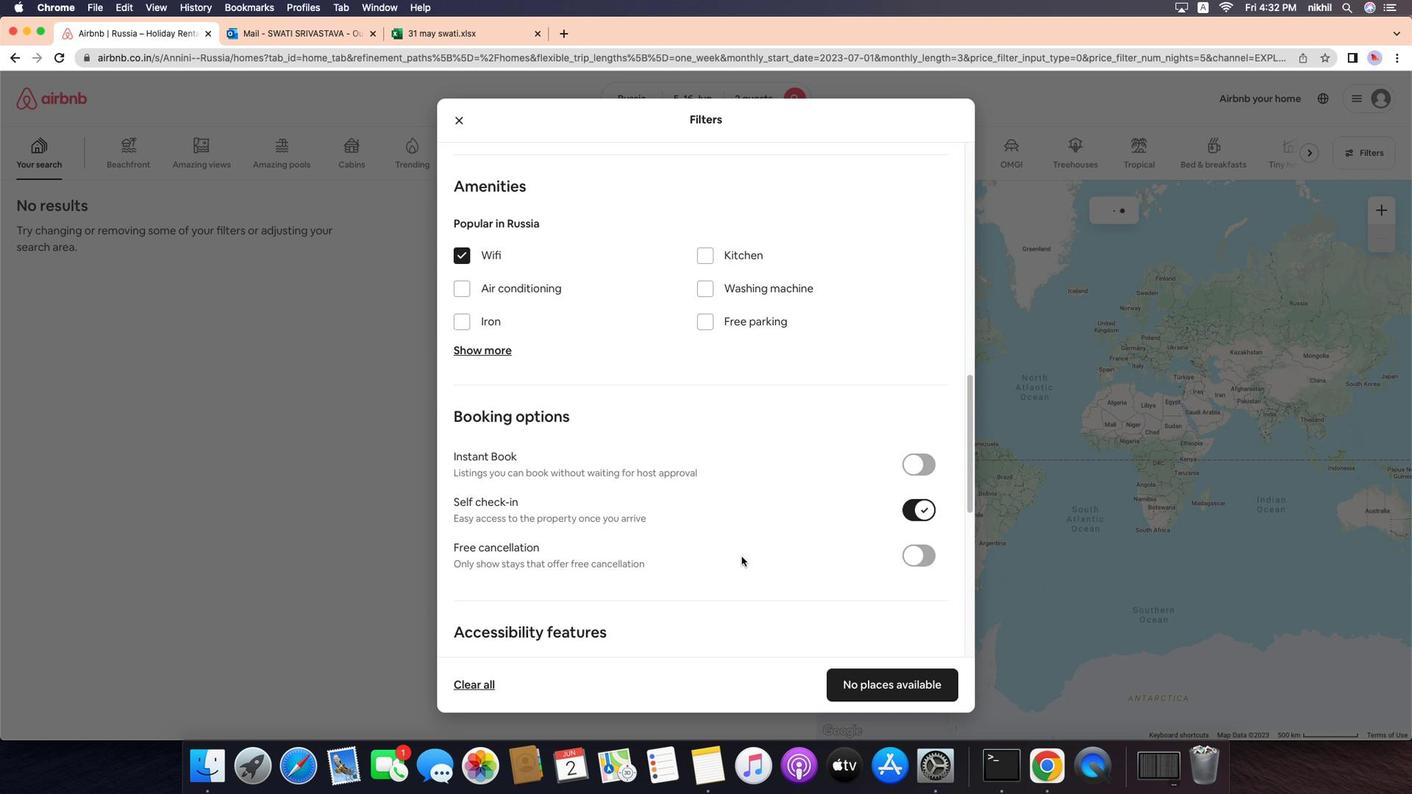 
Action: Mouse scrolled (724, 584) with delta (116, -16)
Screenshot: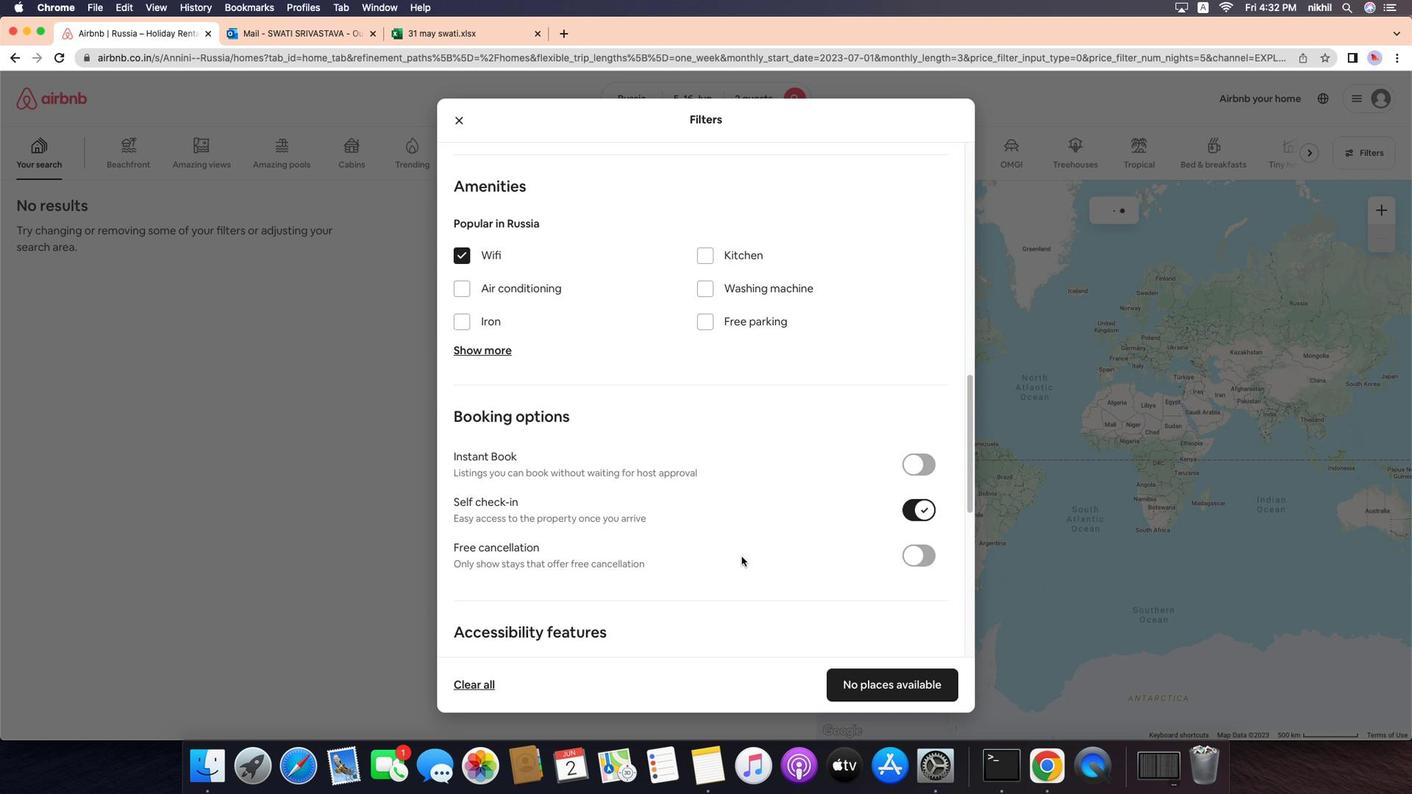 
Action: Mouse moved to (724, 584)
Screenshot: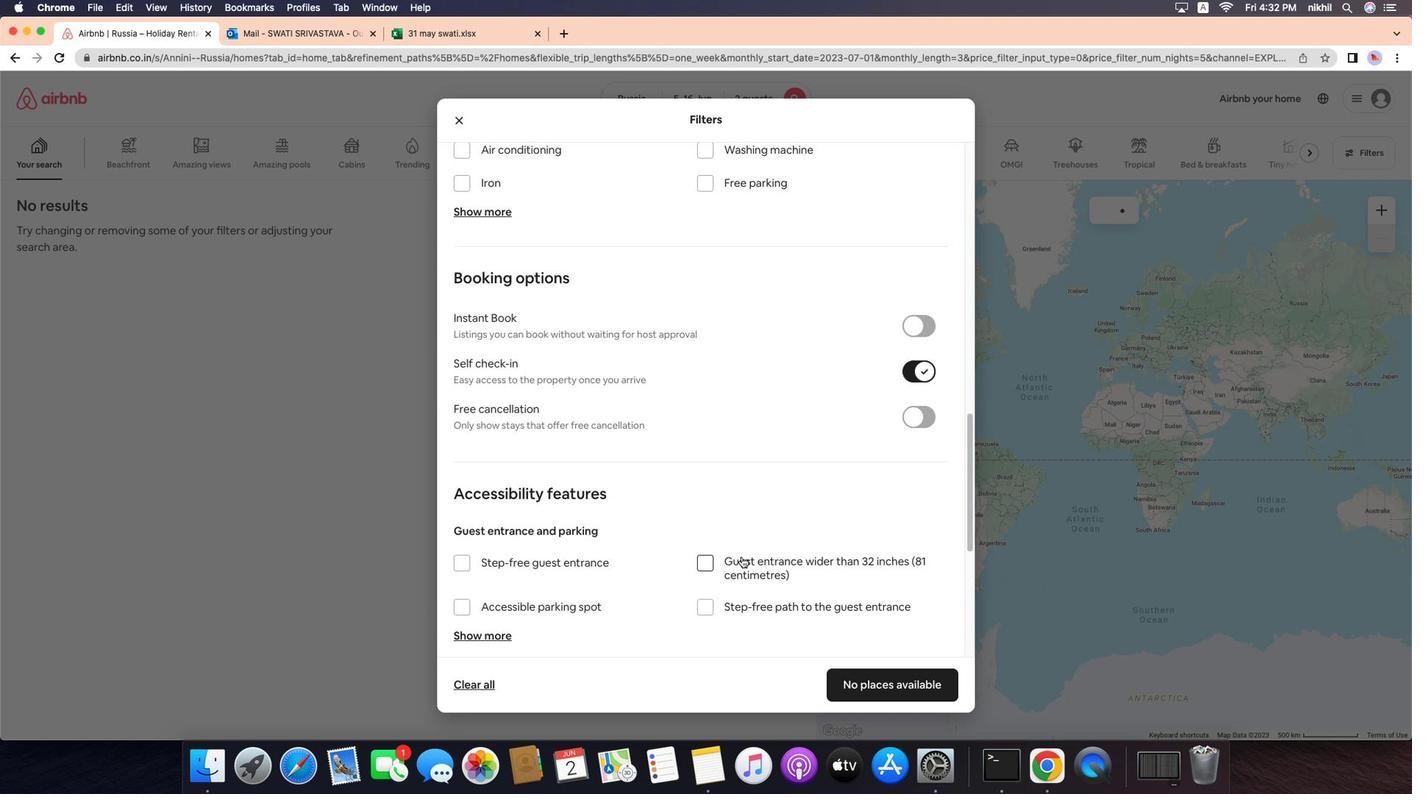 
Action: Mouse scrolled (724, 584) with delta (116, -18)
Screenshot: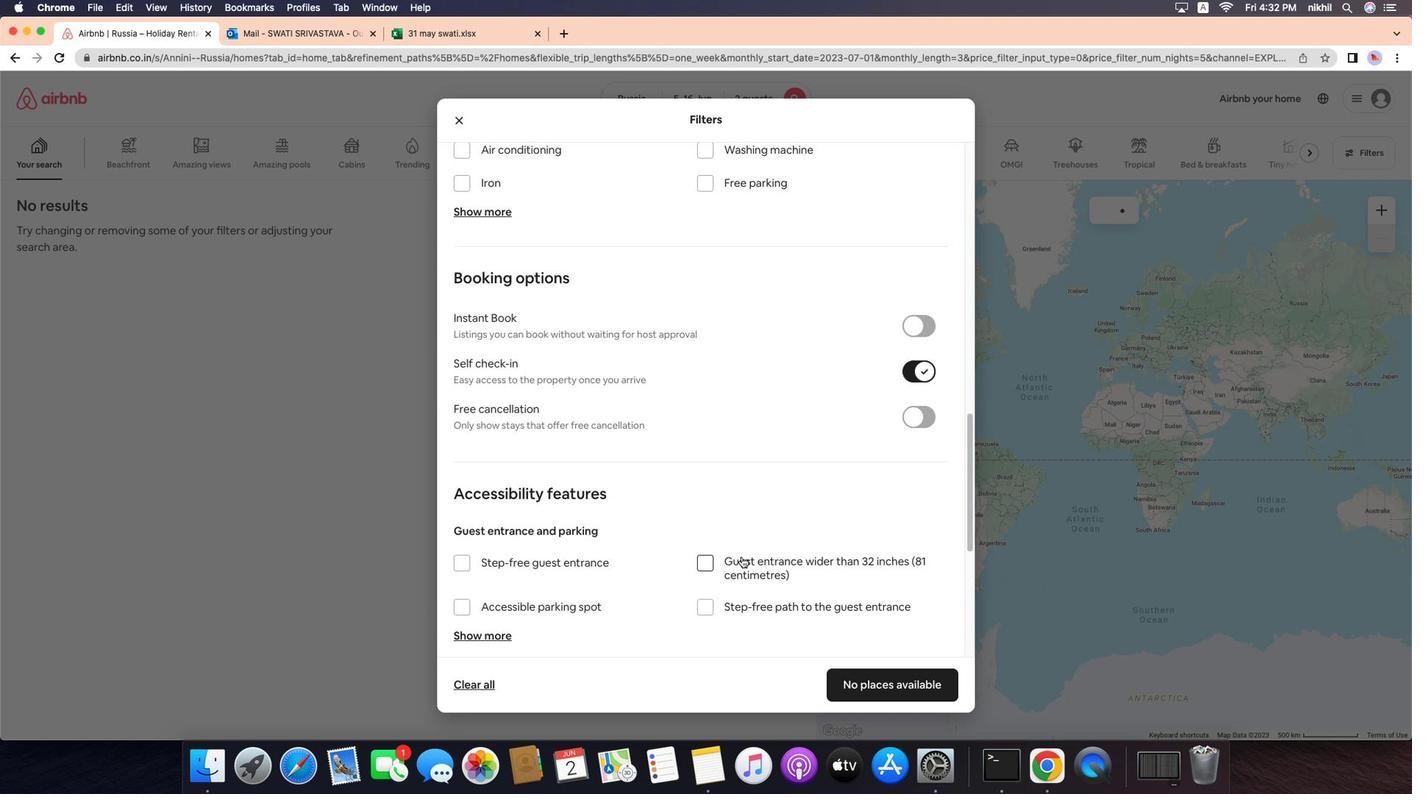 
Action: Mouse moved to (726, 588)
Screenshot: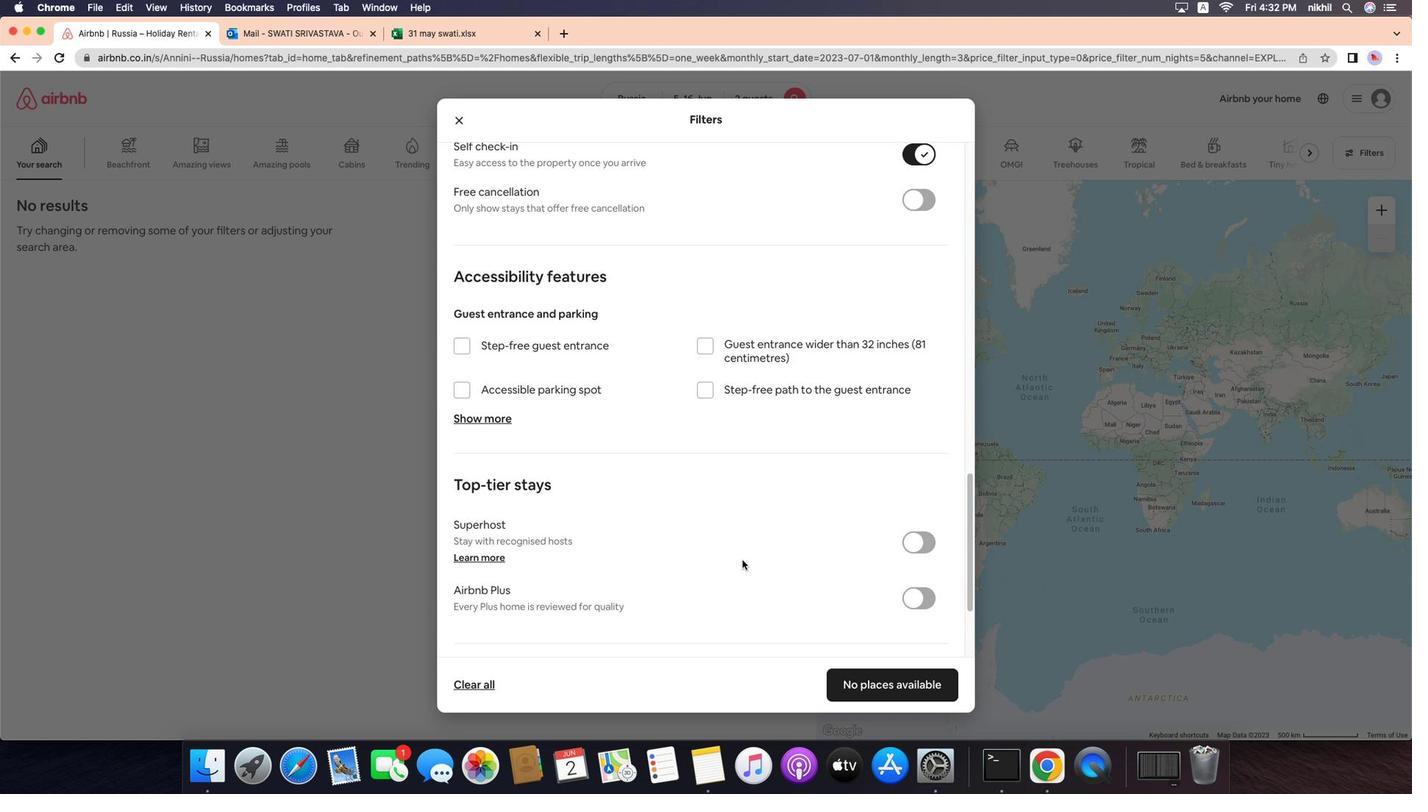 
Action: Mouse scrolled (726, 588) with delta (116, -13)
Screenshot: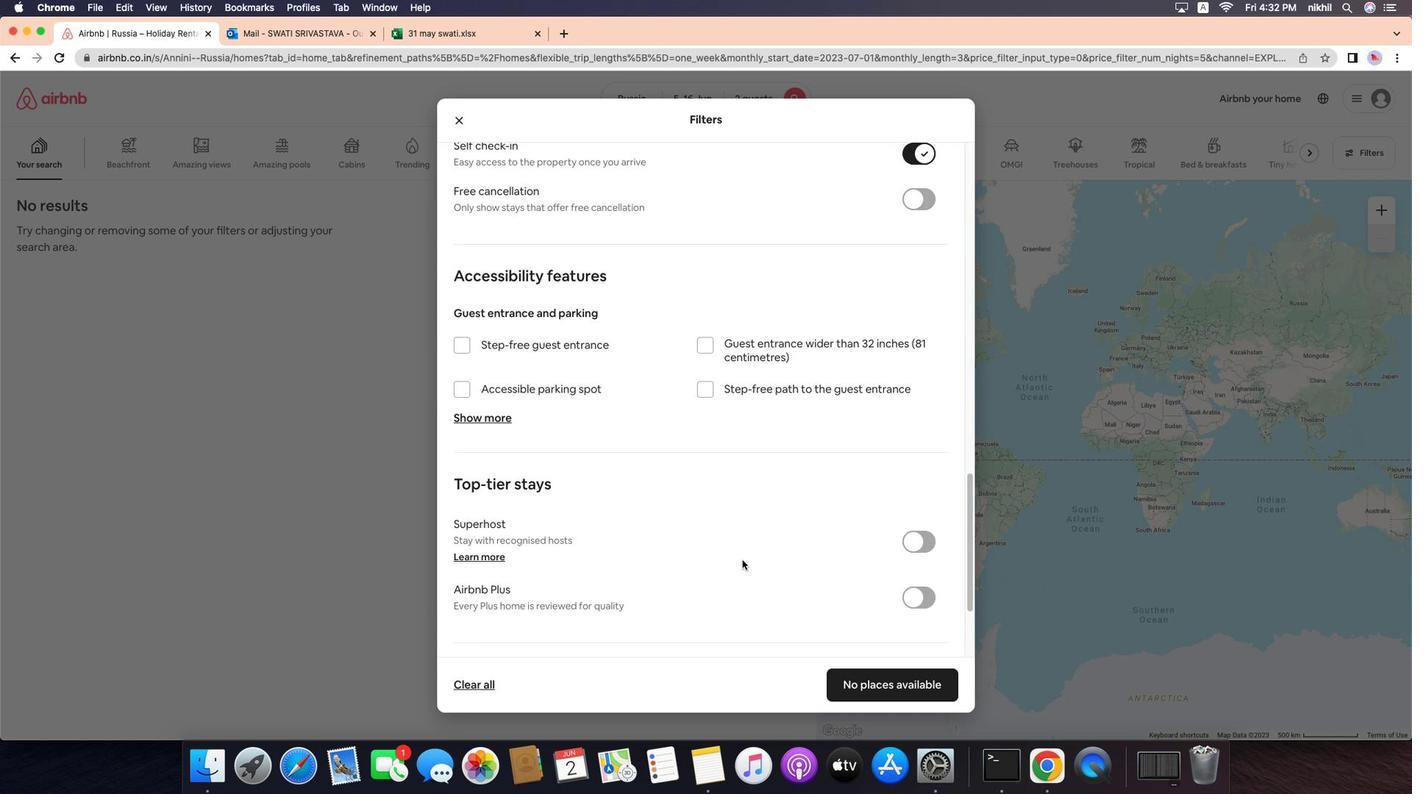 
Action: Mouse scrolled (726, 588) with delta (116, -13)
Screenshot: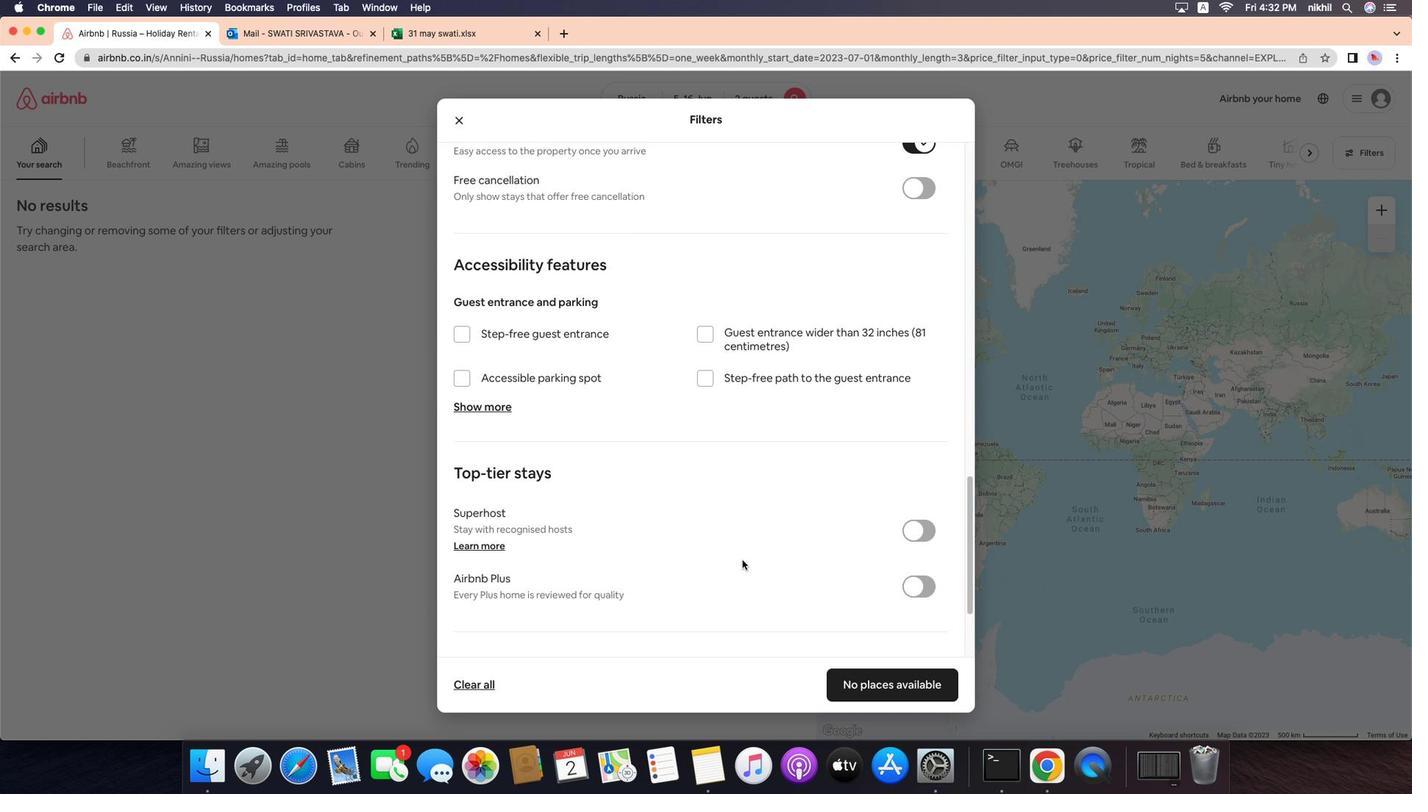 
Action: Mouse scrolled (726, 588) with delta (116, -16)
Screenshot: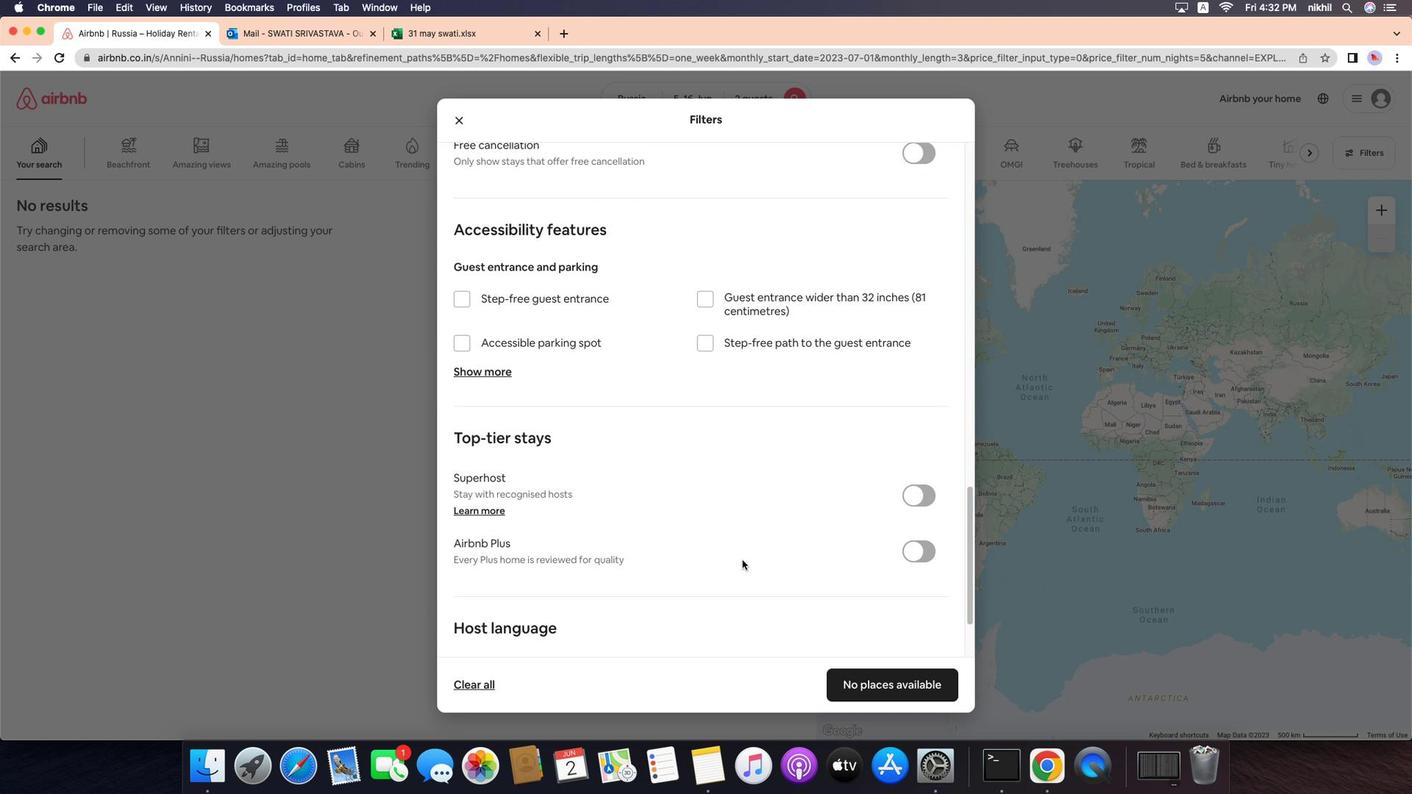 
Action: Mouse scrolled (726, 588) with delta (116, -18)
Screenshot: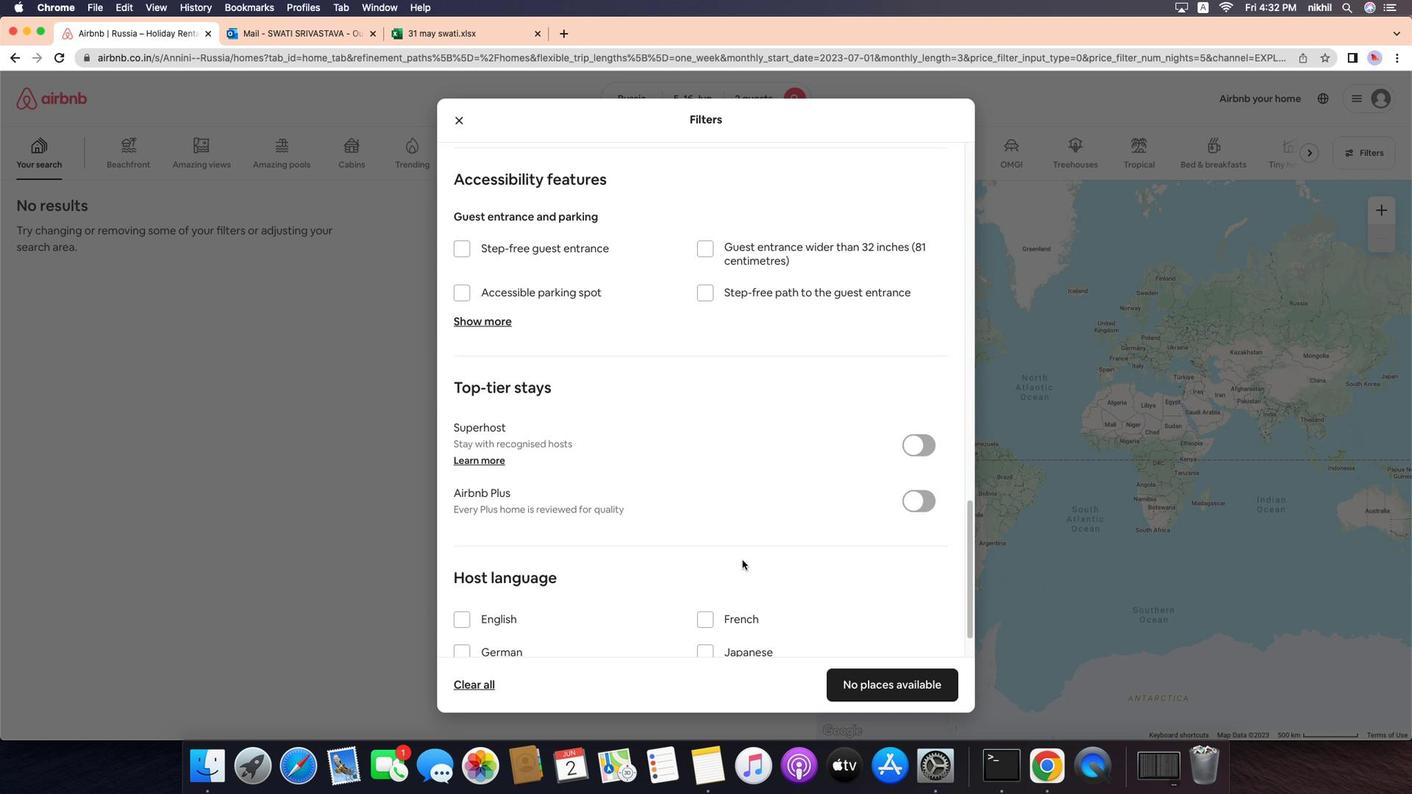 
Action: Mouse moved to (726, 587)
Screenshot: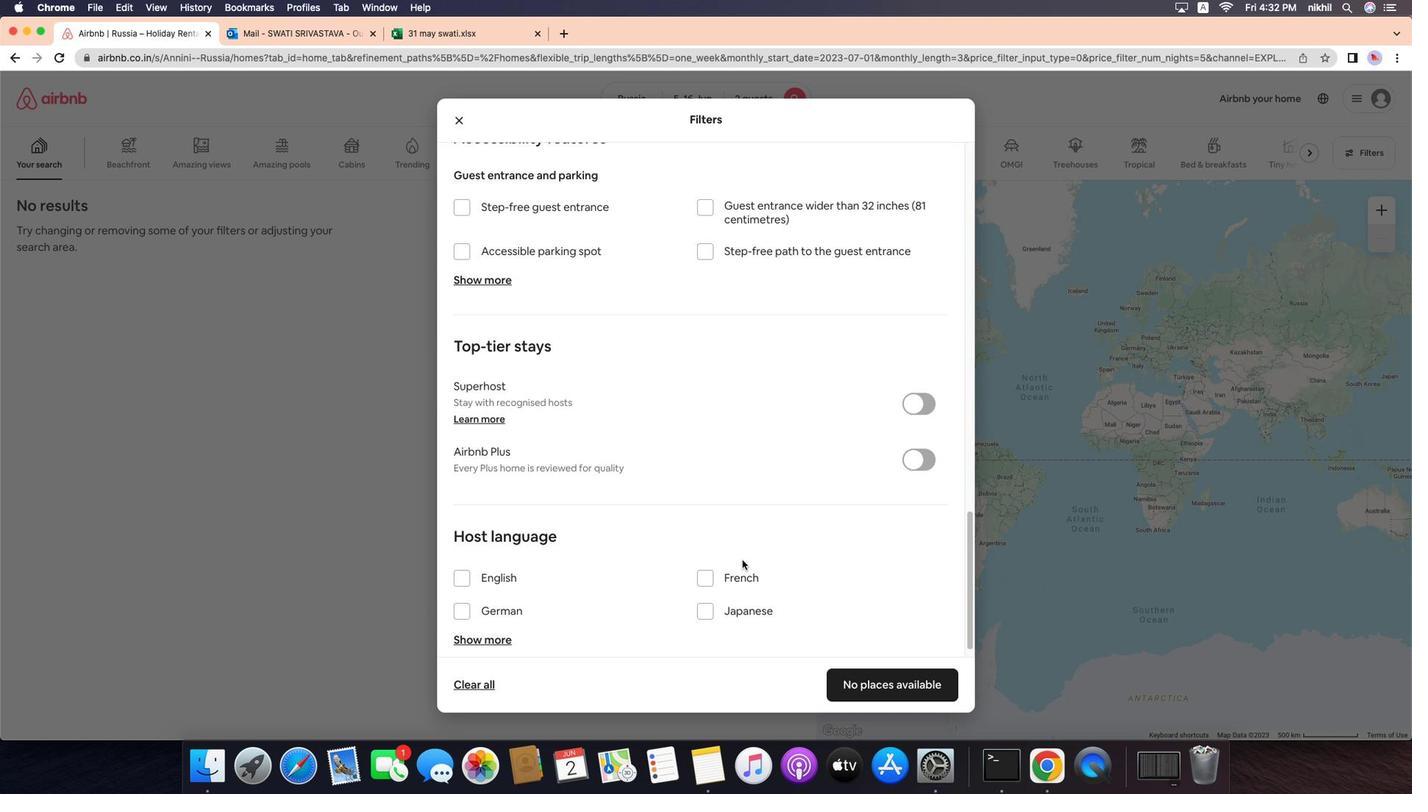 
Action: Mouse scrolled (726, 587) with delta (116, -19)
Screenshot: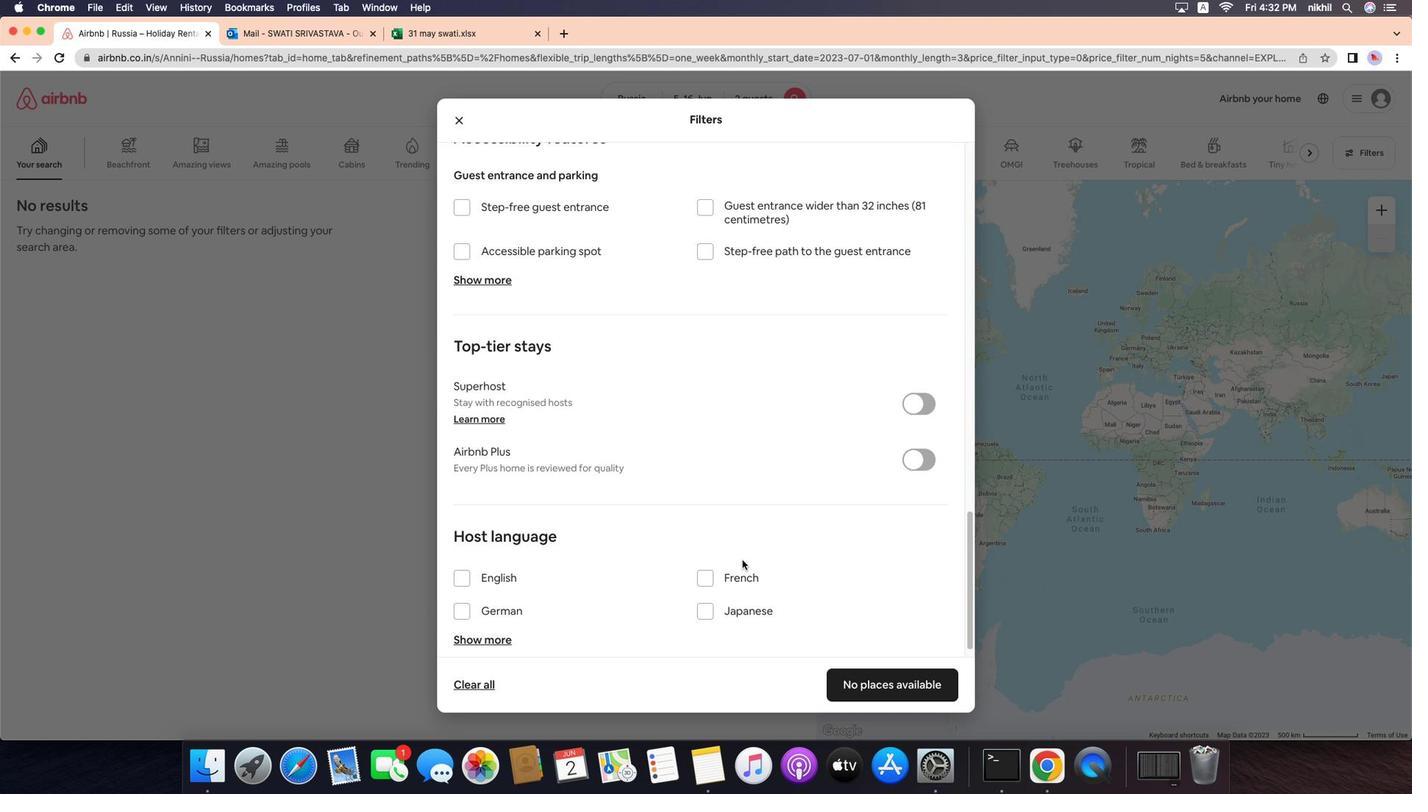 
Action: Mouse moved to (498, 592)
Screenshot: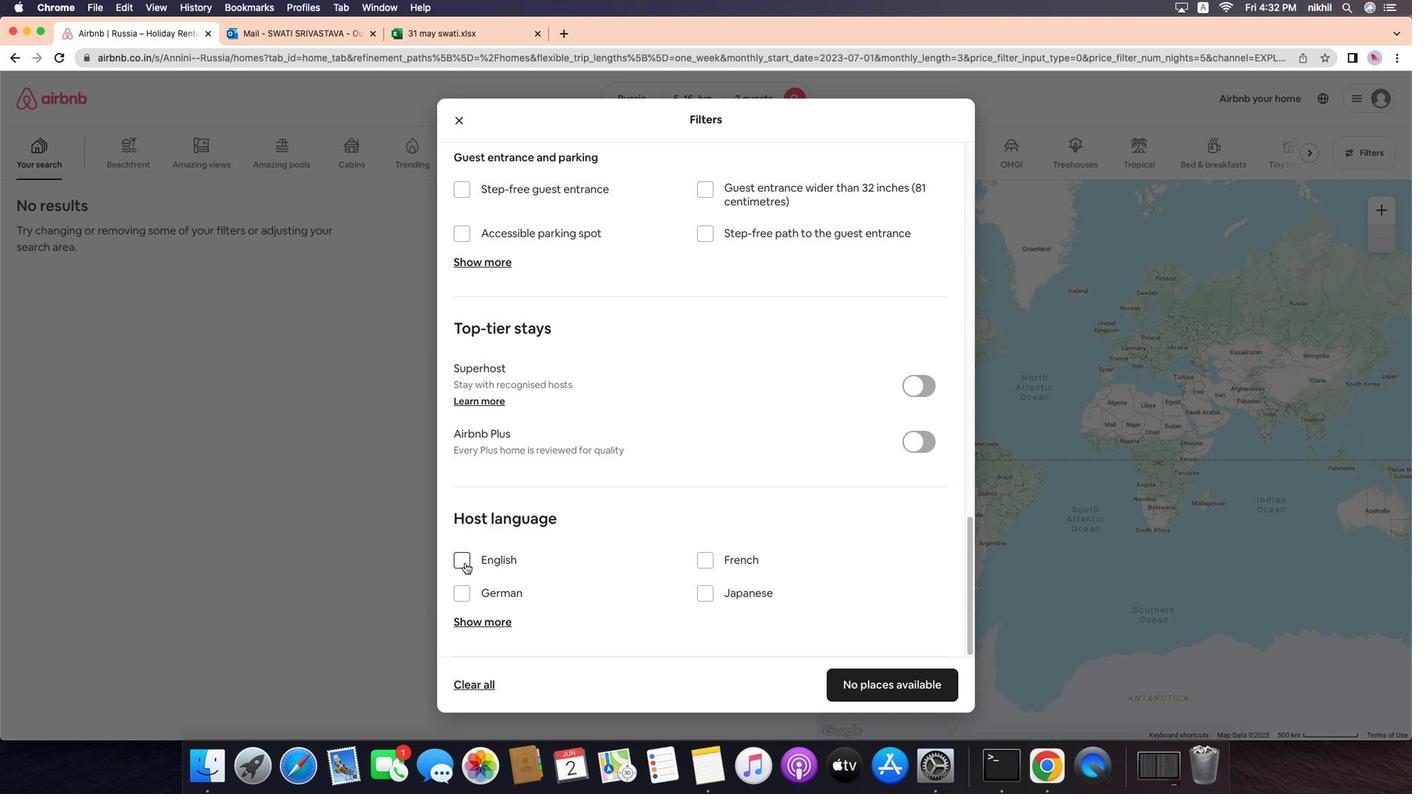
Action: Mouse pressed left at (498, 592)
Screenshot: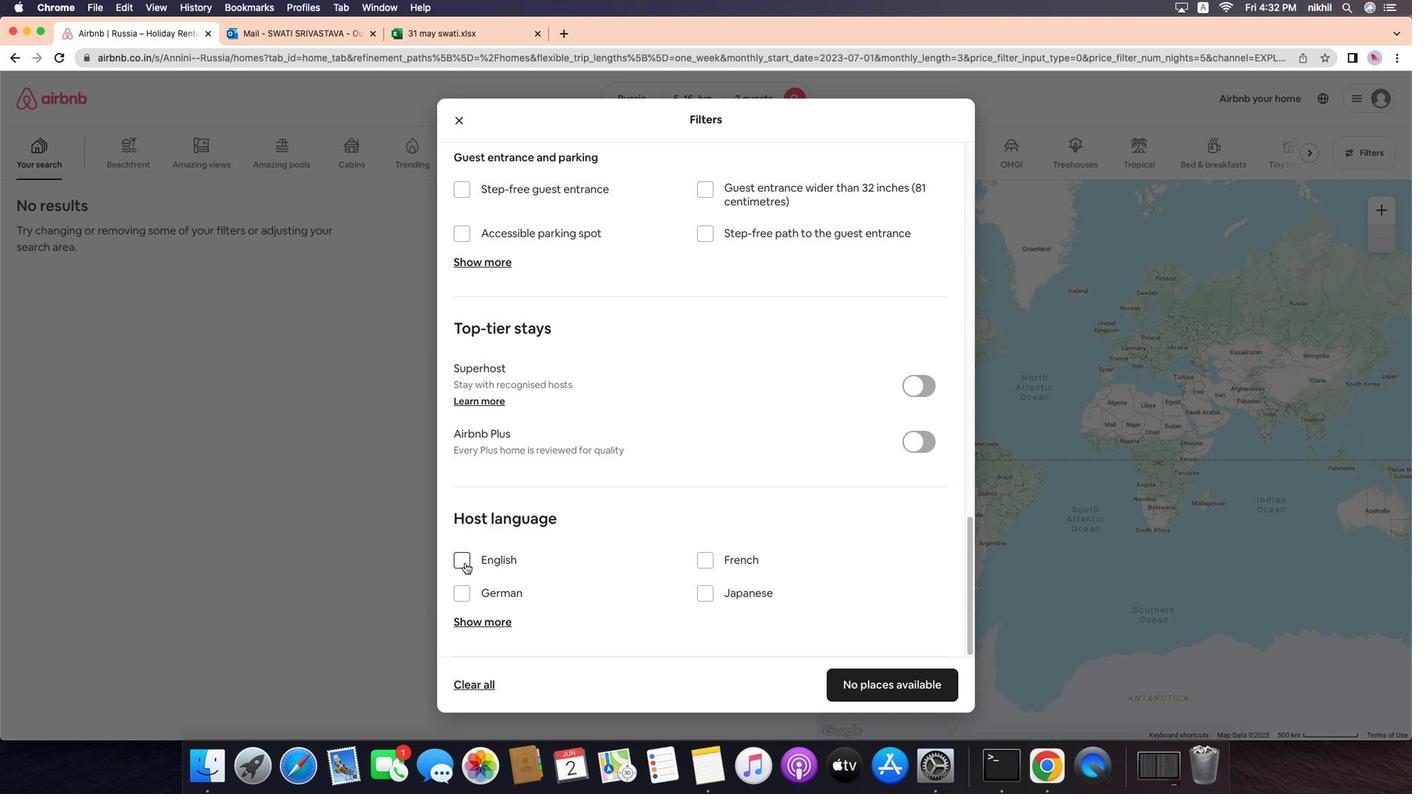 
Action: Mouse moved to (827, 721)
Screenshot: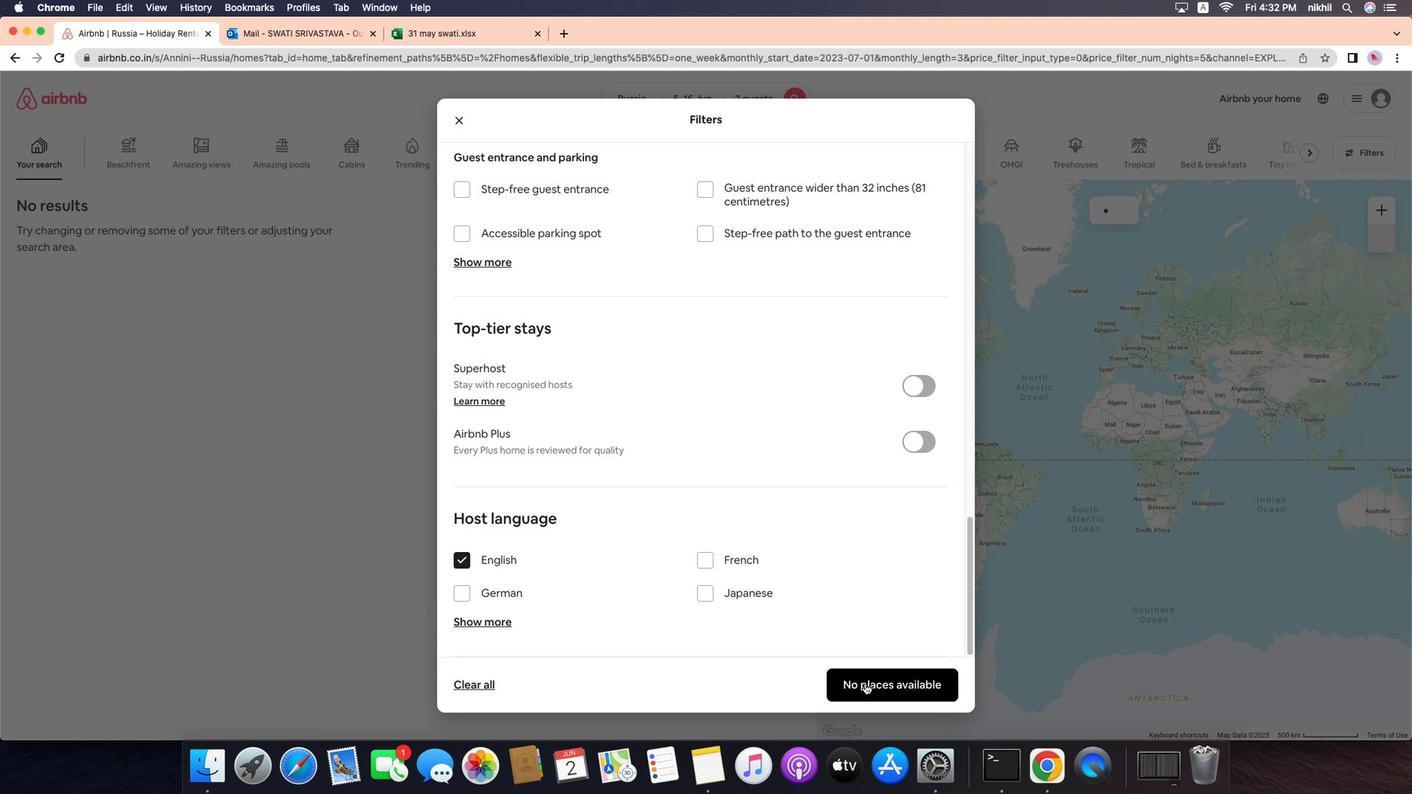 
Action: Mouse pressed left at (827, 721)
Screenshot: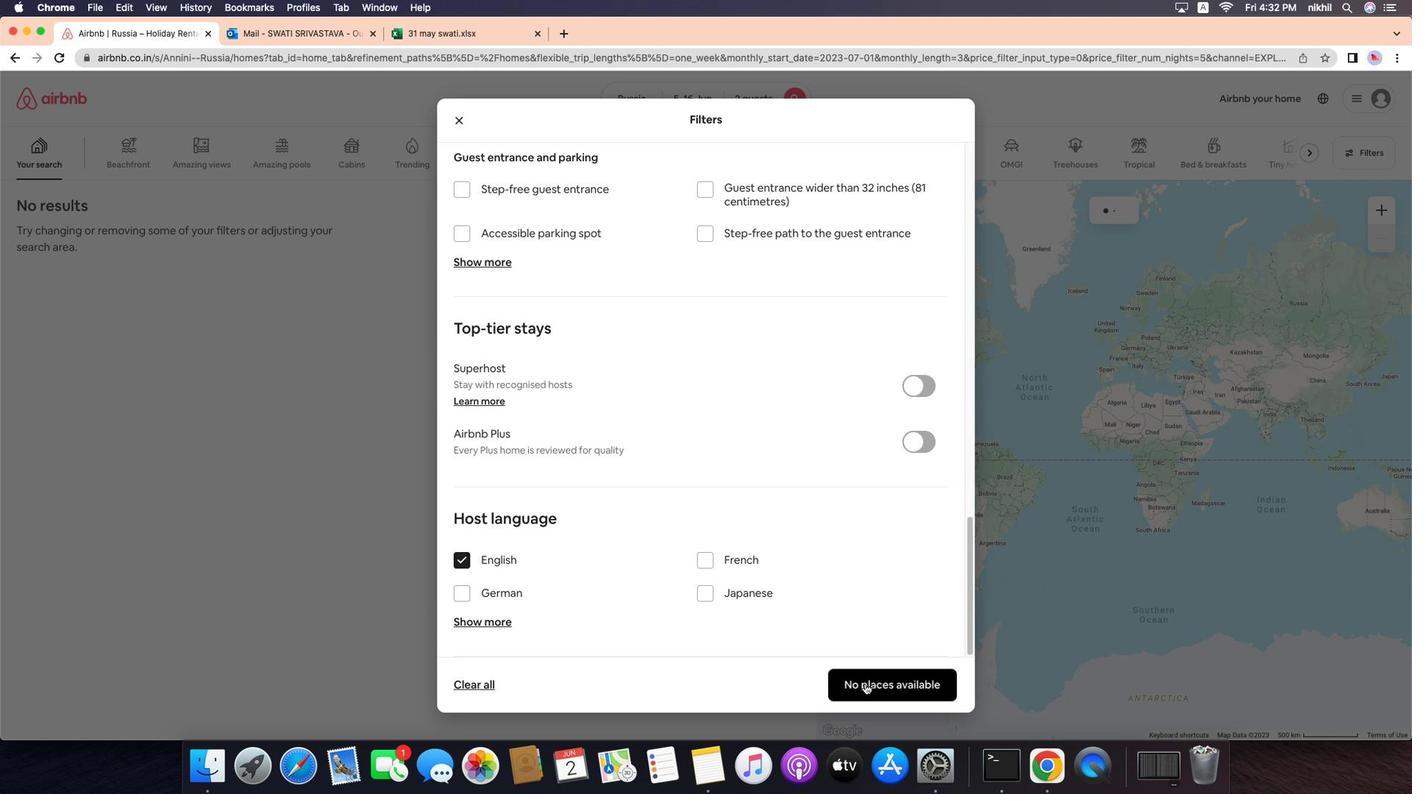 
Action: Mouse moved to (672, 418)
Screenshot: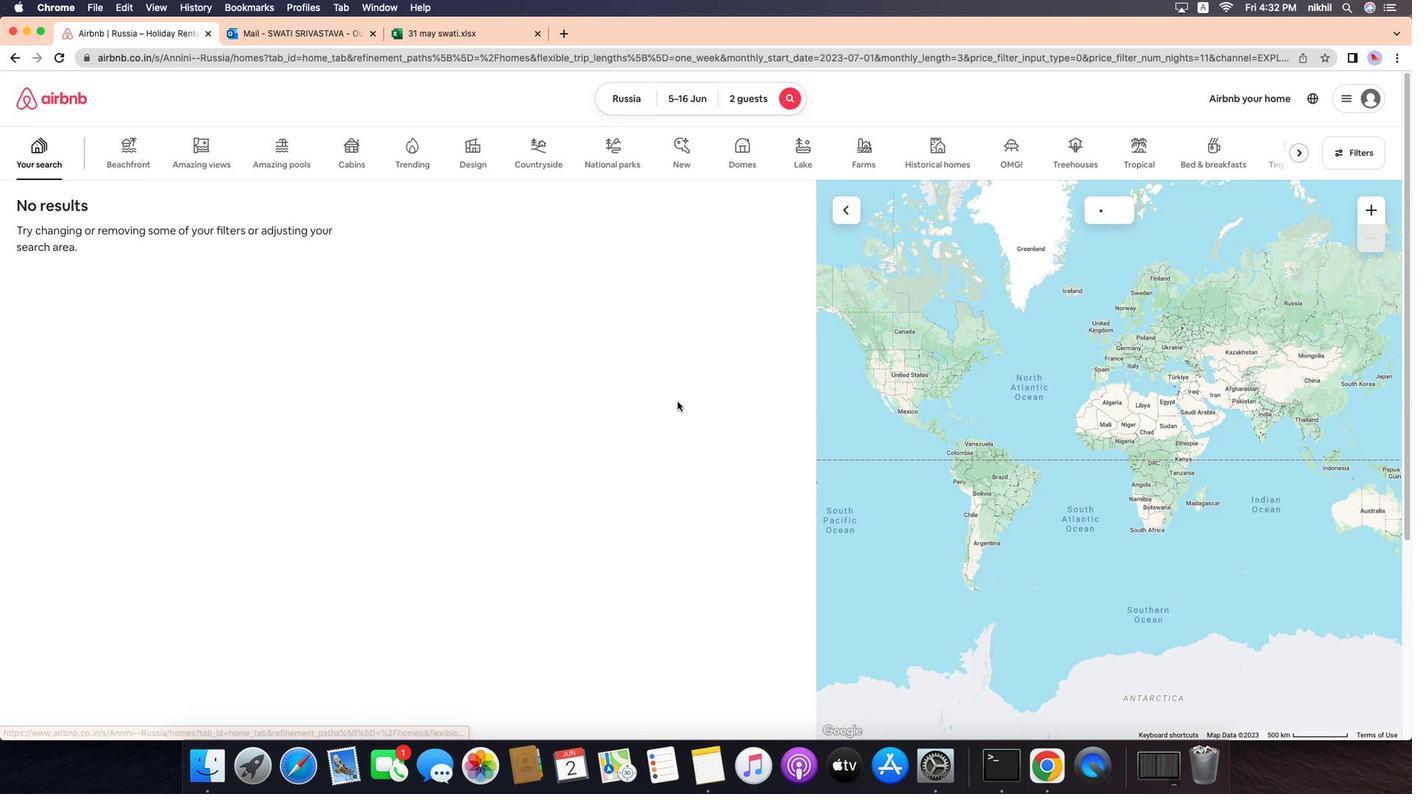 
